 Task: Add an event with the title Team Building Workshop: Enhancing Collaboration and Trust within Teams, date '2023/10/21', time 8:30 AM to 10:30 AMand add a description: Welcome to our Team Collaboration Training Session, an interactive and engaging workshop designed to enhance teamwork, foster effective communication, and optimize collaboration within your organization. This training session aims to equip participants with the knowledge, skills, and strategies necessary to create a collaborative work environment that drives innovation, productivity, and overall team success.Select event color  Sage . Add location for the event as: 789 Pena Palace, Sintra, Portugal, logged in from the account softage.5@softage.netand send the event invitation to softage.8@softage.net and softage.9@softage.net. Set a reminder for the event Weekly on Sunday
Action: Mouse moved to (62, 153)
Screenshot: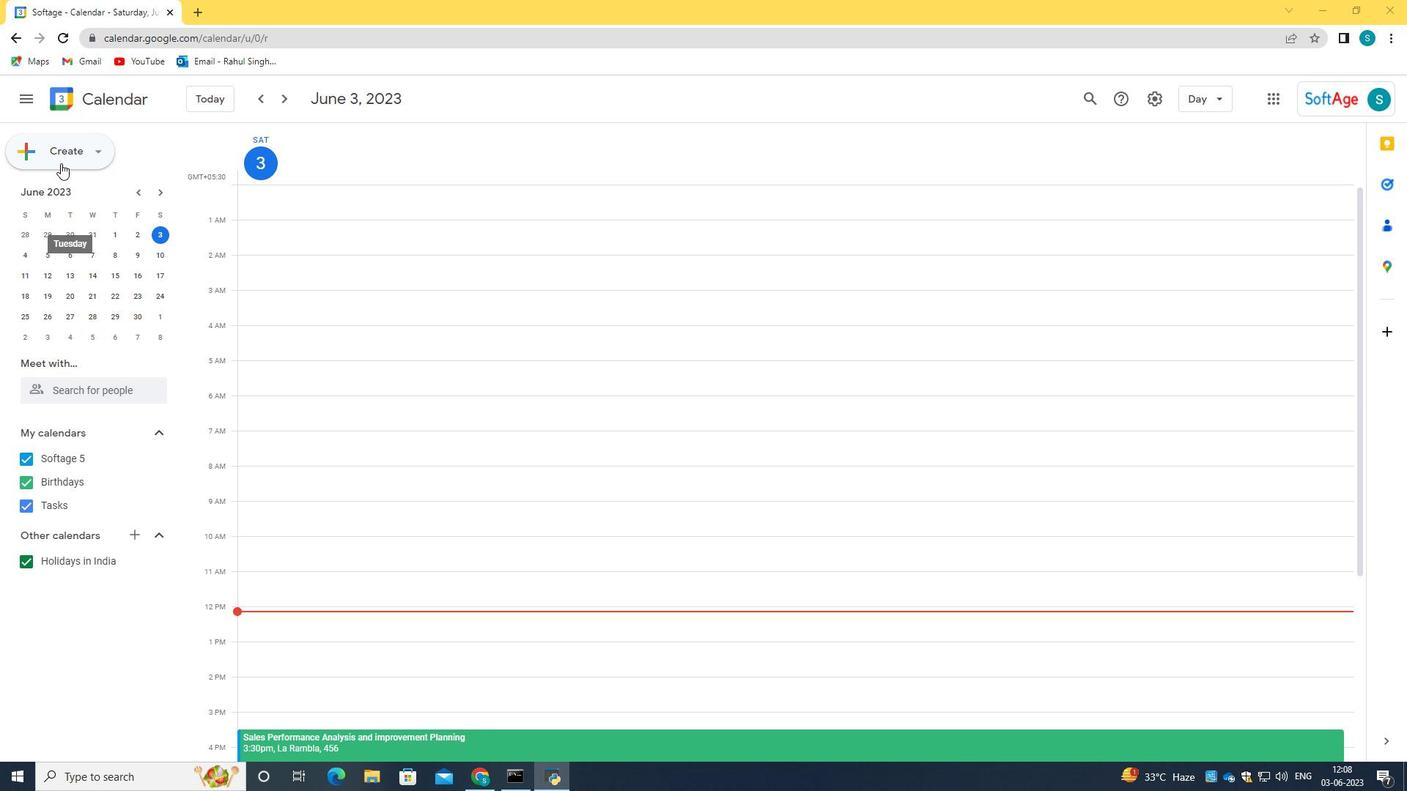 
Action: Mouse pressed left at (62, 153)
Screenshot: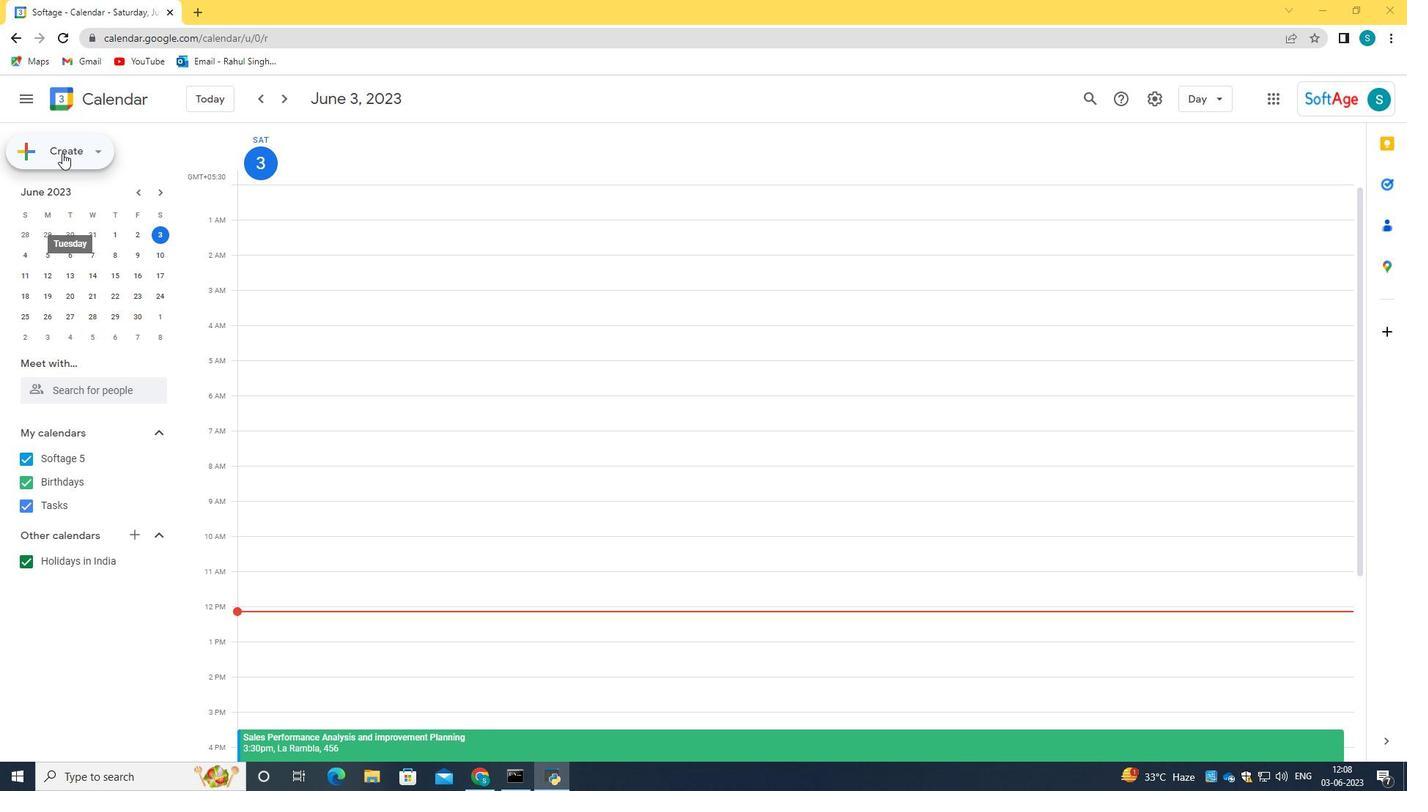 
Action: Mouse moved to (71, 192)
Screenshot: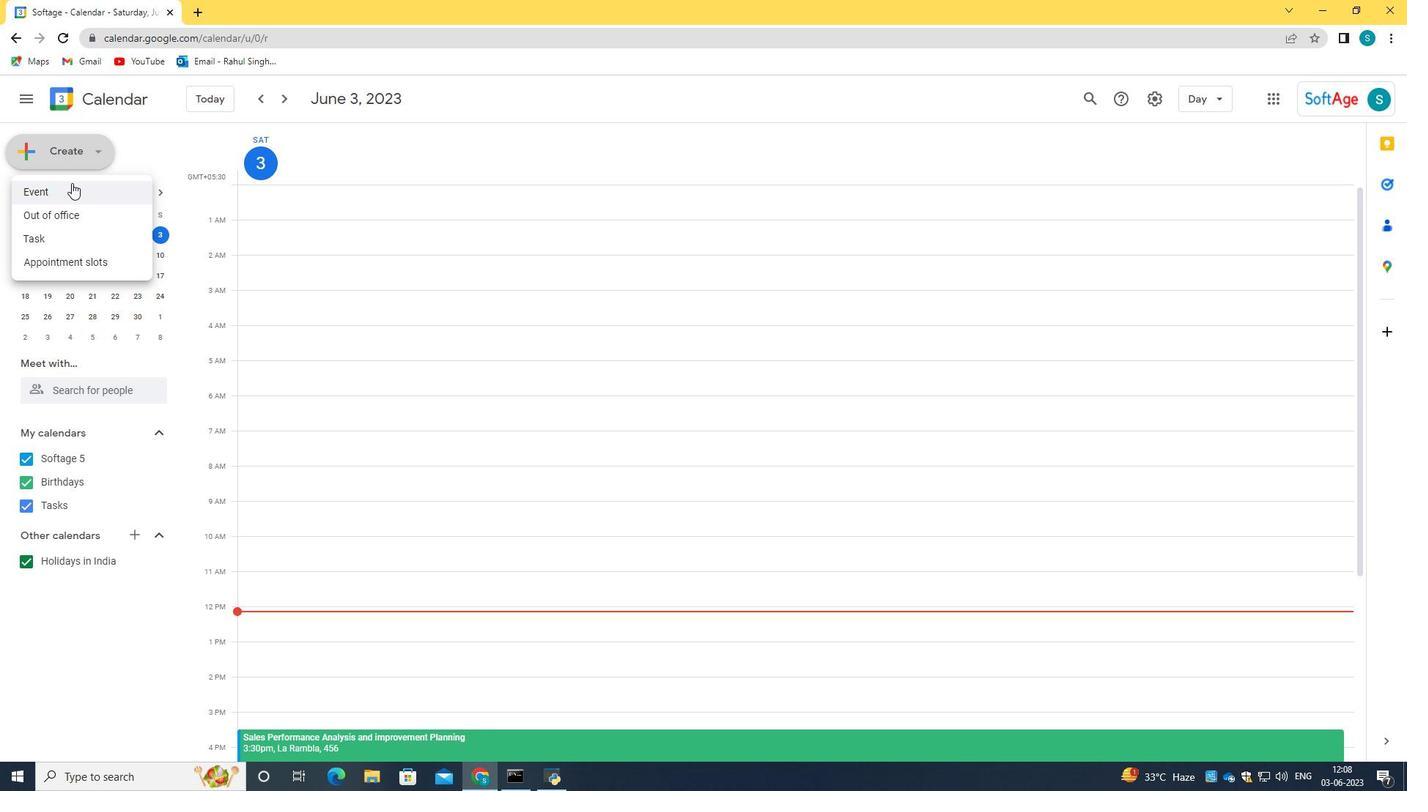 
Action: Mouse pressed left at (71, 192)
Screenshot: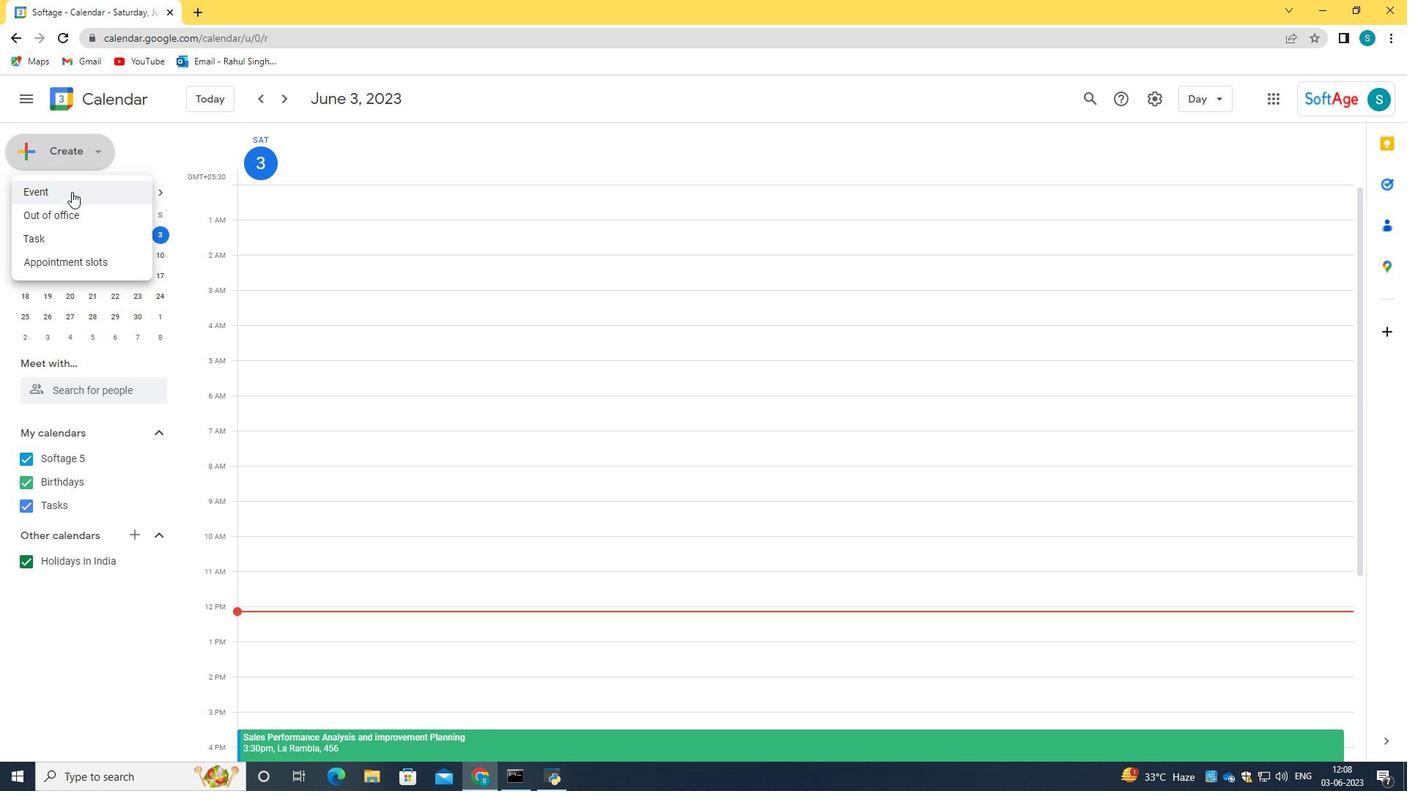
Action: Mouse moved to (844, 606)
Screenshot: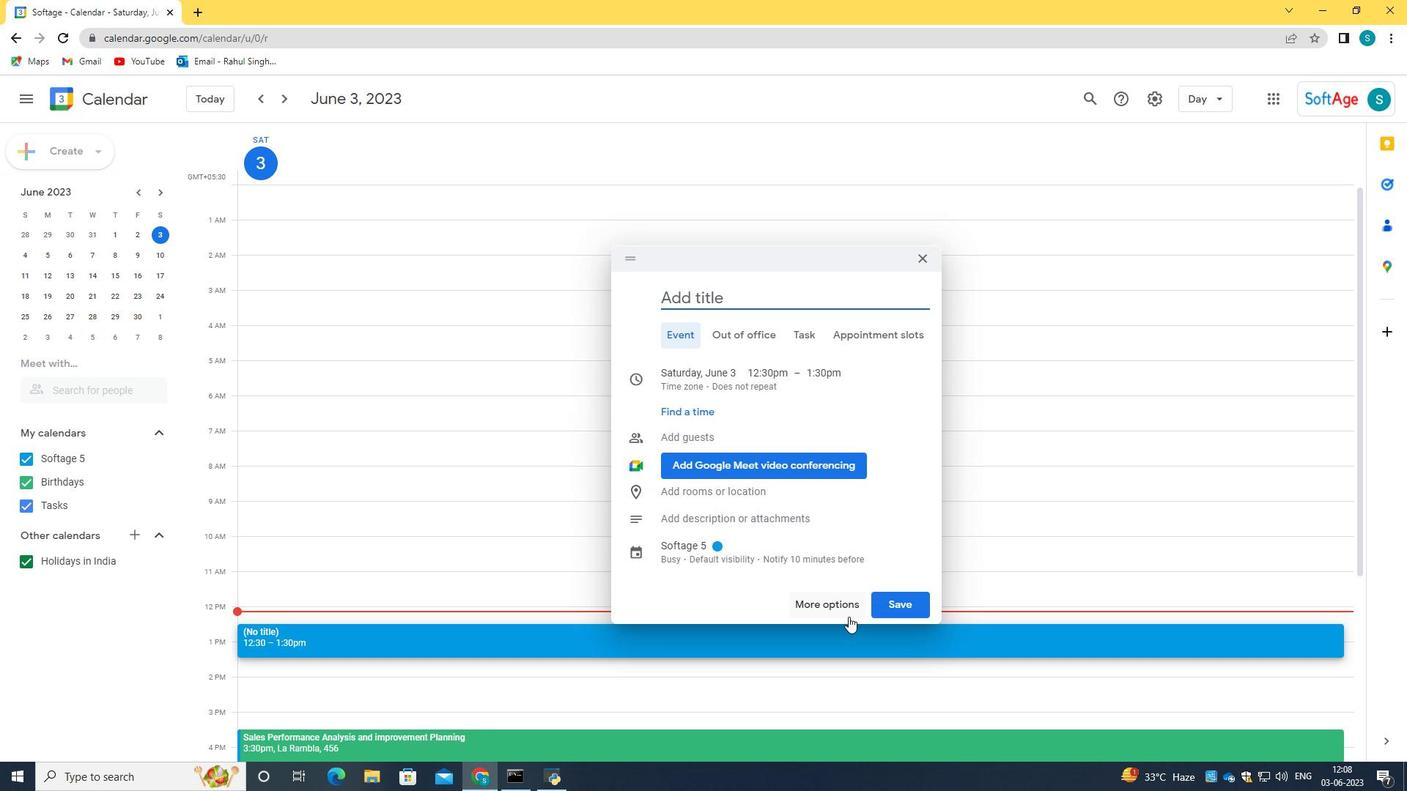 
Action: Mouse pressed left at (844, 606)
Screenshot: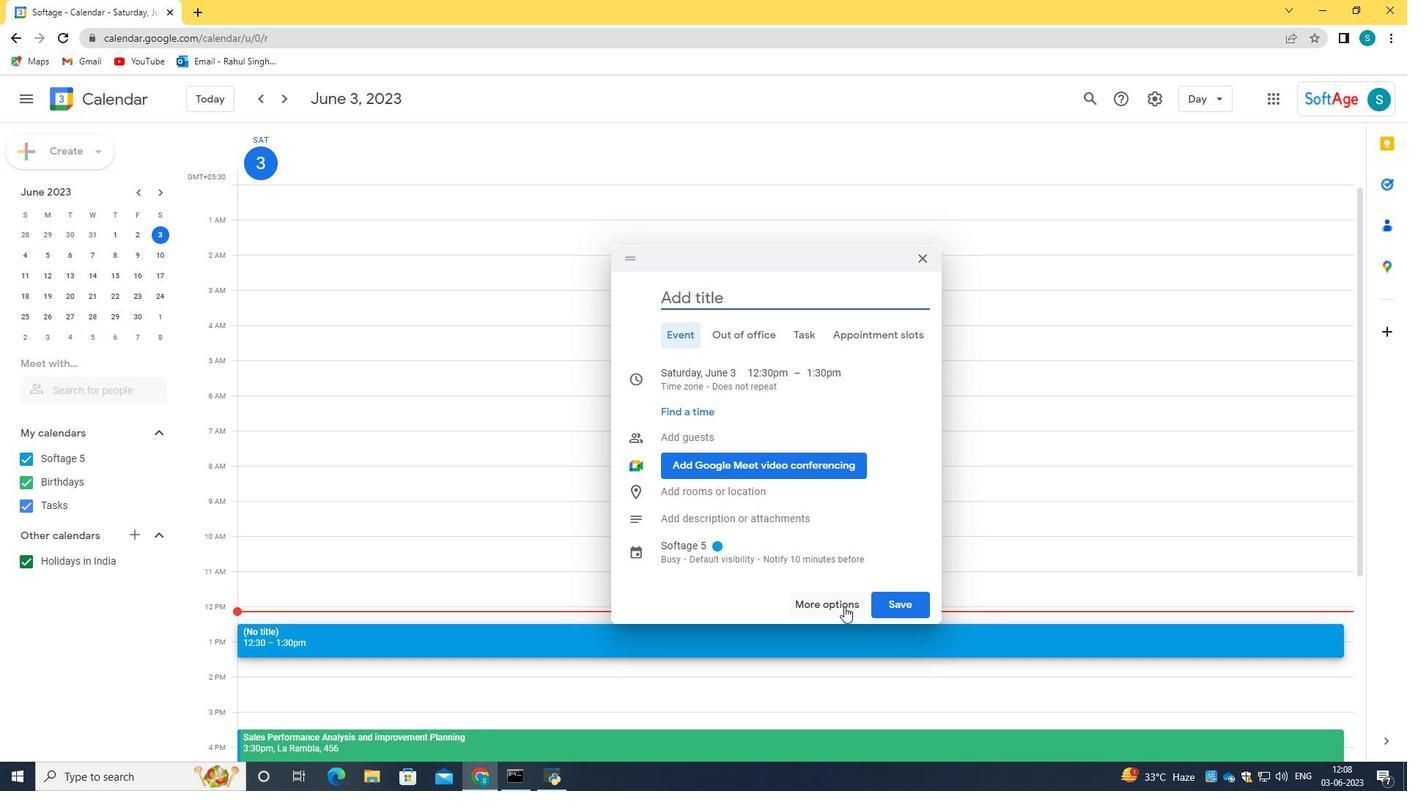 
Action: Mouse moved to (177, 110)
Screenshot: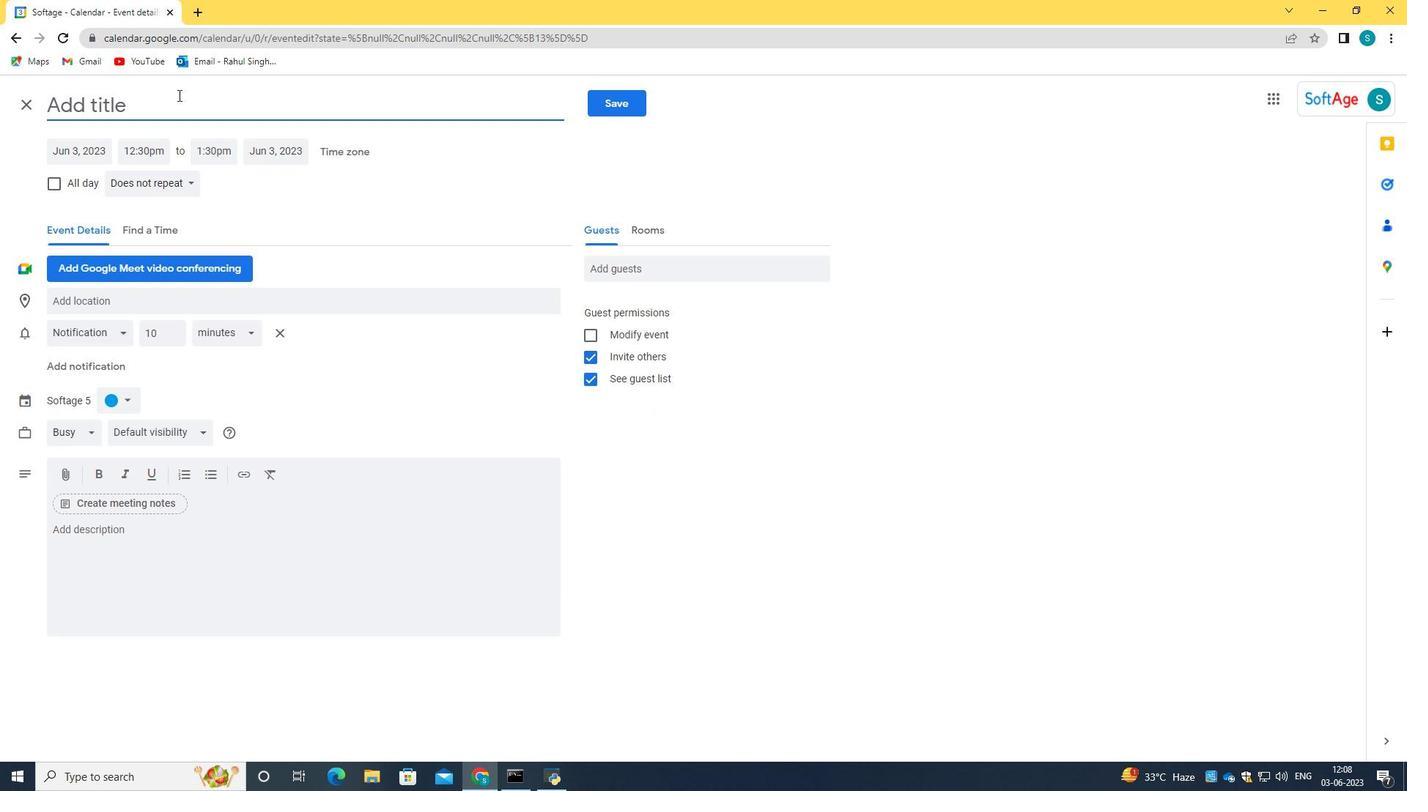 
Action: Mouse pressed left at (177, 110)
Screenshot: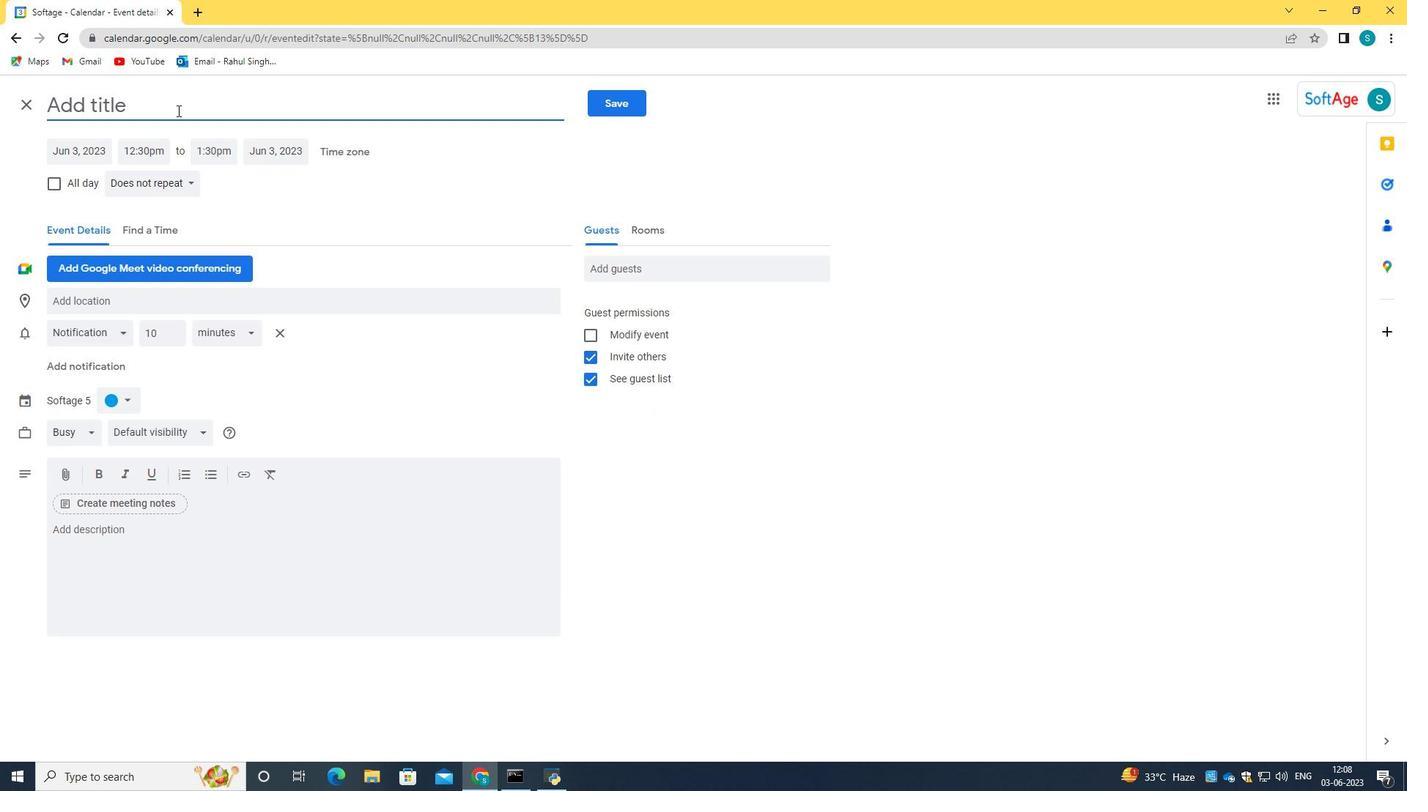 
Action: Key pressed <Key.caps_lock>T<Key.caps_lock>eam<Key.space><Key.caps_lock>B<Key.caps_lock>uilding<Key.space><Key.caps_lock>W<Key.caps_lock>orkshop<Key.shift_r><Key.shift_r>:<Key.space><Key.caps_lock>E<Key.caps_lock>nhancing<Key.space><Key.caps_lock>C<Key.caps_lock>ollaboration<Key.space><Key.caps_lock><Key.caps_lock>and<Key.space><Key.caps_lock>T<Key.caps_lock>rust<Key.space>within<Key.space><Key.caps_lock>T<Key.caps_lock>eams
Screenshot: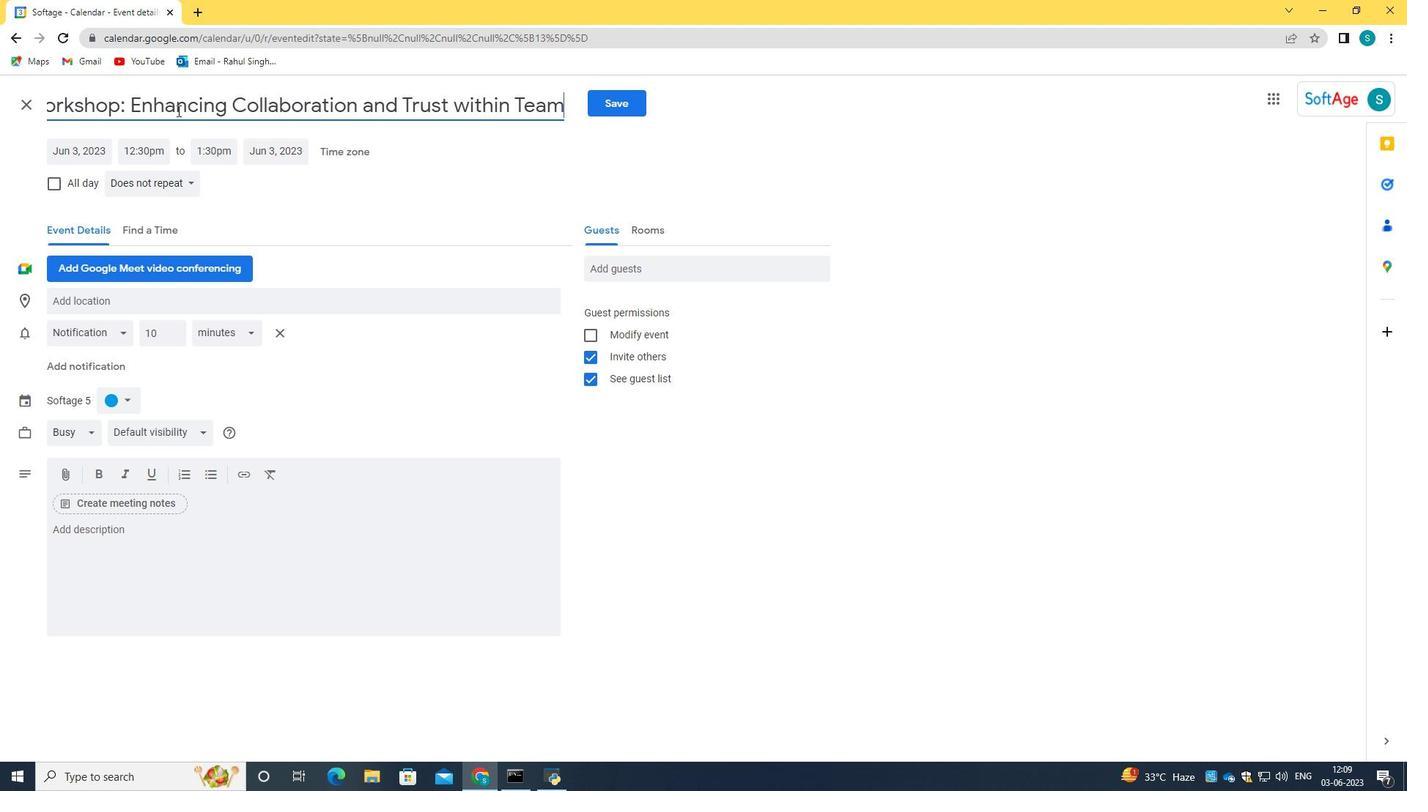 
Action: Mouse moved to (298, 211)
Screenshot: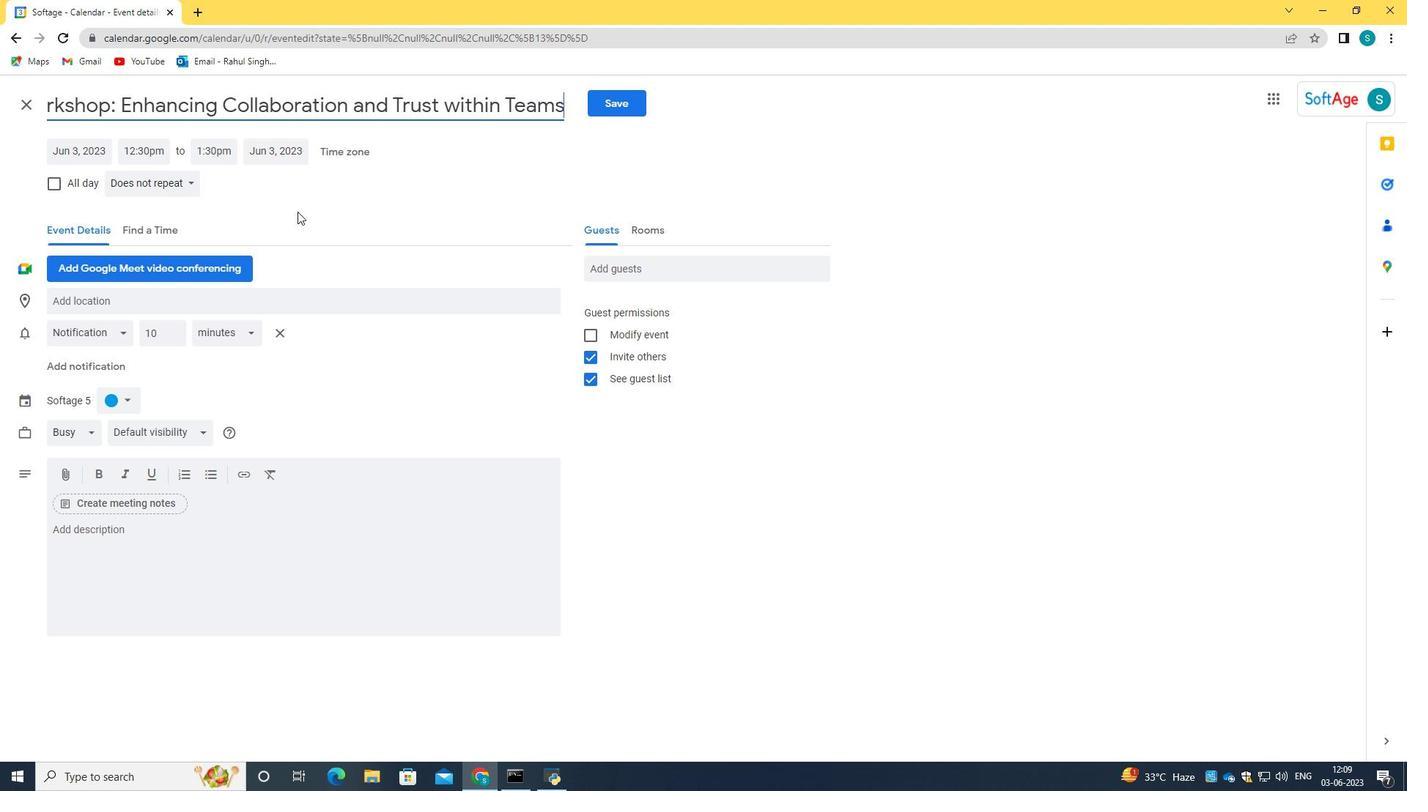 
Action: Mouse scrolled (298, 211) with delta (0, 0)
Screenshot: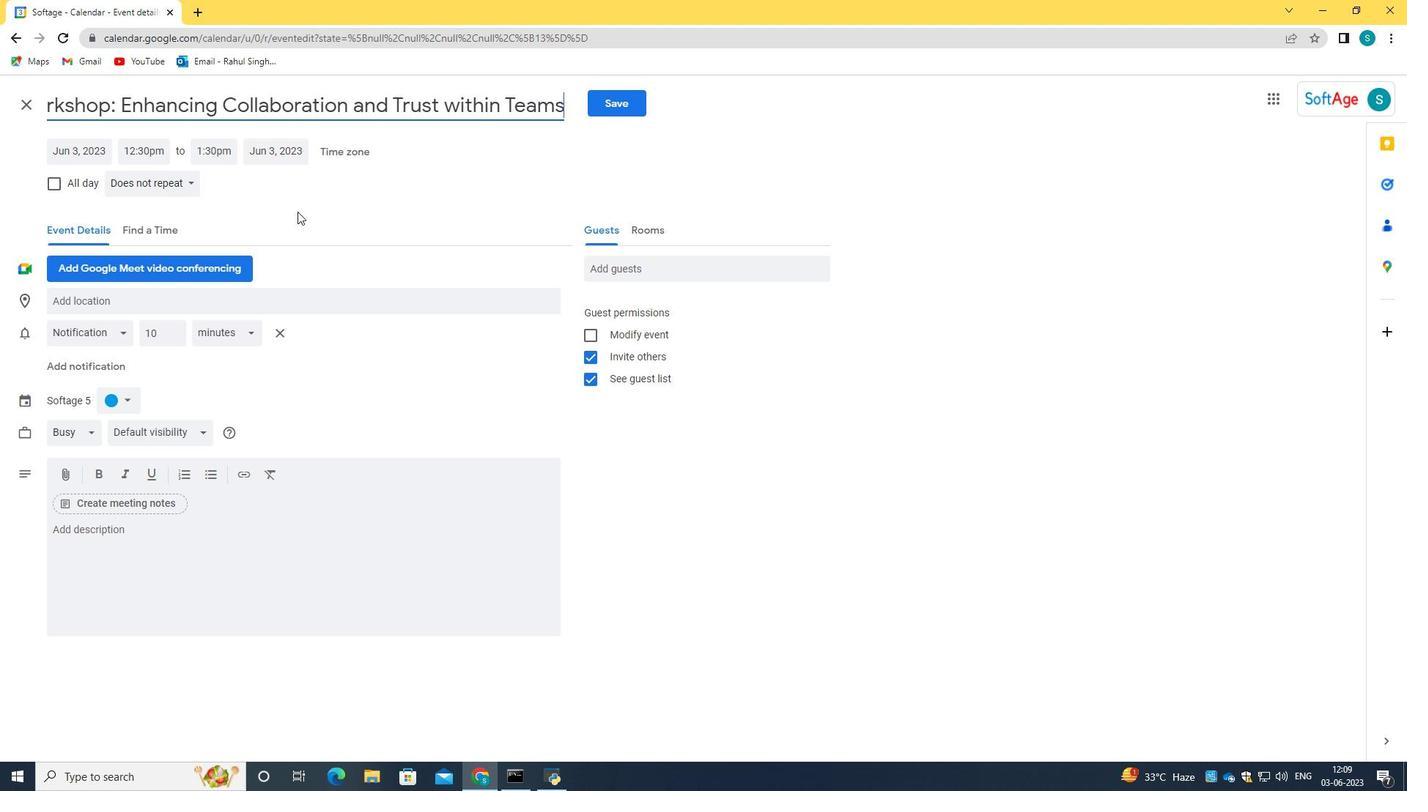 
Action: Mouse moved to (162, 548)
Screenshot: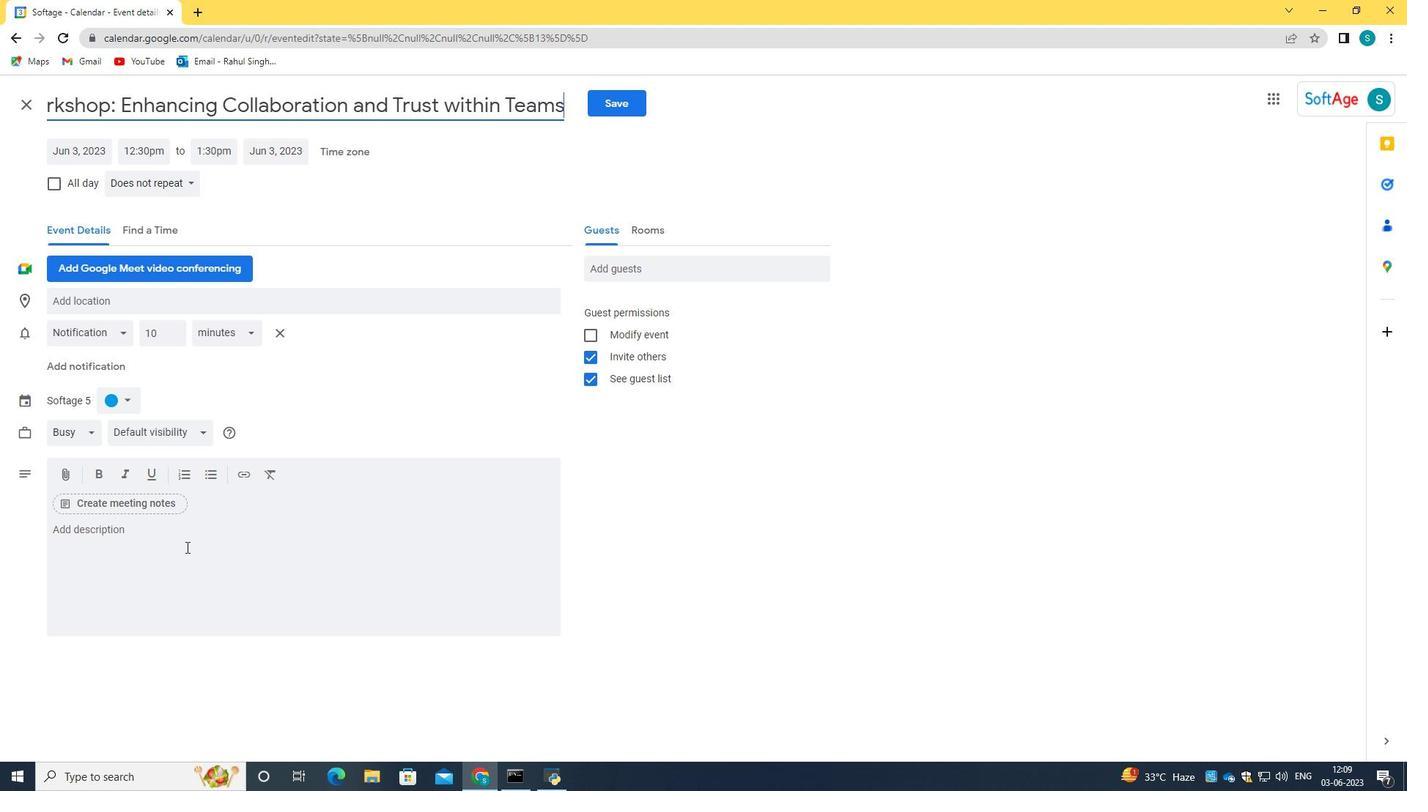 
Action: Mouse pressed left at (162, 548)
Screenshot: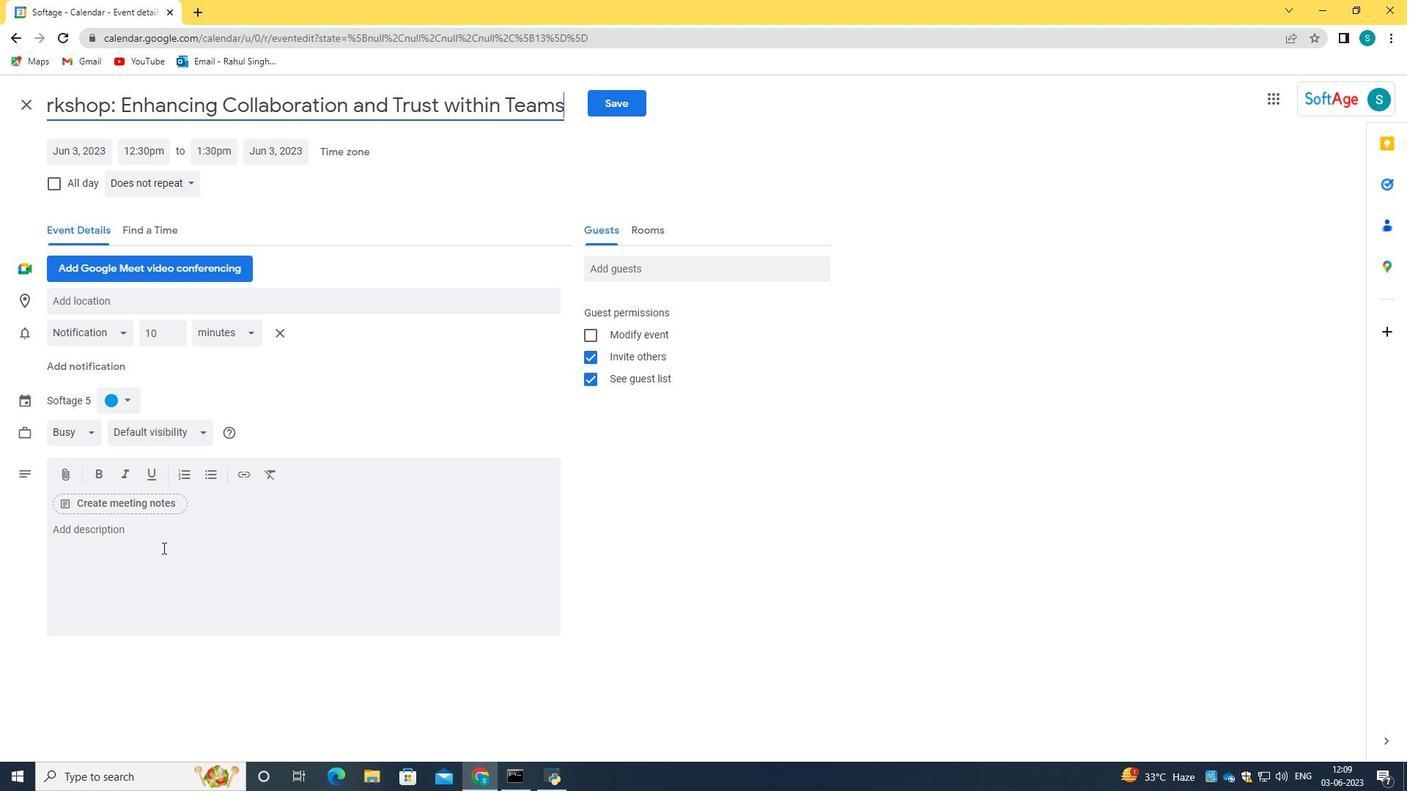 
Action: Mouse moved to (76, 141)
Screenshot: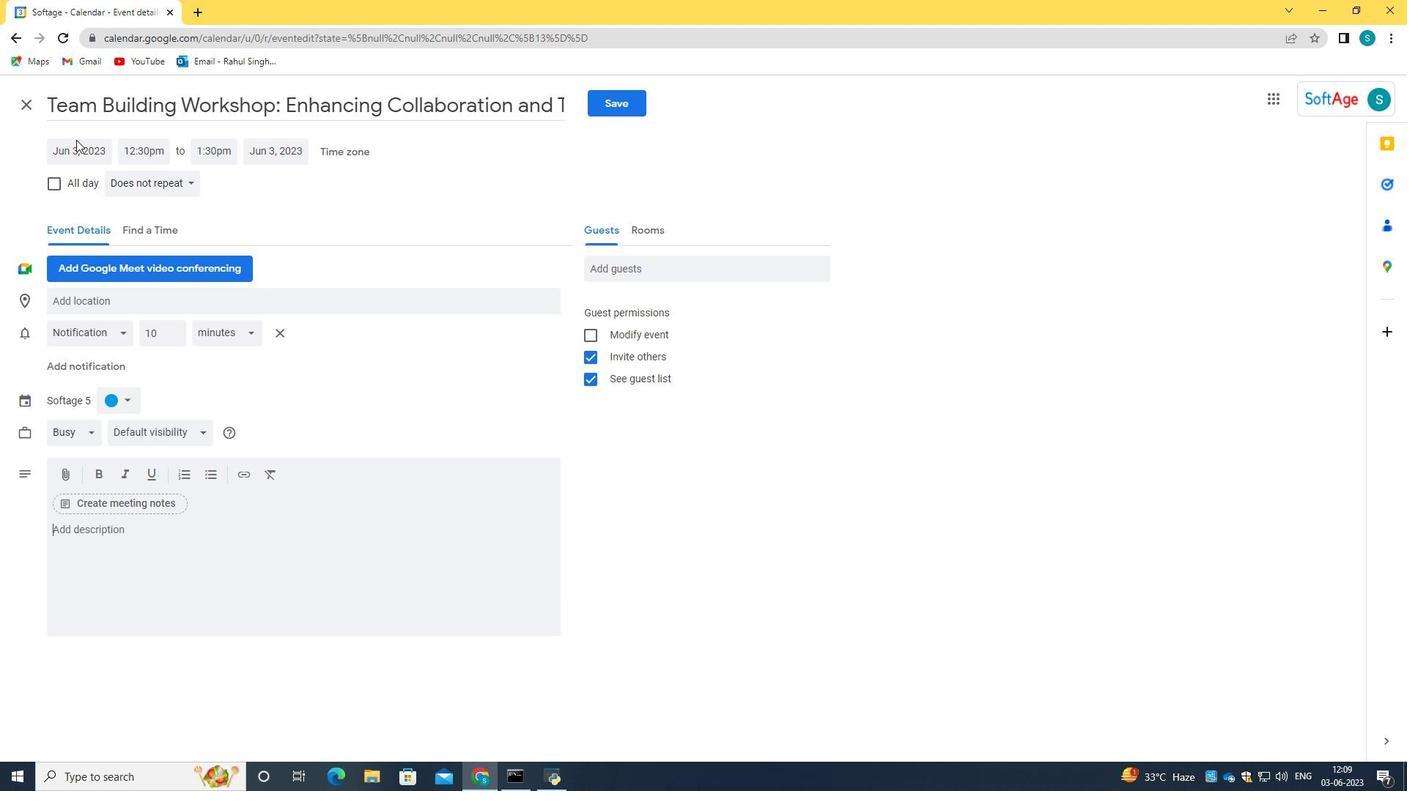 
Action: Mouse pressed left at (76, 141)
Screenshot: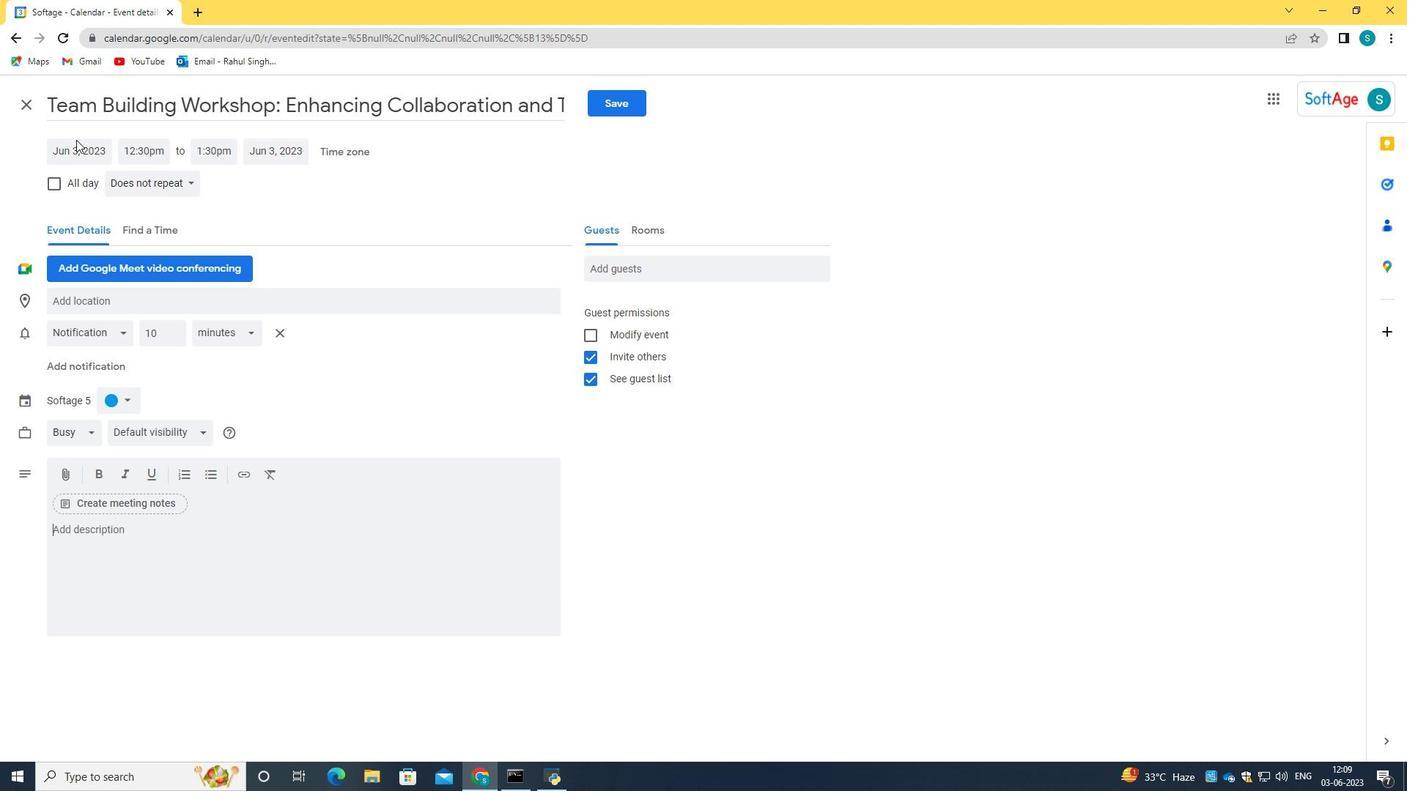 
Action: Mouse moved to (81, 142)
Screenshot: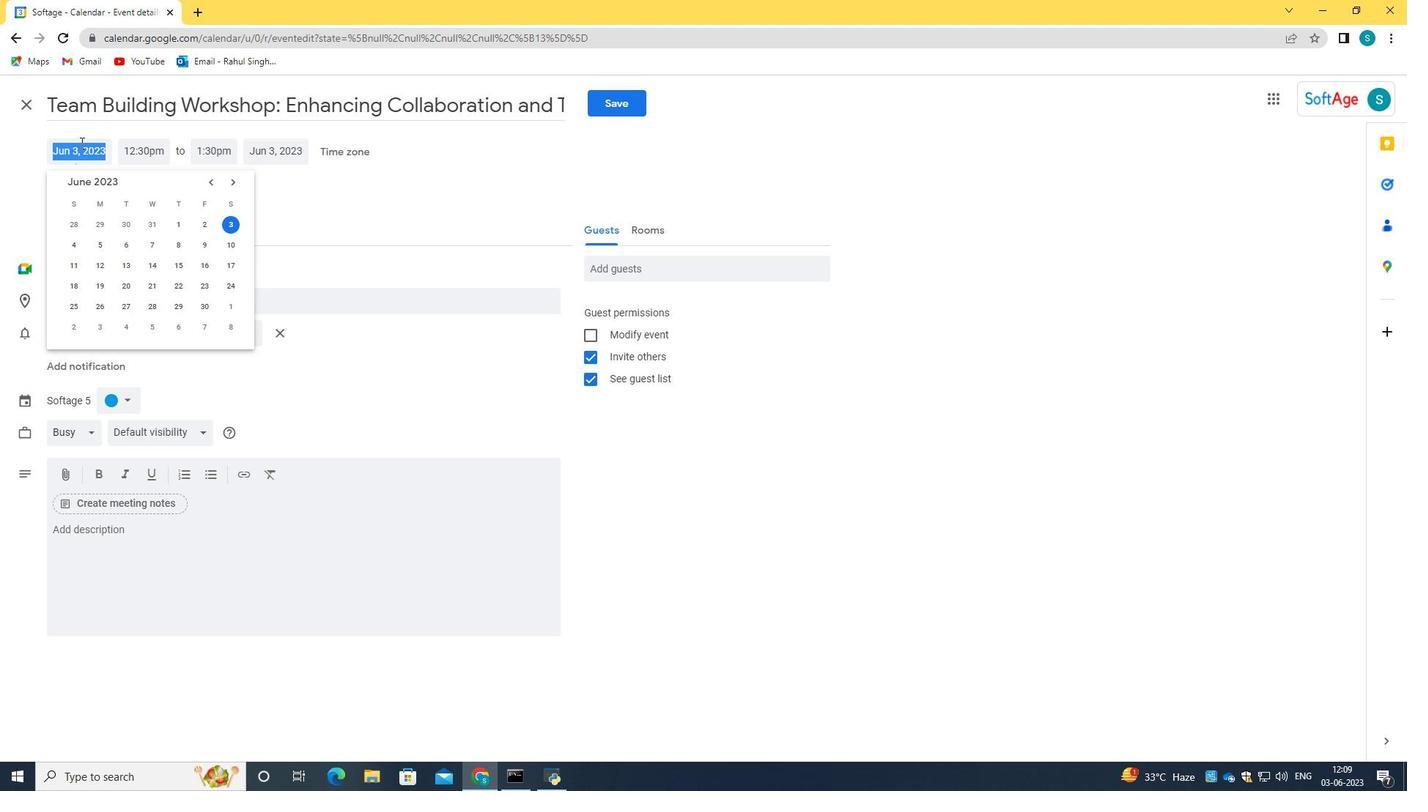 
Action: Mouse pressed left at (81, 142)
Screenshot: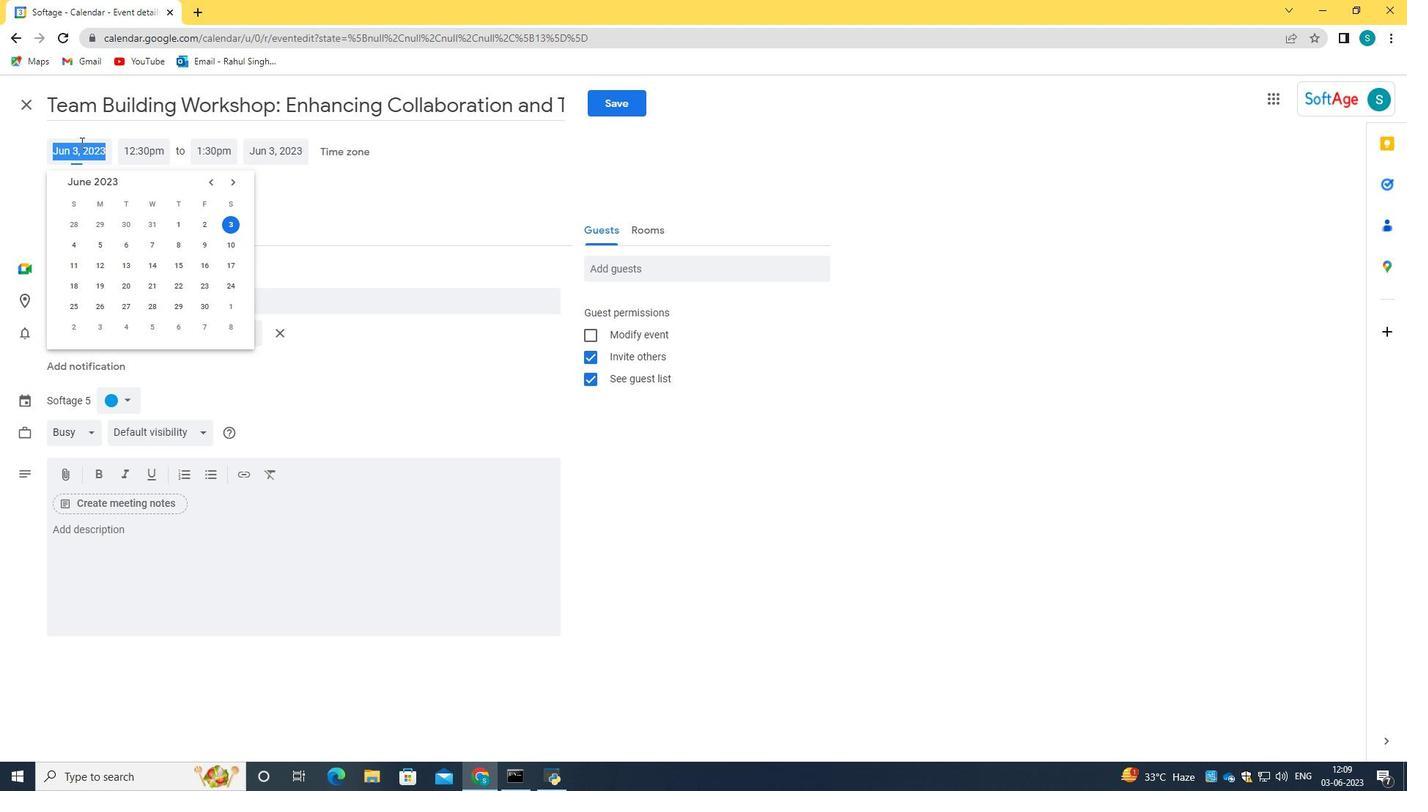 
Action: Mouse moved to (102, 143)
Screenshot: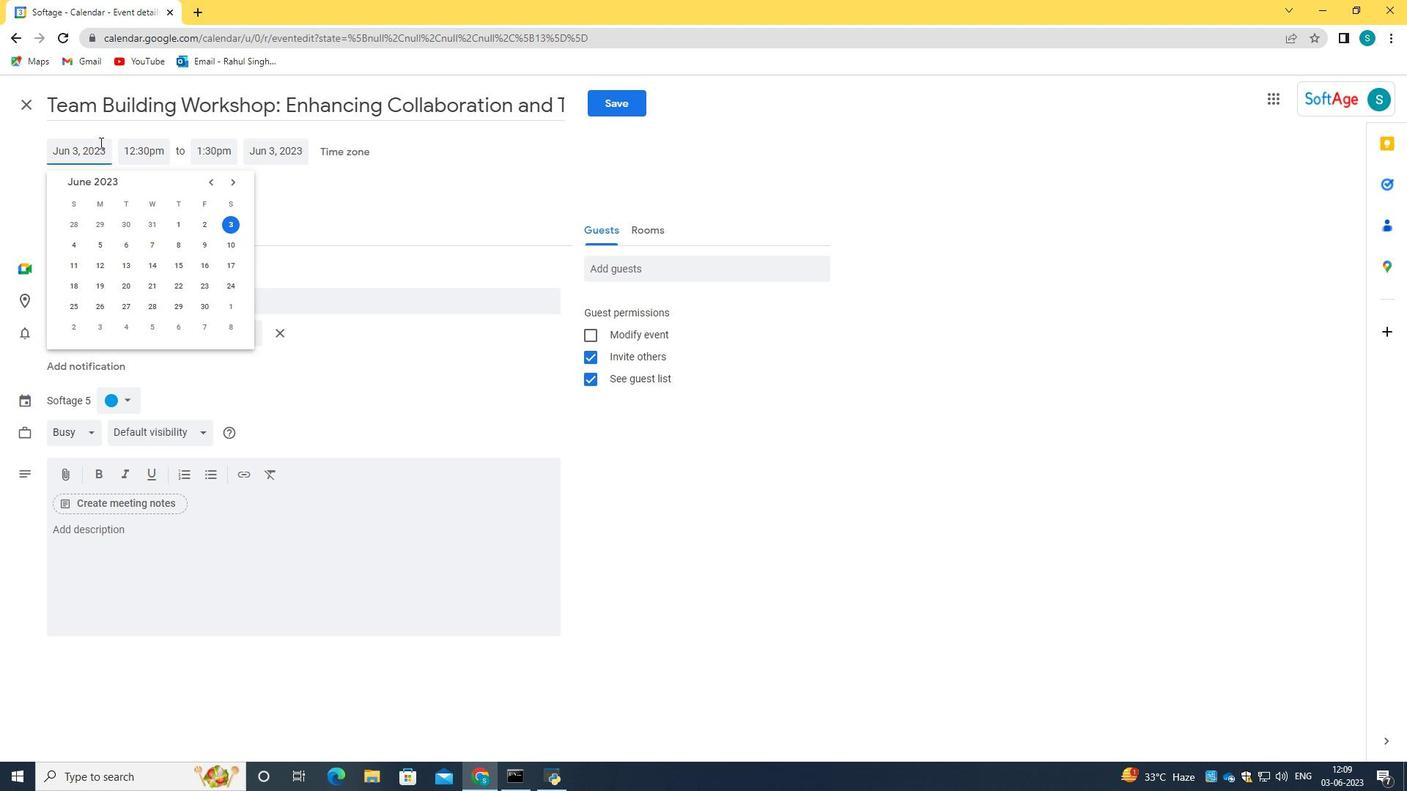 
Action: Mouse pressed left at (102, 143)
Screenshot: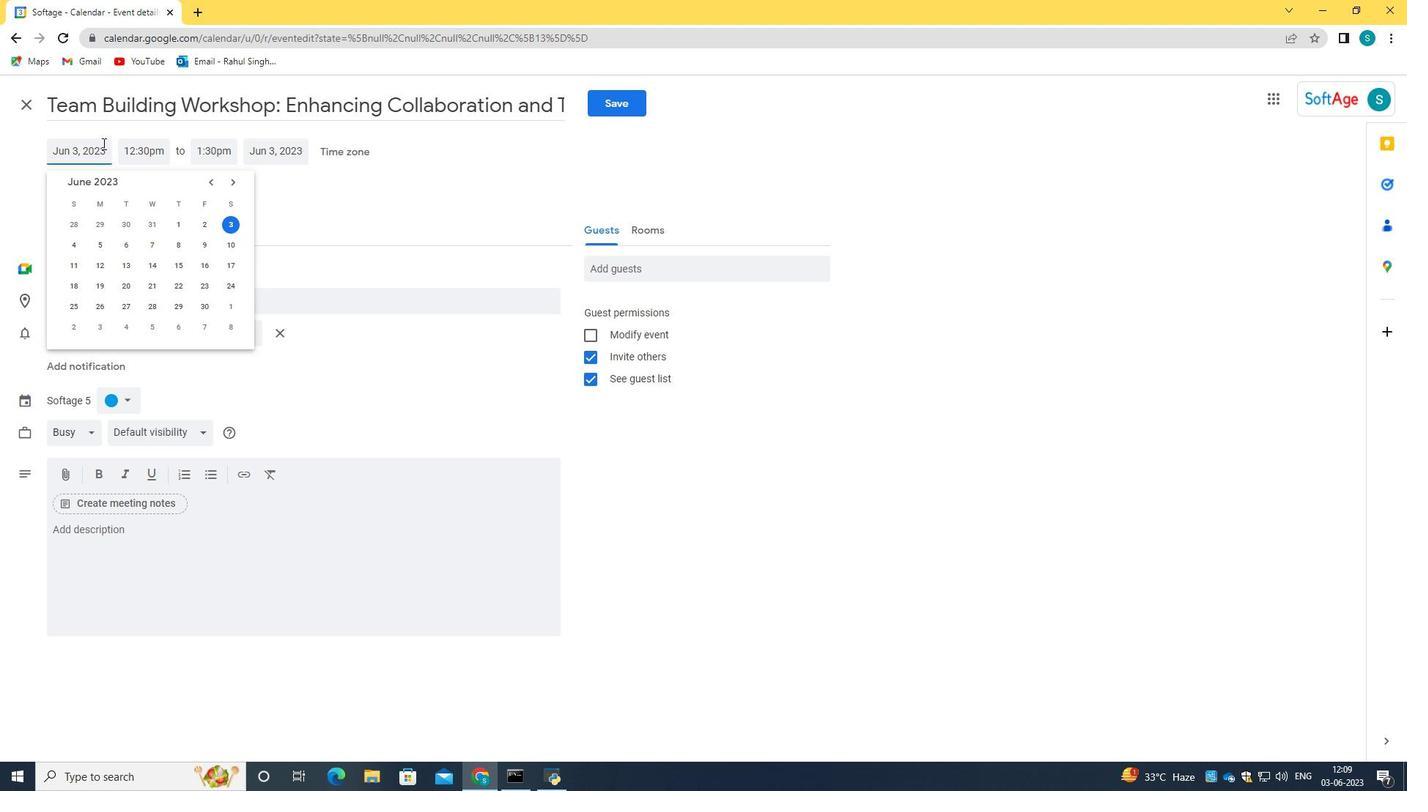
Action: Mouse moved to (102, 145)
Screenshot: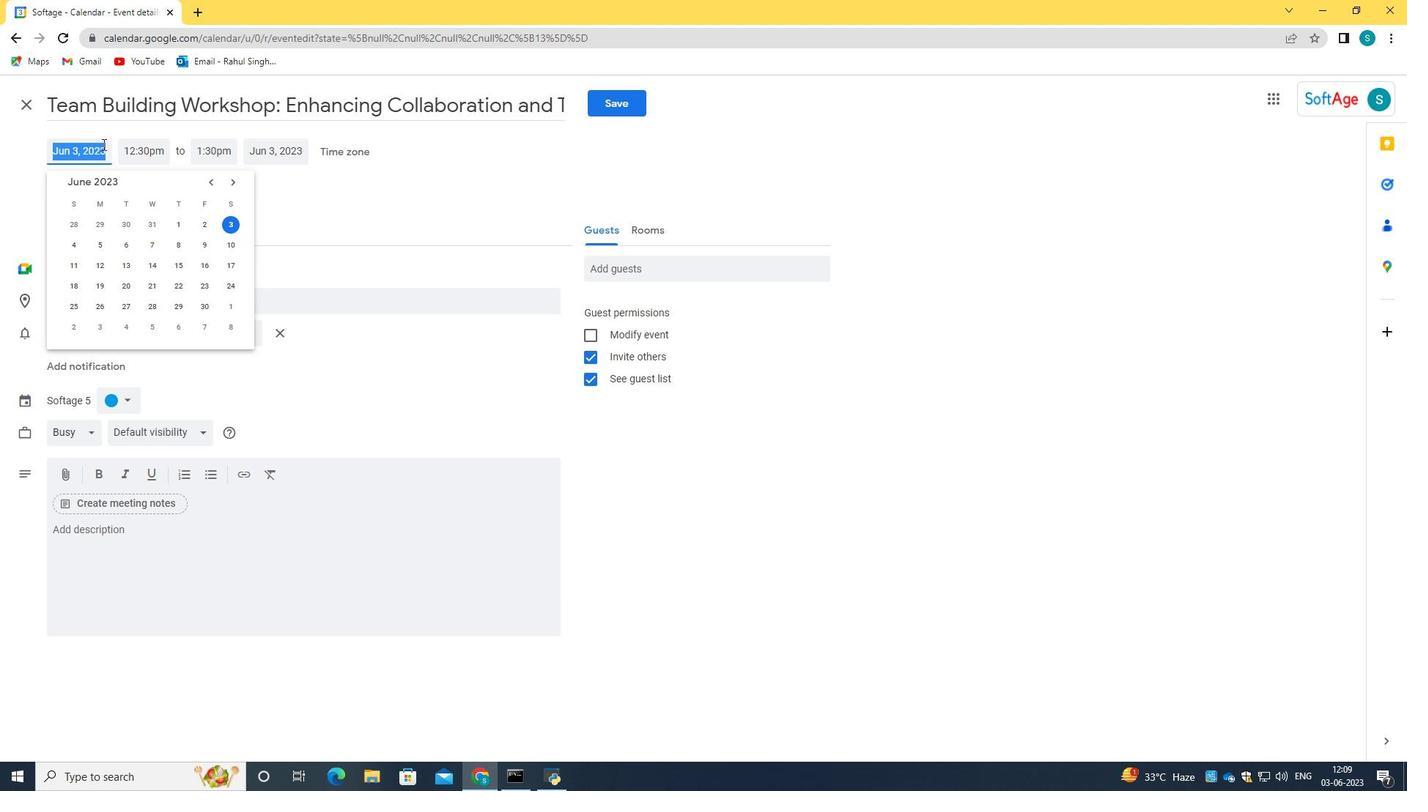 
Action: Key pressed <Key.backspace>2023/1021<Key.backspace><Key.backspace>/21<Key.tab>8<Key.shift_r>:30am<Key.tab>10<Key.shift_r>:30am
Screenshot: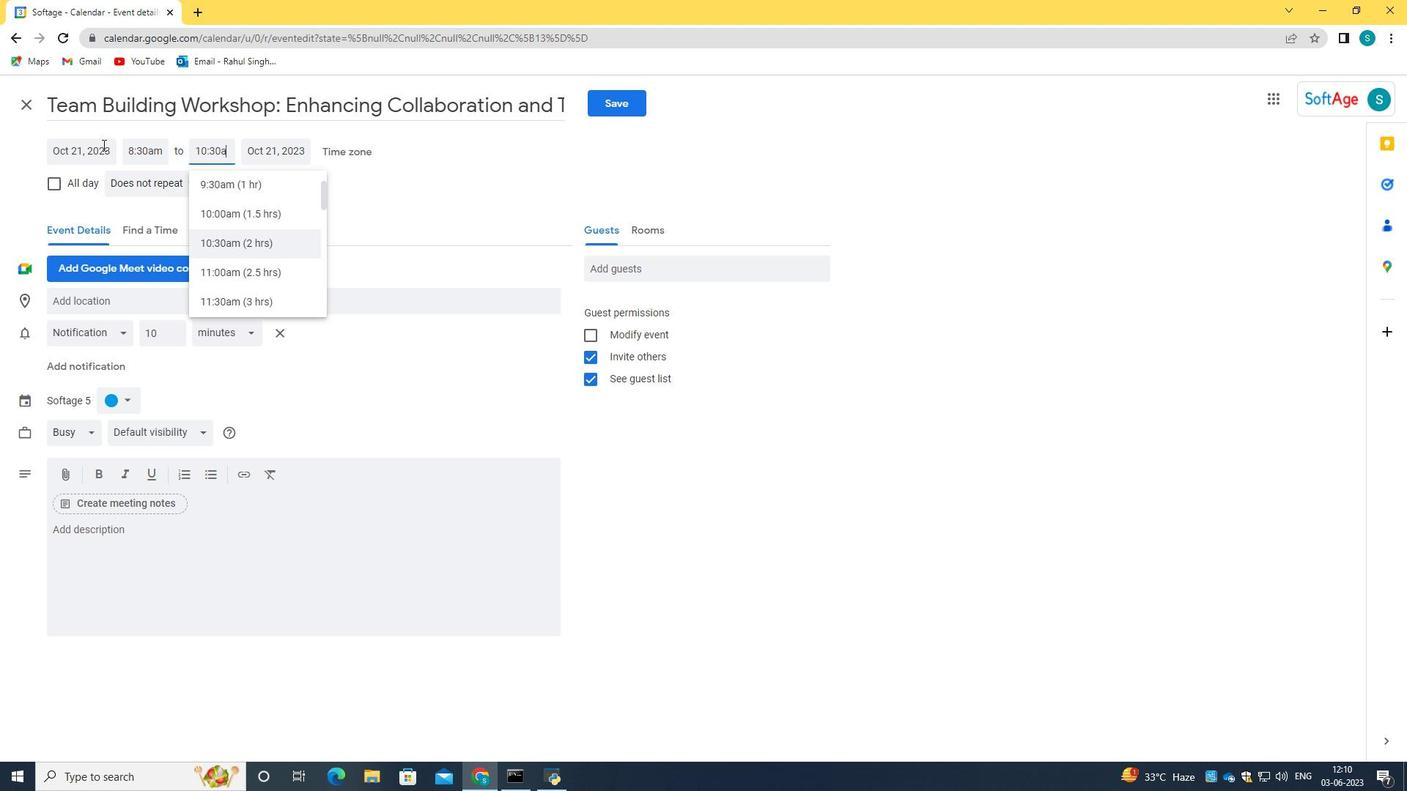 
Action: Mouse moved to (219, 238)
Screenshot: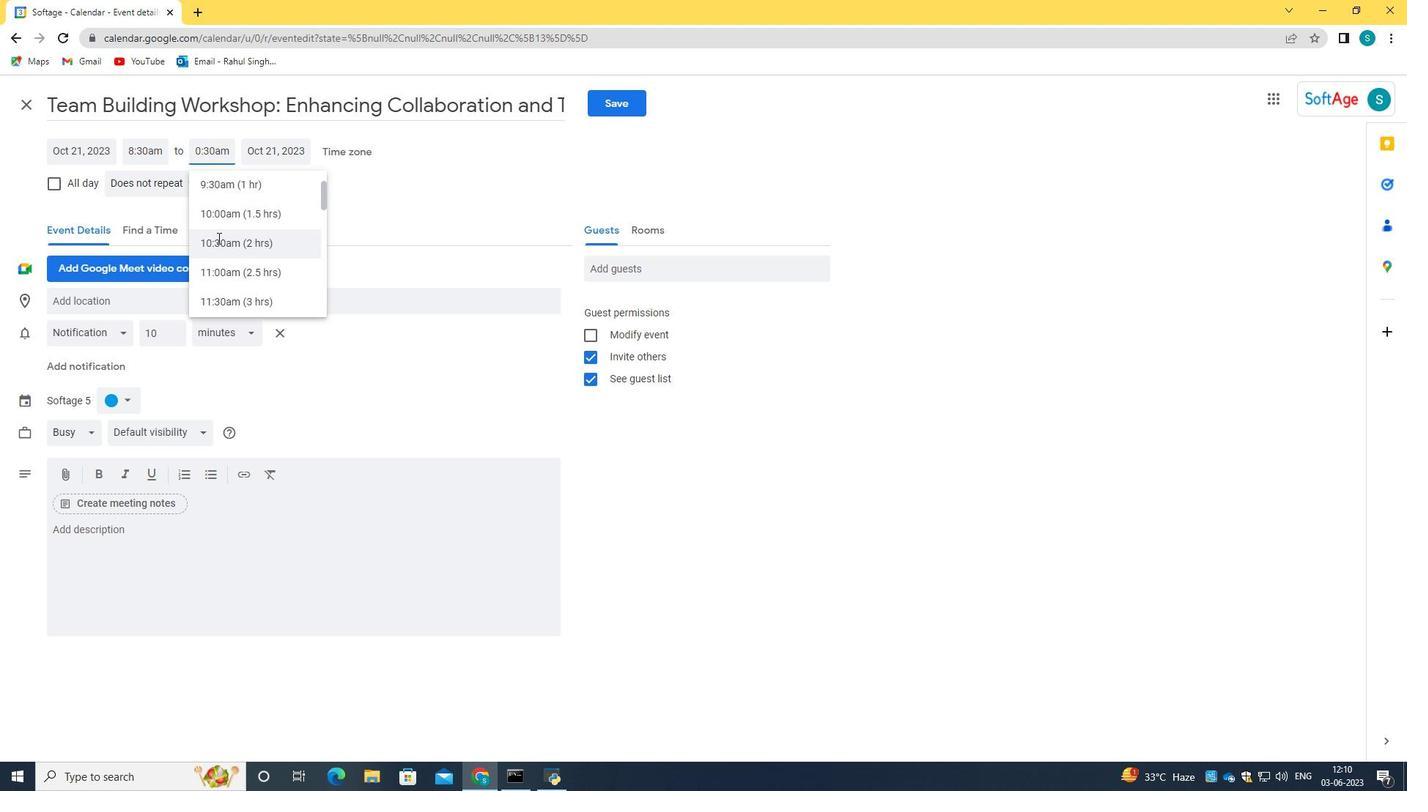 
Action: Mouse pressed left at (219, 238)
Screenshot: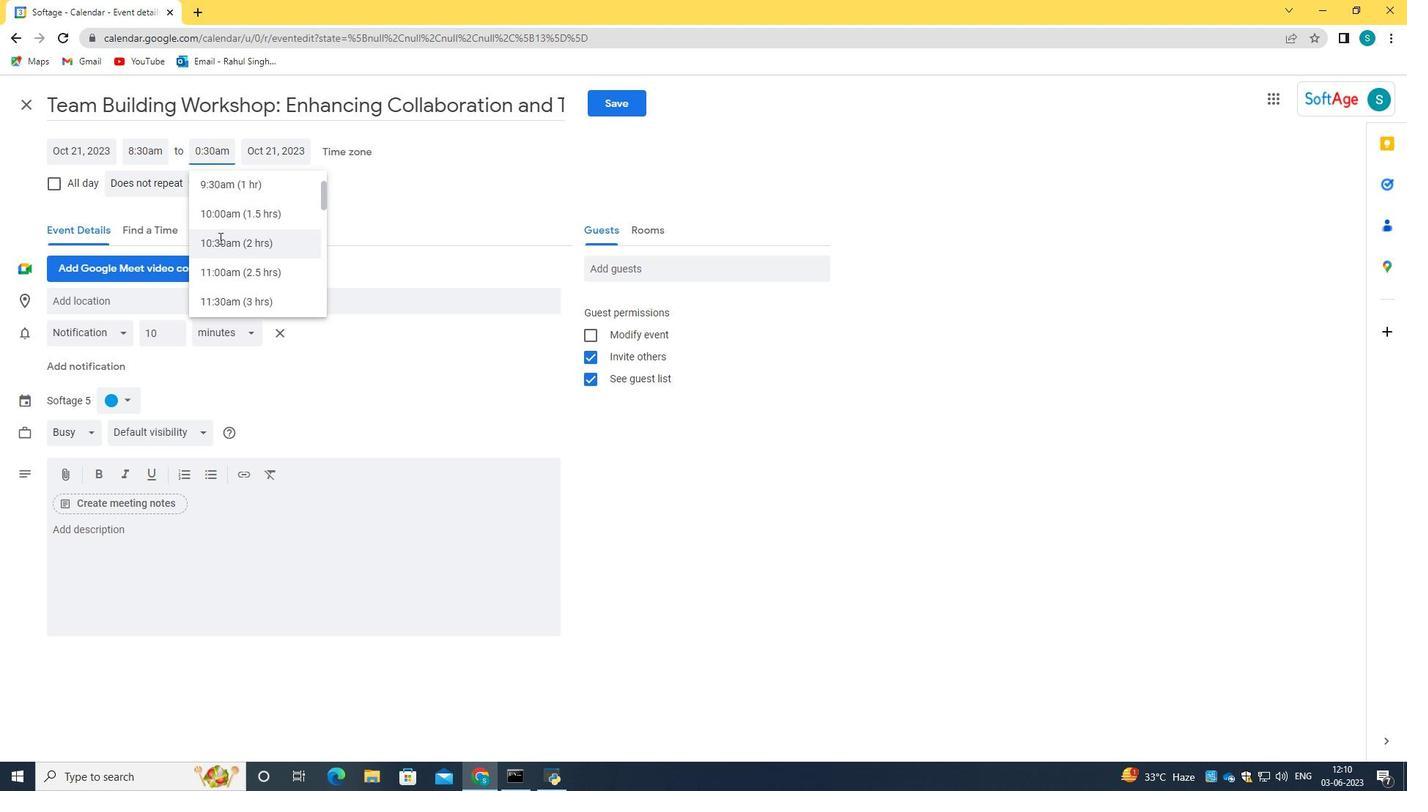 
Action: Mouse moved to (355, 193)
Screenshot: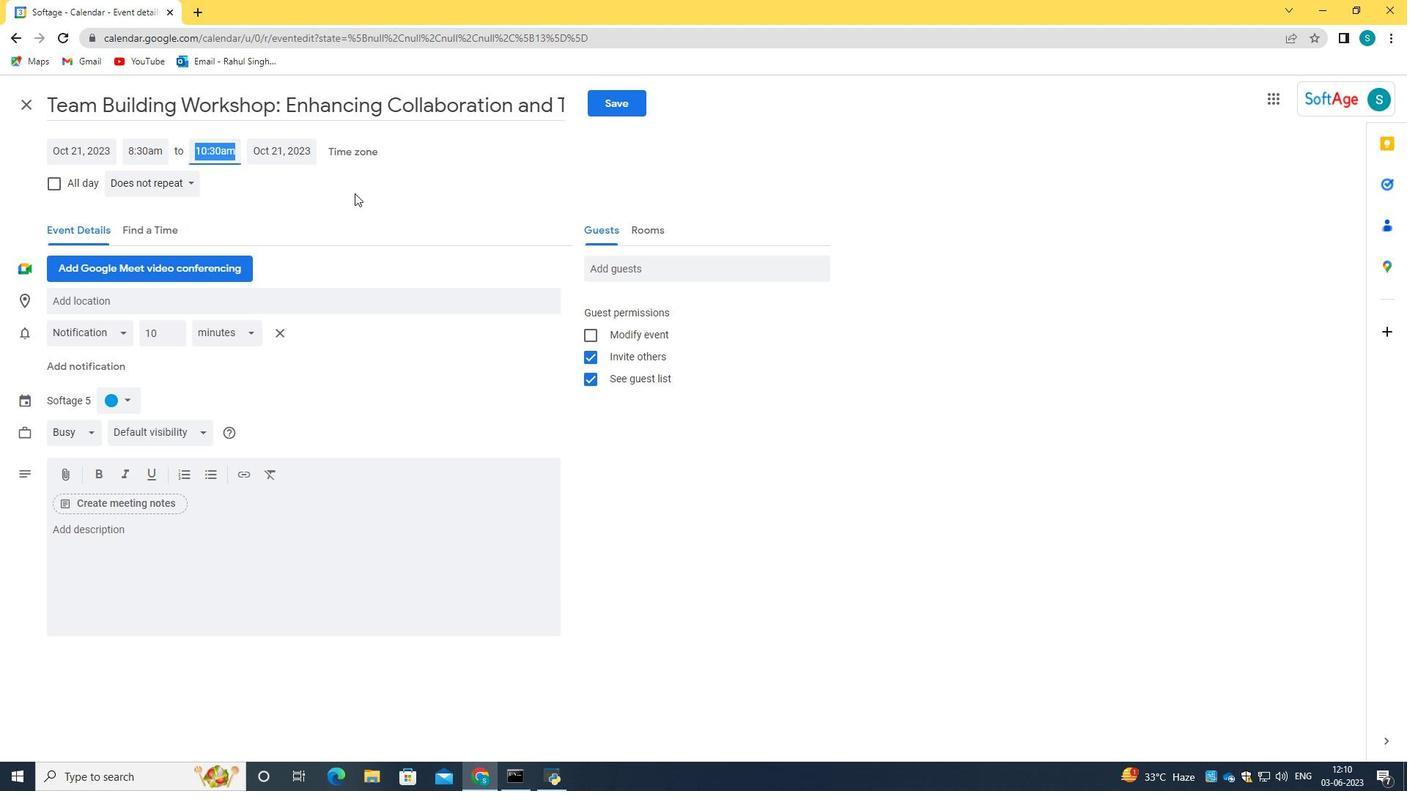 
Action: Mouse pressed left at (355, 193)
Screenshot: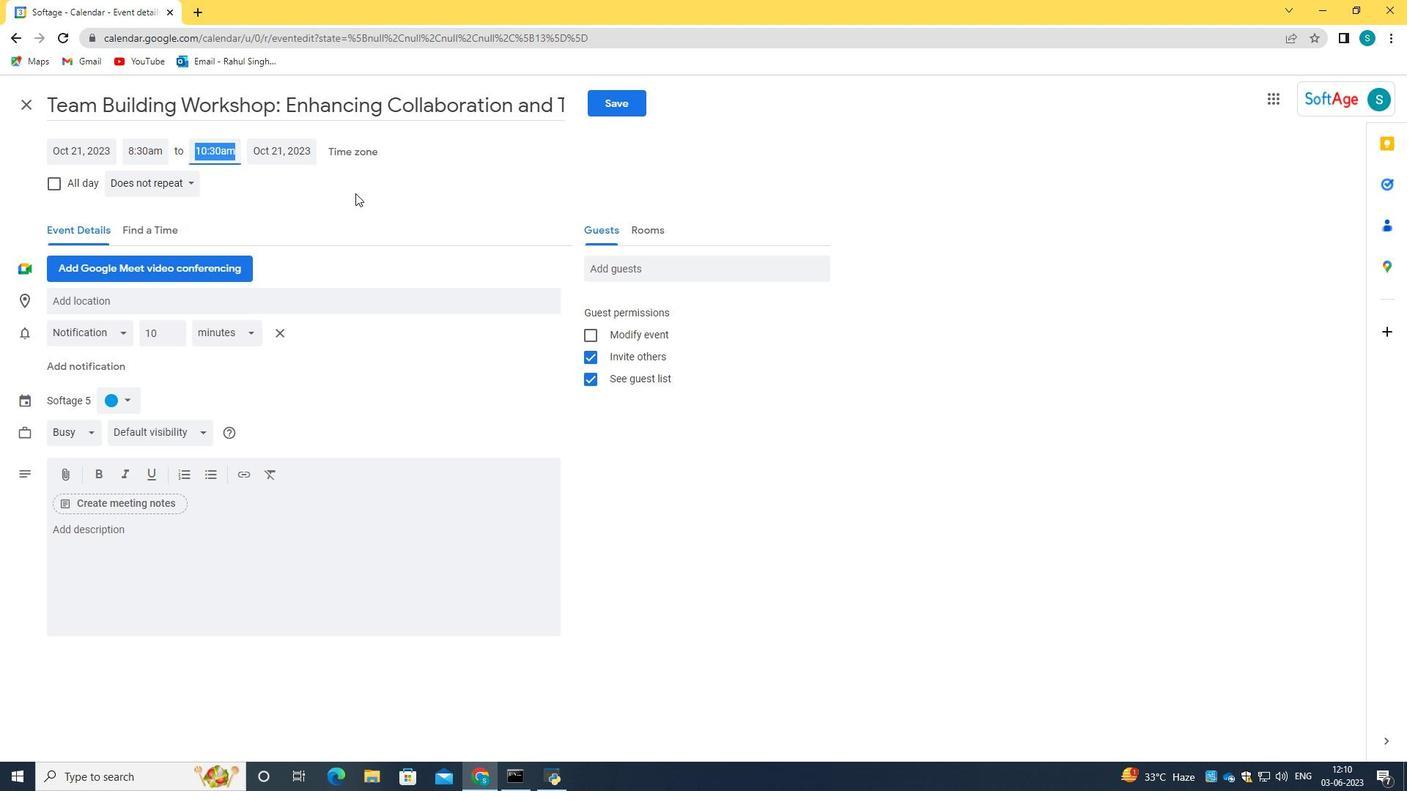 
Action: Mouse moved to (145, 545)
Screenshot: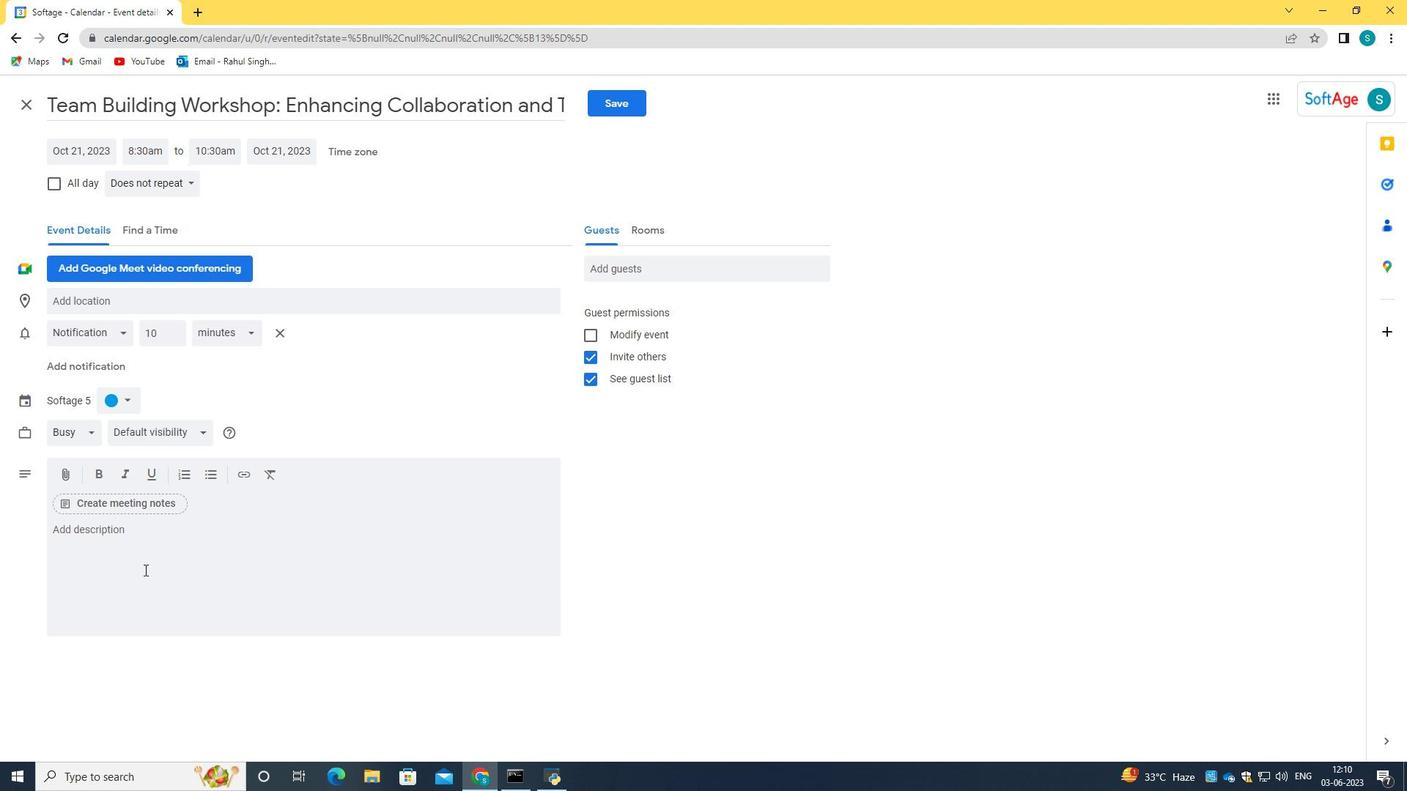 
Action: Mouse pressed left at (145, 545)
Screenshot: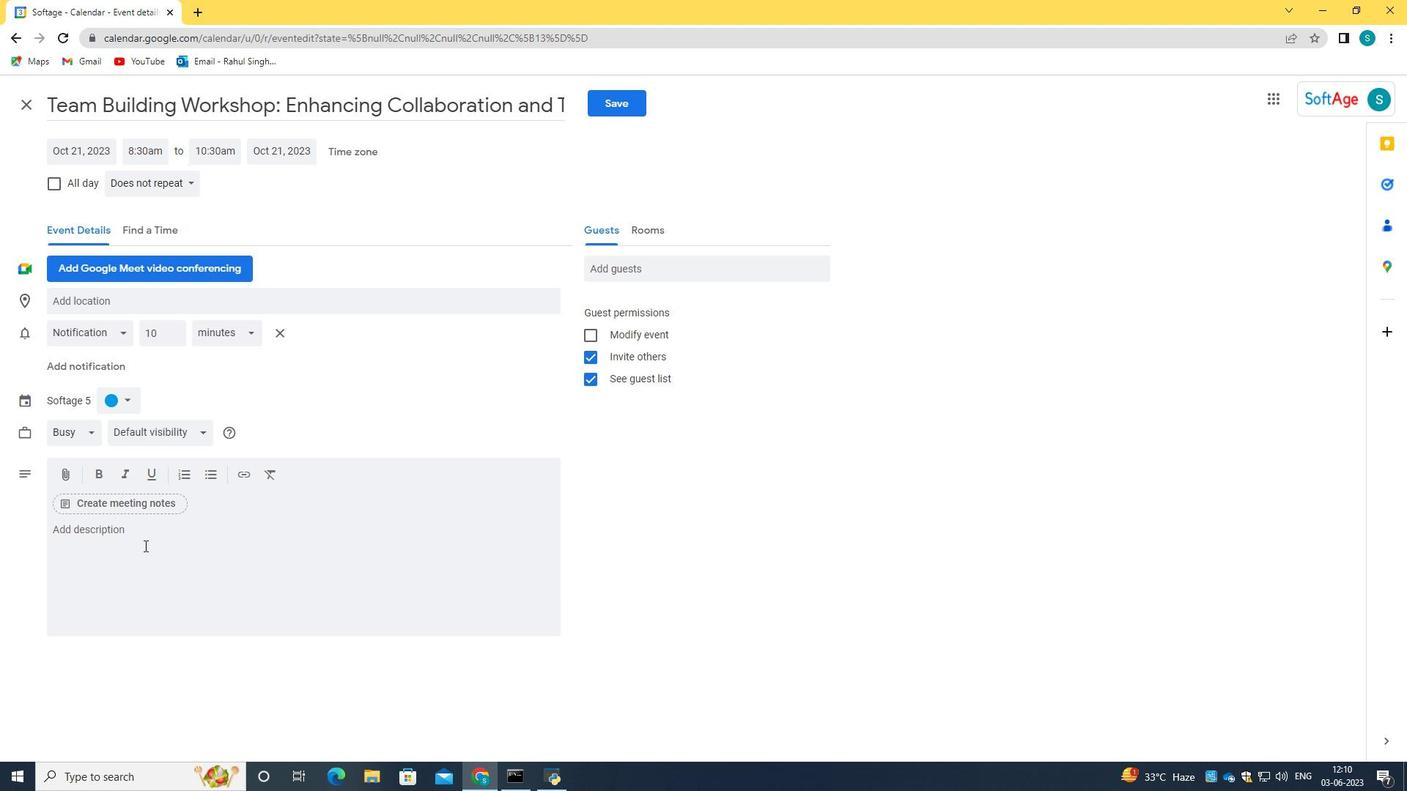 
Action: Key pressed <Key.caps_lock><Key.caps_lock><Key.backspace><Key.caps_lock>W<Key.caps_lock>elcome<Key.space>to<Key.space>our<Key.space><Key.caps_lock>T<Key.caps_lock>eam<Key.space><Key.caps_lock>C<Key.caps_lock><Key.caps_lock>O<Key.backspace><Key.caps_lock>ollaboration<Key.space><Key.caps_lock>T<Key.caps_lock>raining<Key.space><Key.caps_lock>S<Key.caps_lock>ession,<Key.space><Key.caps_lock>A<Key.backspace><Key.caps_lock>an<Key.space>interactive<Key.space>and<Key.space>engaging<Key.space>woe<Key.backspace>rkshop<Key.space>designed<Key.space>to<Key.space>enhance<Key.space>team<Key.space>work,<Key.space>foster<Key.space>effective<Key.space>communication<Key.space><Key.backspace>,<Key.space>and<Key.space>p<Key.backspace>optimize<Key.space>collaboration<Key.space>withing<Key.backspace><Key.space>your<Key.space>organization.<Key.space><Key.caps_lock>T<Key.caps_lock>his<Key.space>training<Key.space>session<Key.space>aime<Key.backspace>s<Key.space>to<Key.space>equip<Key.space>participants<Key.space>with<Key.space>the<Key.space>knowledge,<Key.space>skills,<Key.space>and<Key.space>strategies<Key.space>necessary<Key.space>to<Key.space>create<Key.space>collaborative<Key.space>work<Key.space>env<Key.backspace><Key.backspace>nvironment<Key.space>that<Key.space>drives<Key.space>innv<Key.backspace>ovation,<Key.space>productivity<Key.space>and<Key.space>overall<Key.space>team<Key.space>success.
Screenshot: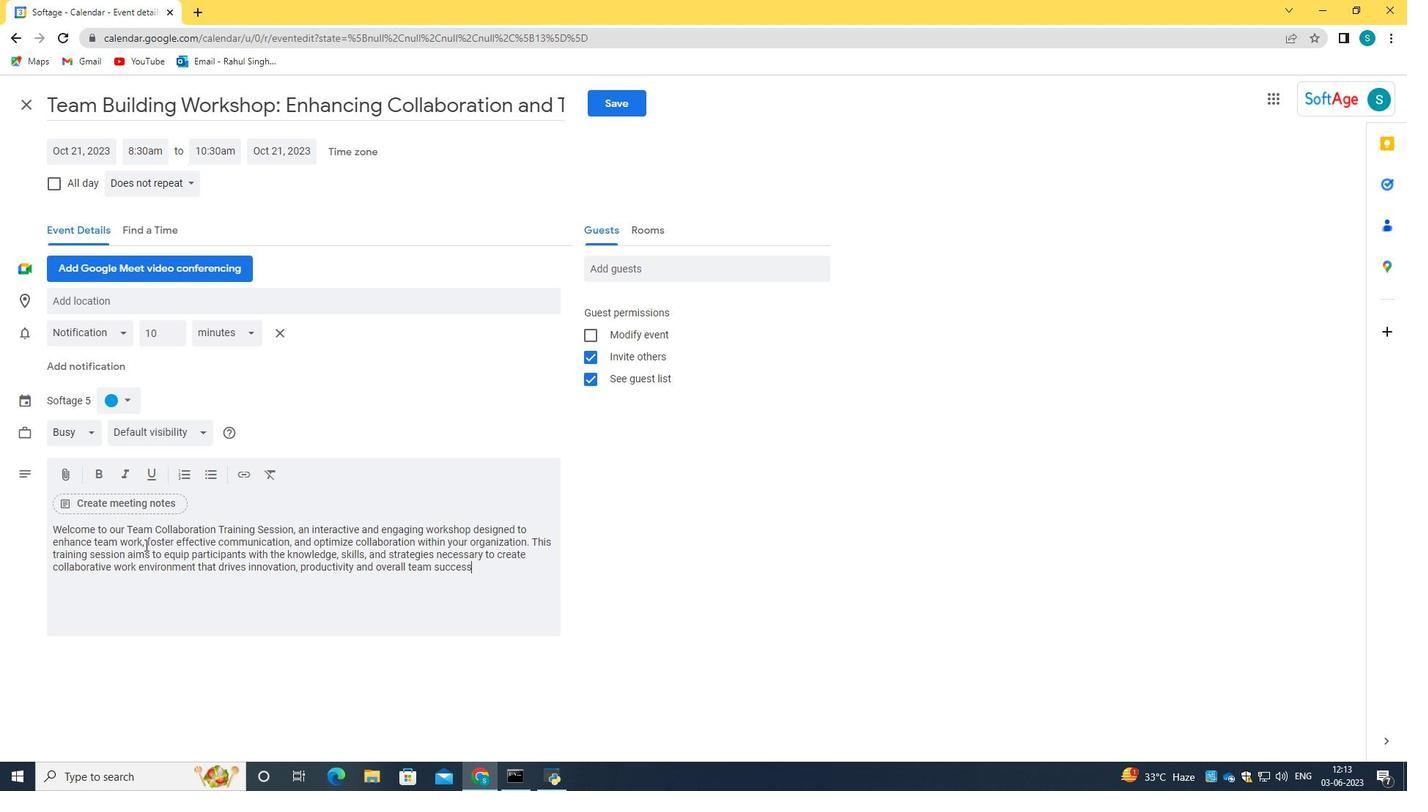 
Action: Mouse moved to (131, 403)
Screenshot: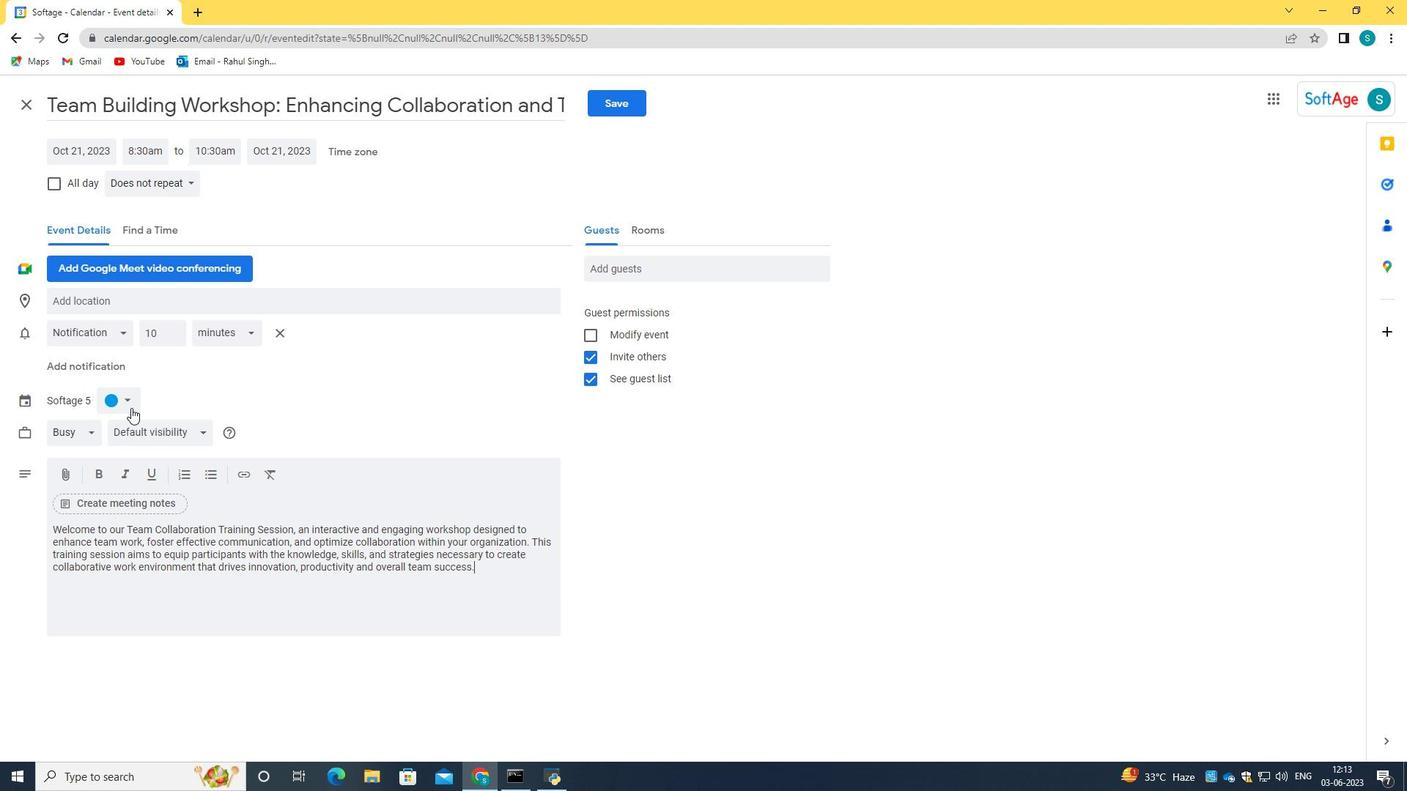 
Action: Mouse pressed left at (131, 403)
Screenshot: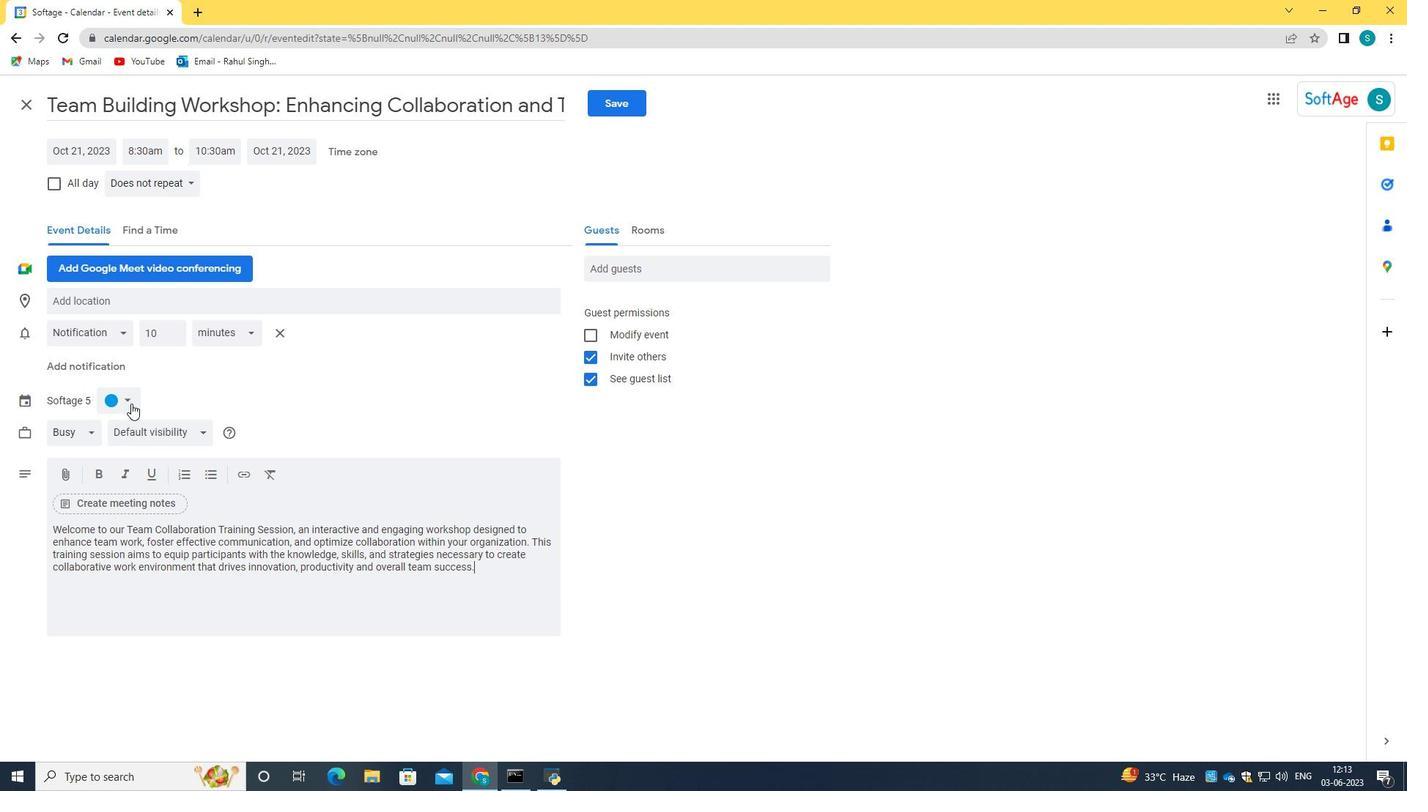 
Action: Mouse moved to (107, 437)
Screenshot: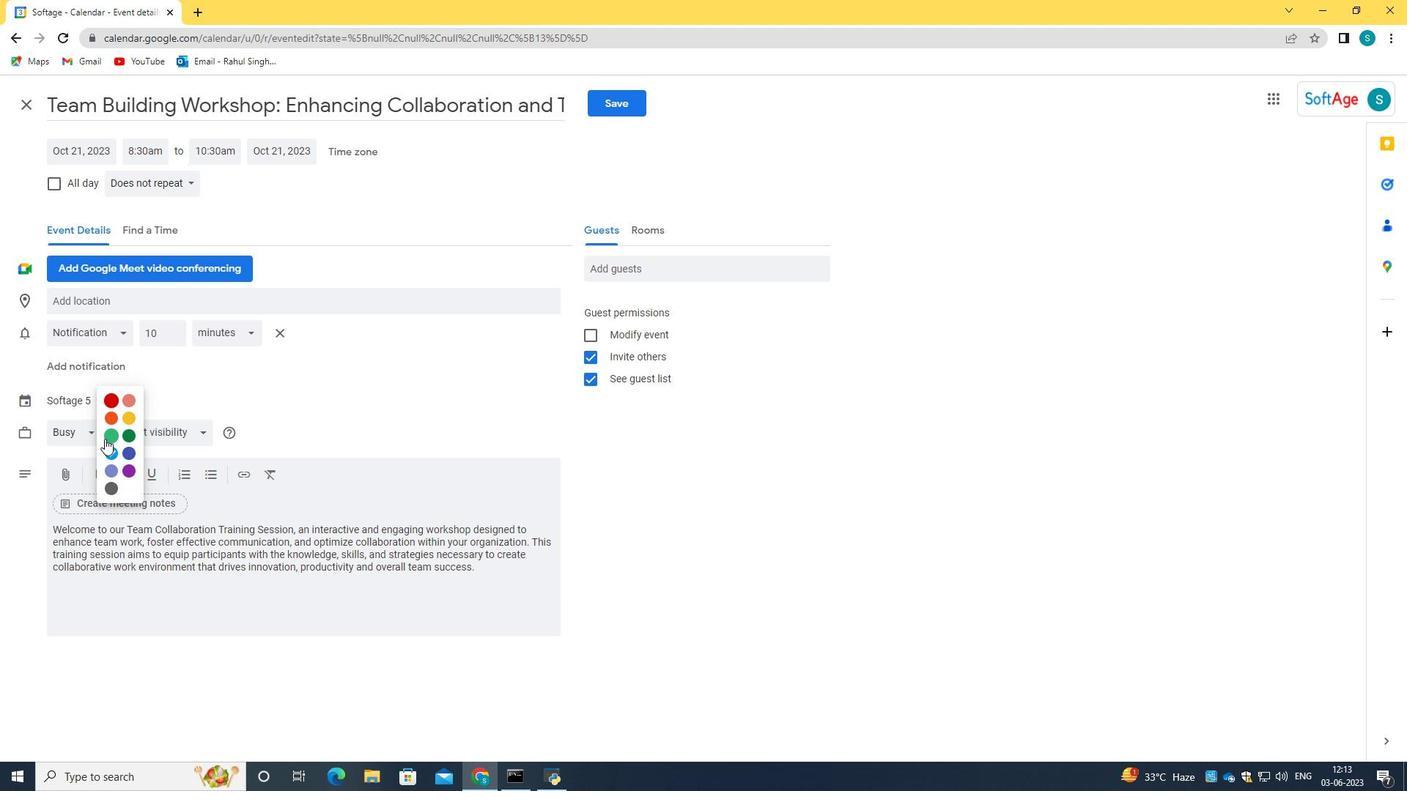 
Action: Mouse pressed left at (107, 437)
Screenshot: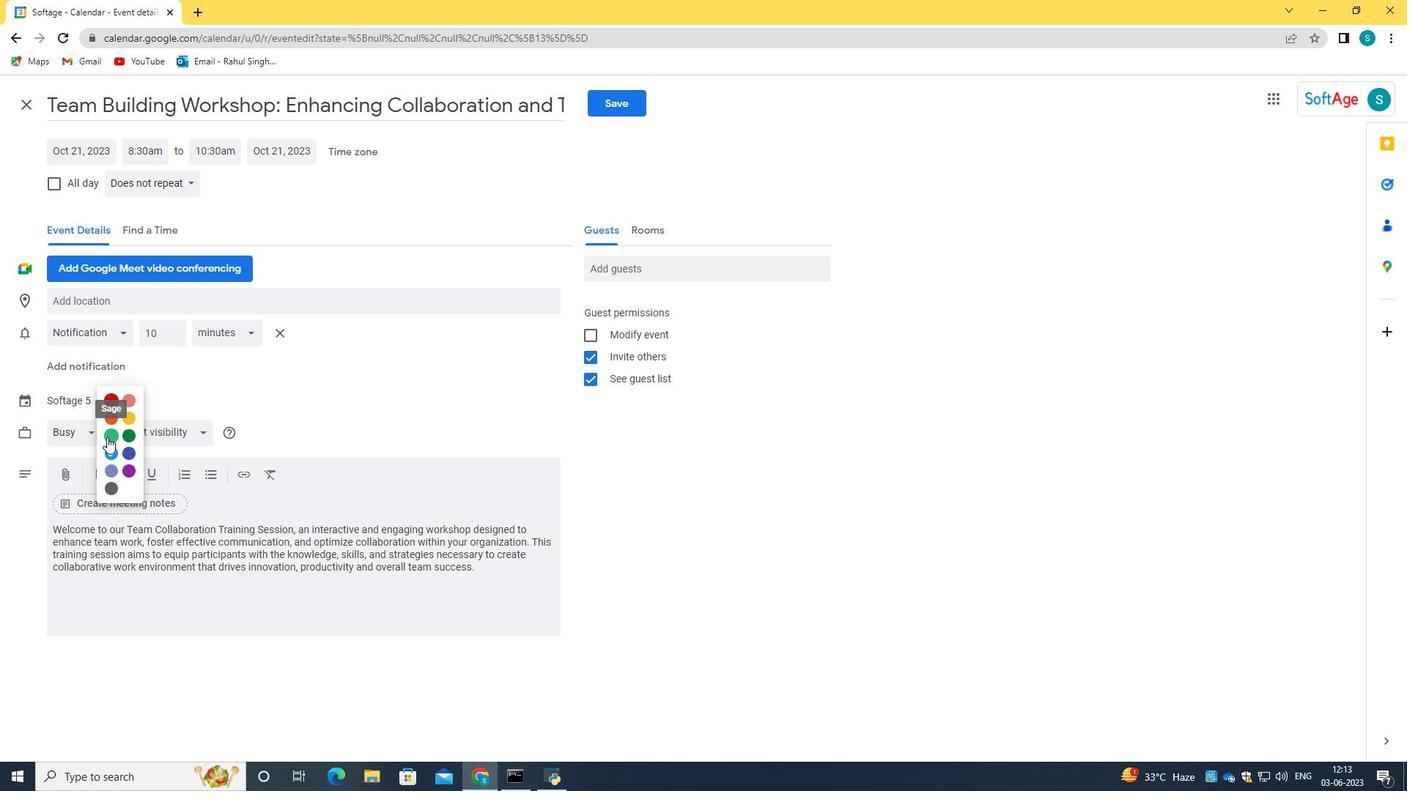 
Action: Mouse moved to (177, 304)
Screenshot: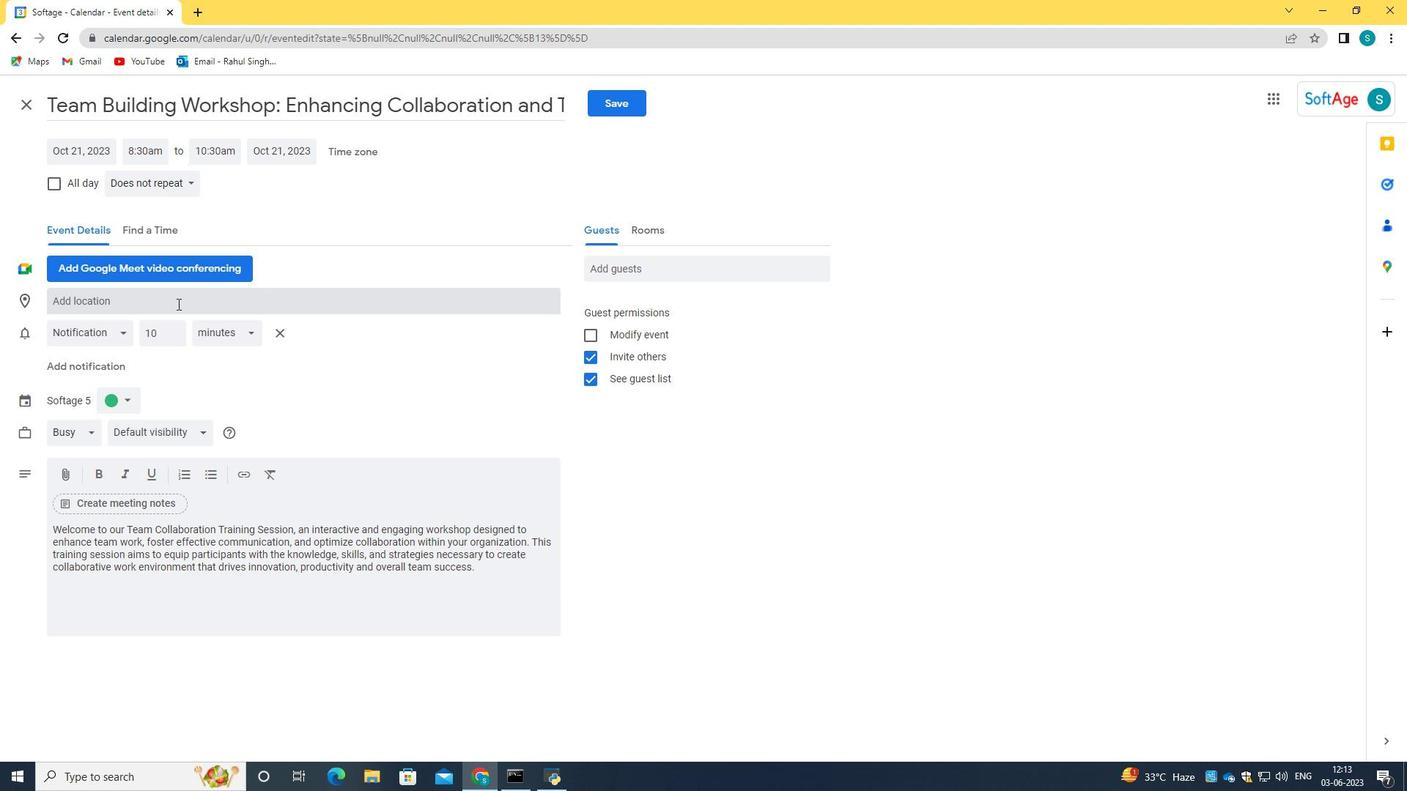 
Action: Mouse pressed left at (177, 304)
Screenshot: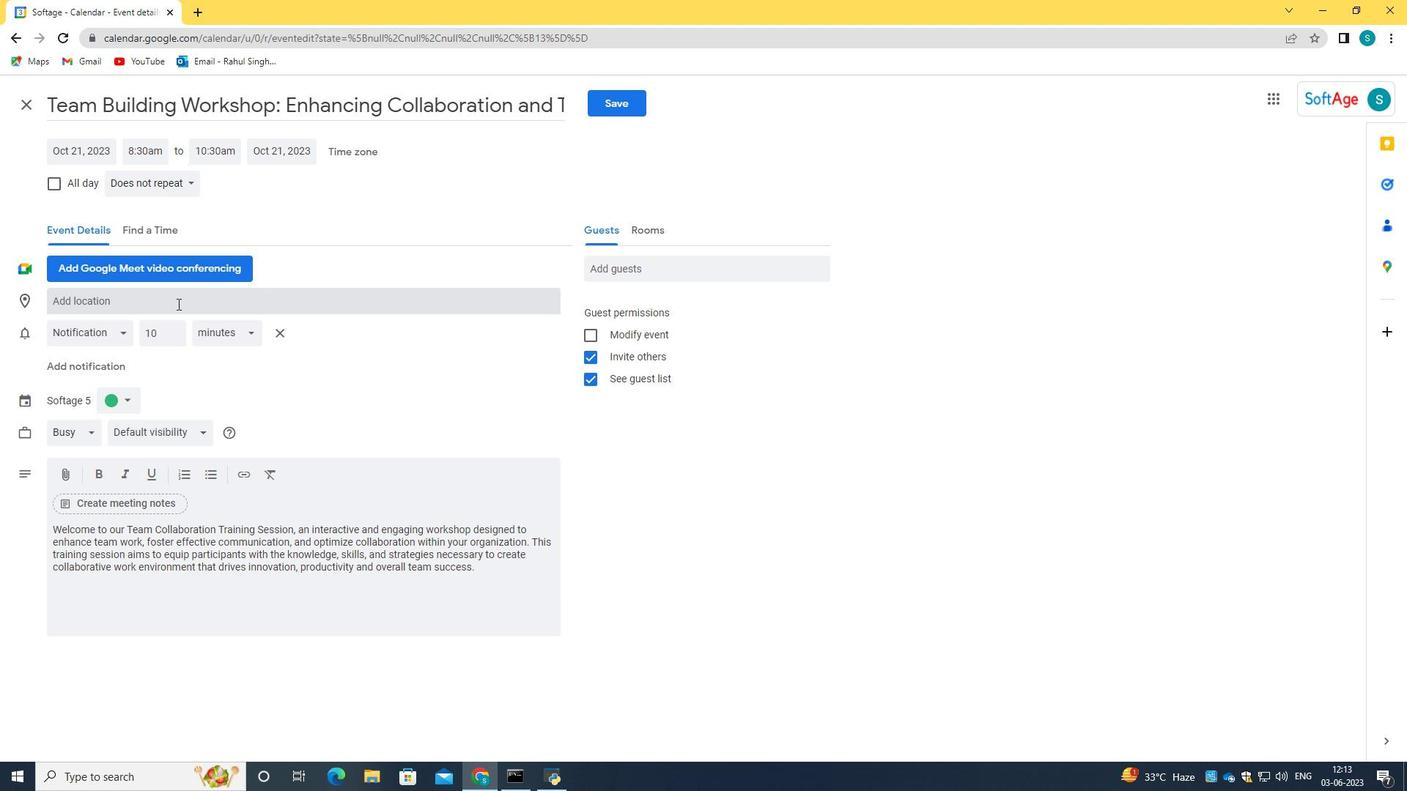 
Action: Key pressed 789<Key.space><Key.caps_lock>P<Key.caps_lock>ena<Key.space>p<Key.backspace><Key.caps_lock>P<Key.caps_lock>alace,<Key.space><Key.caps_lock>S<Key.caps_lock>intra,<Key.space><Key.caps_lock>P<Key.caps_lock>ortugal<Key.space>
Screenshot: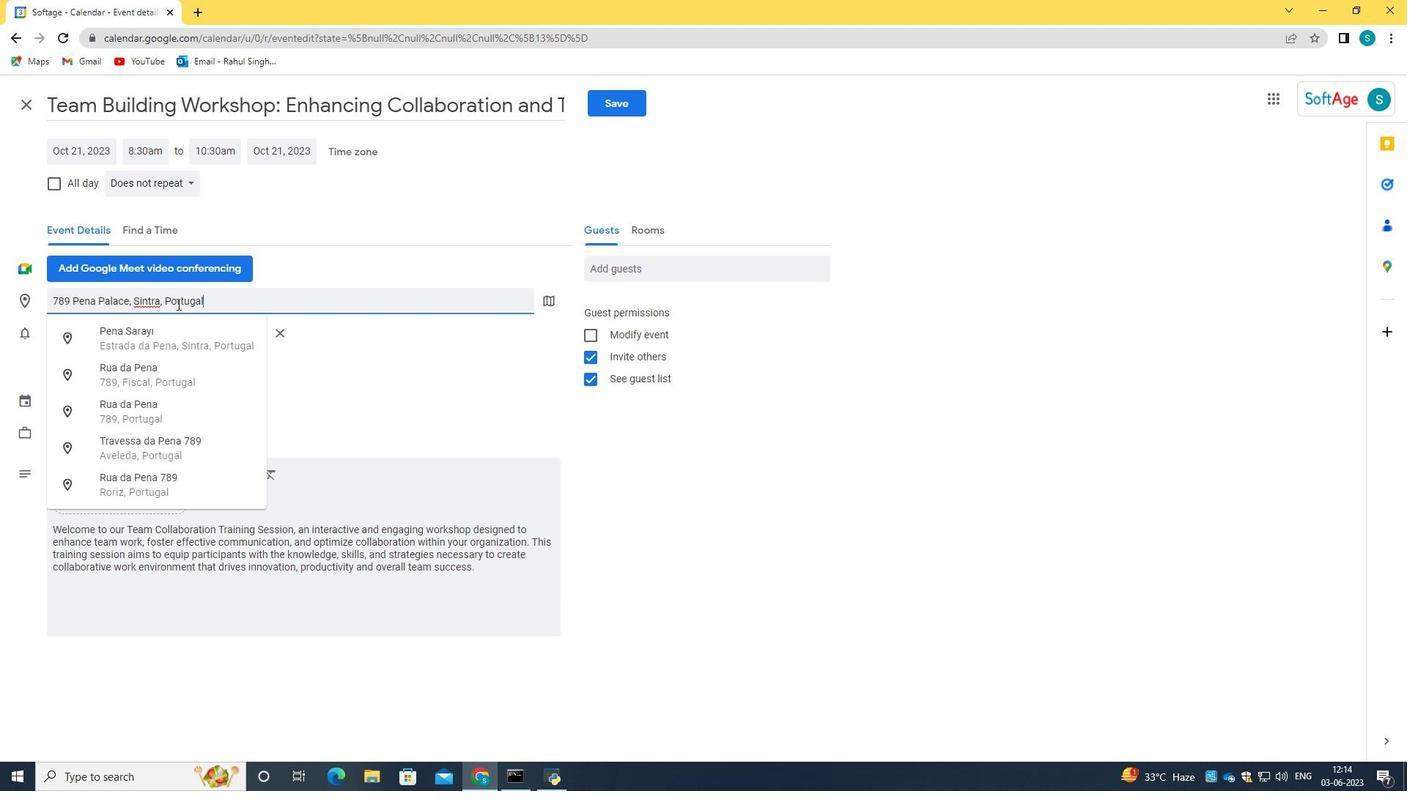 
Action: Mouse moved to (249, 302)
Screenshot: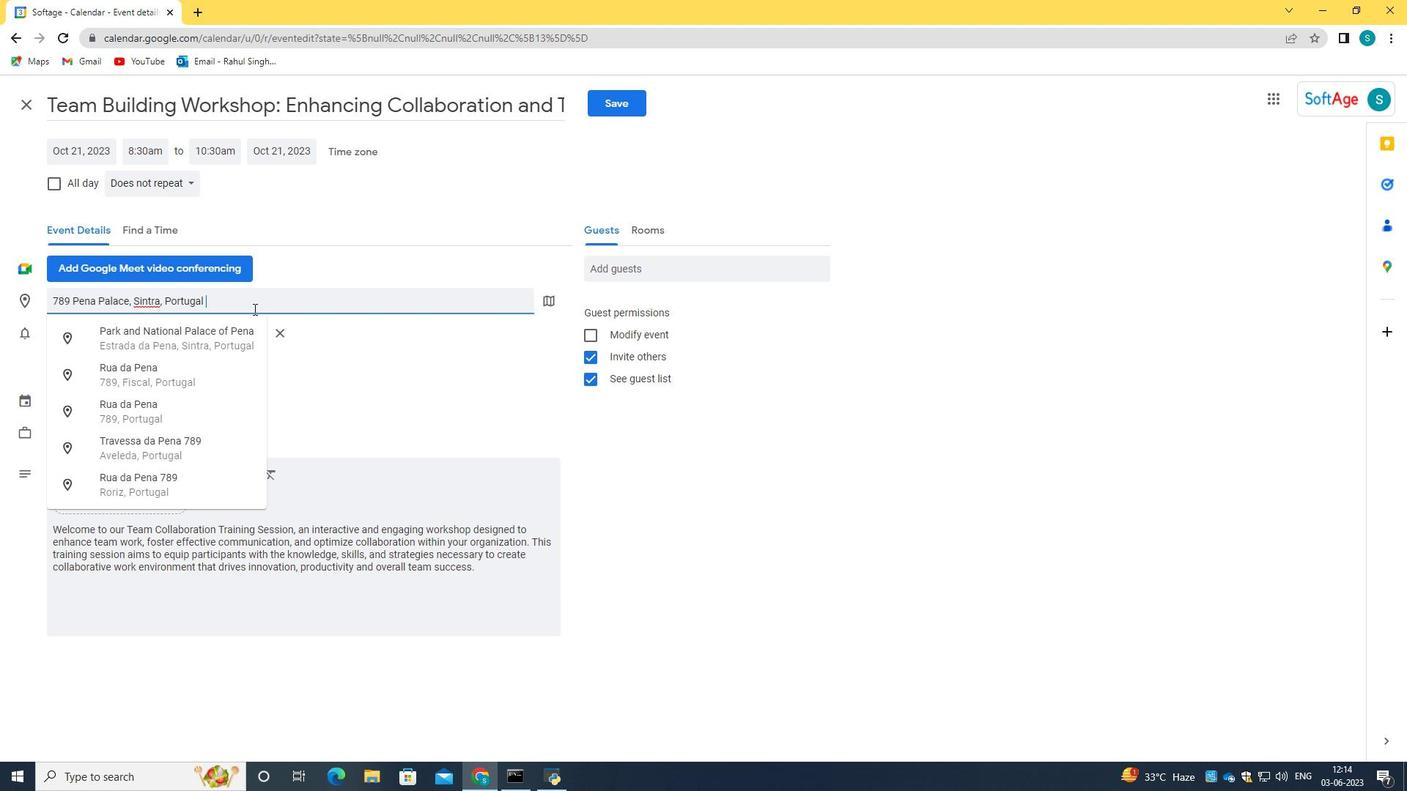 
Action: Key pressed <Key.enter>
Screenshot: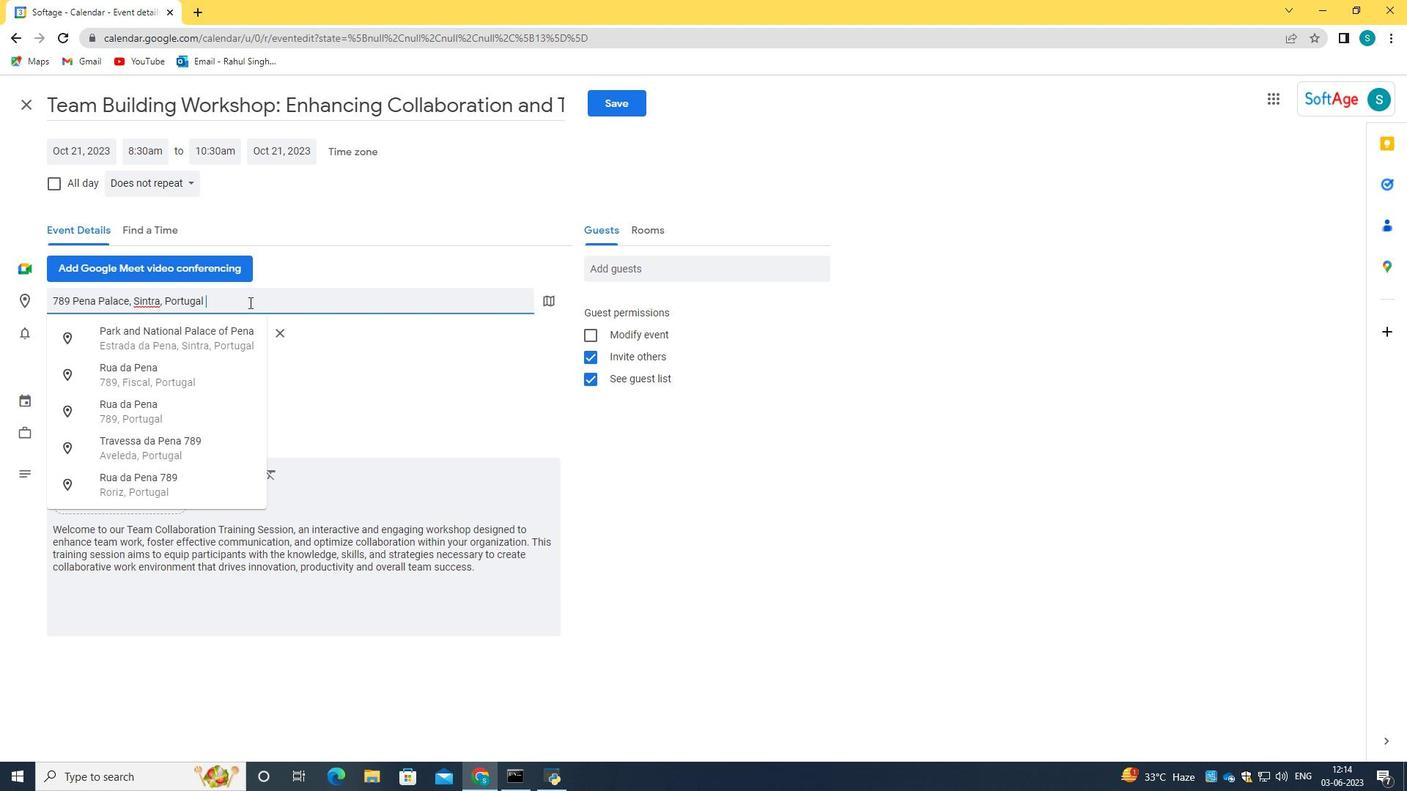 
Action: Mouse moved to (131, 301)
Screenshot: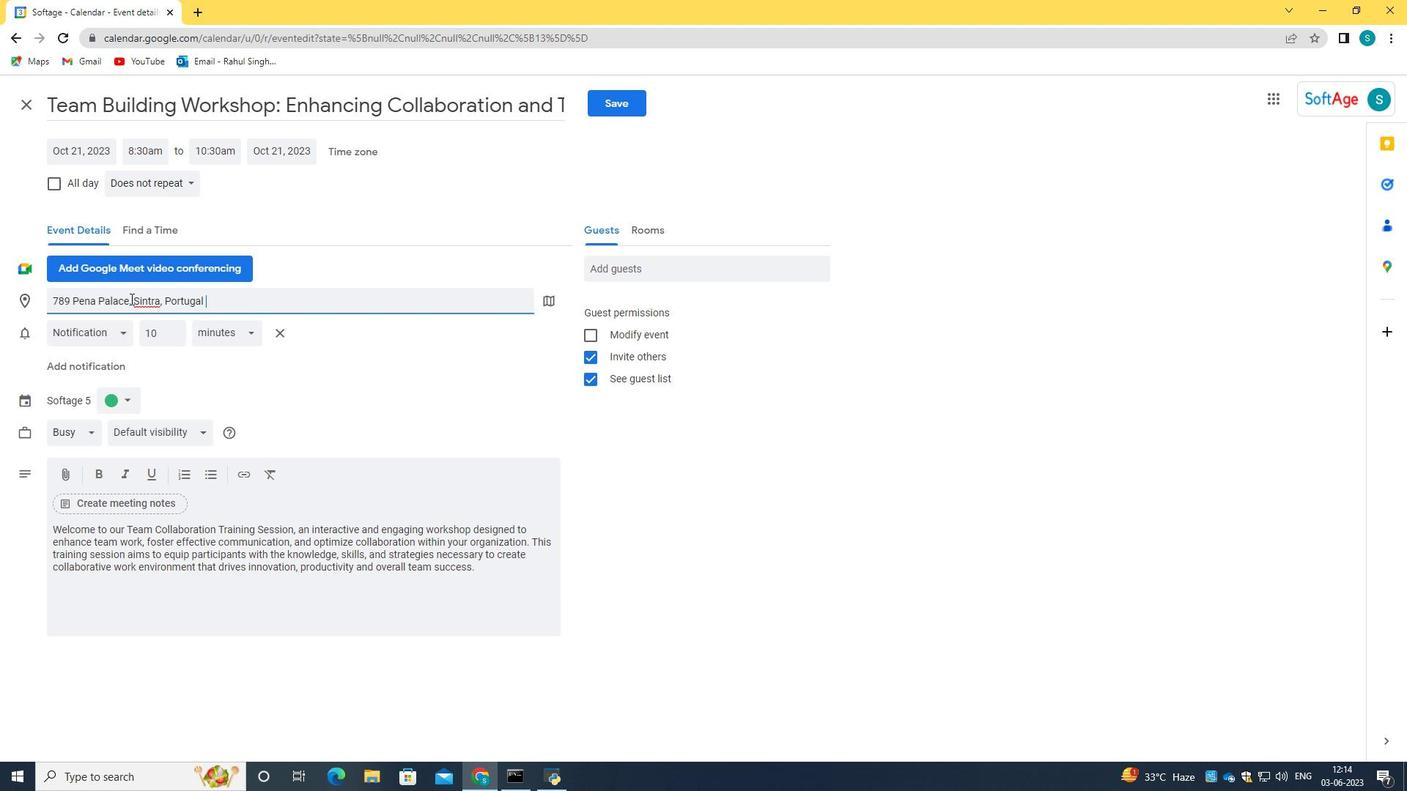 
Action: Mouse pressed left at (131, 301)
Screenshot: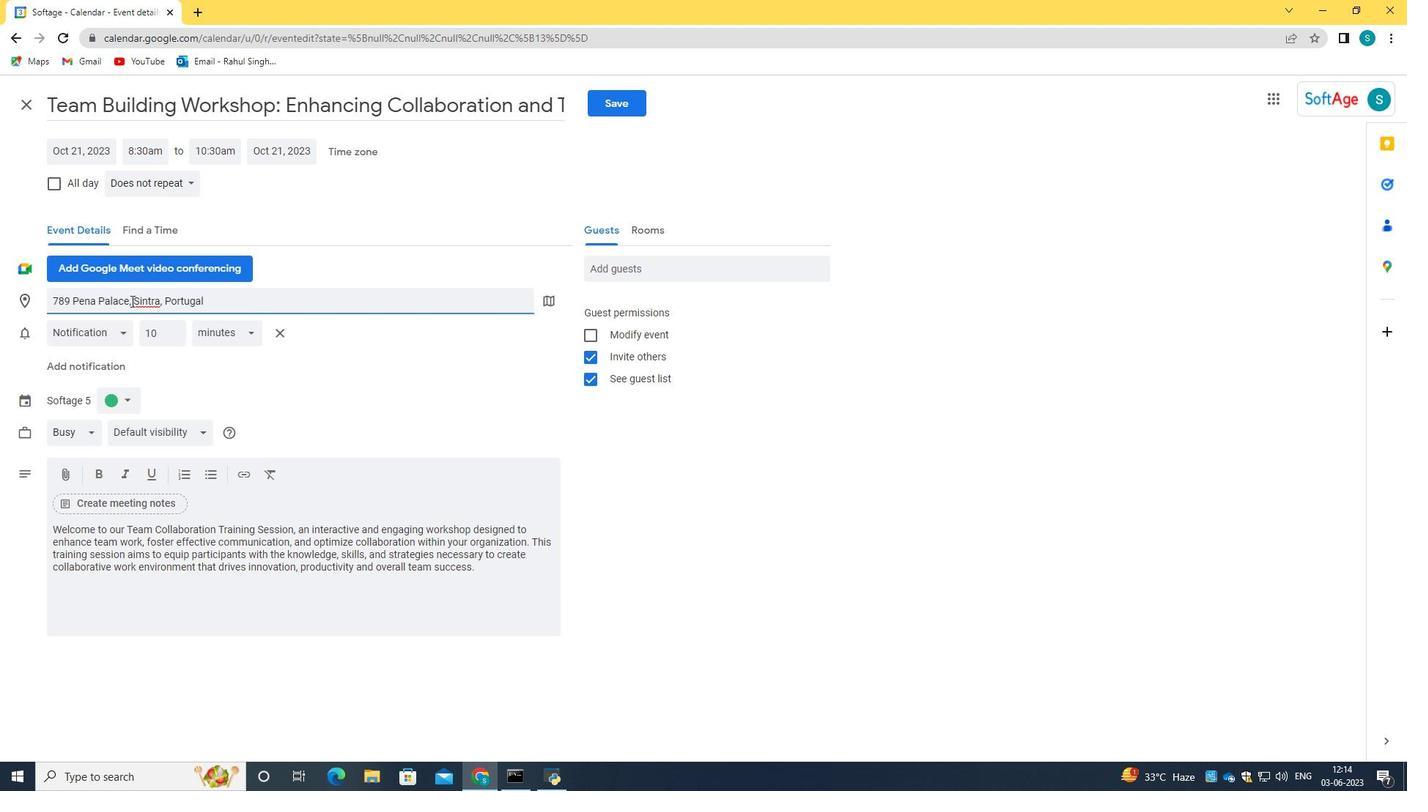 
Action: Key pressed <Key.space>
Screenshot: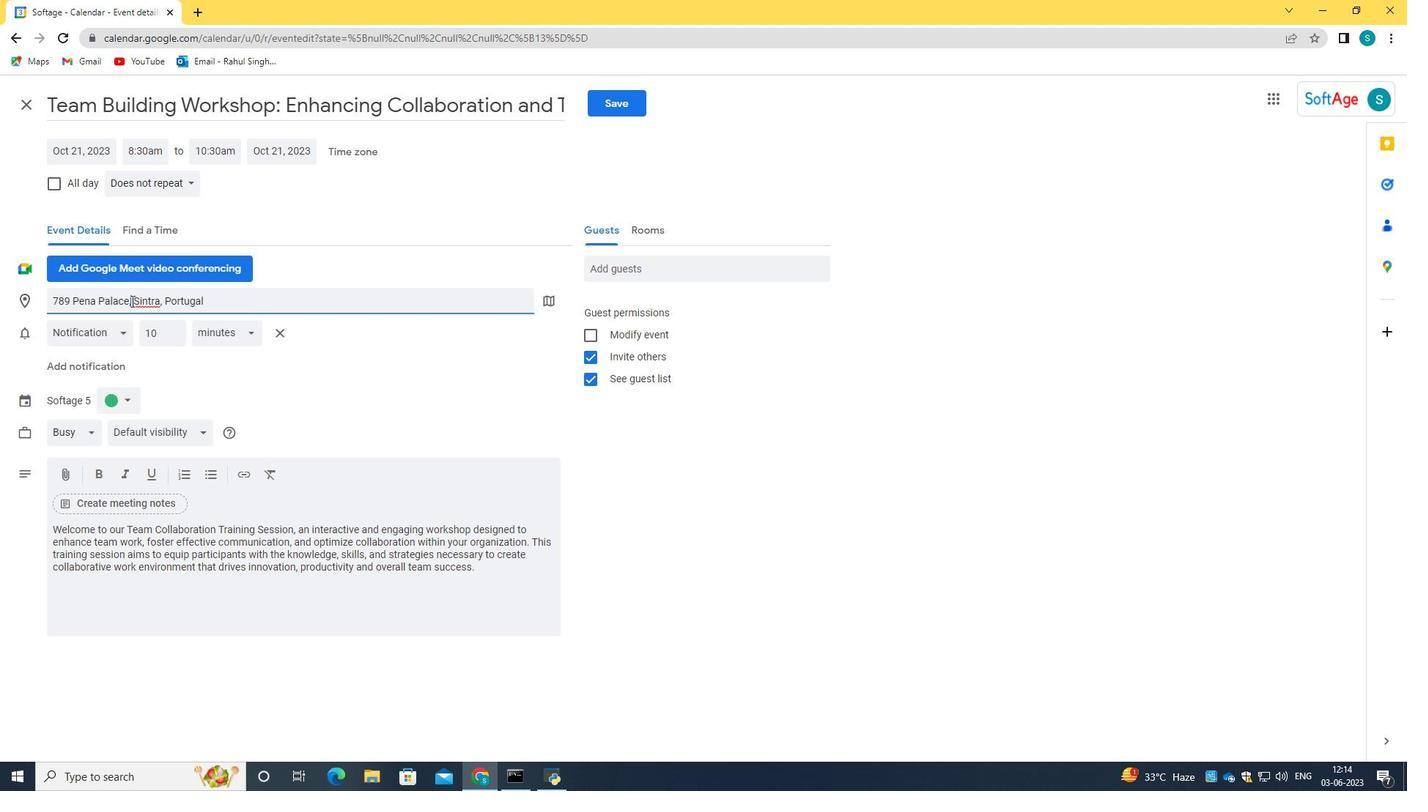 
Action: Mouse moved to (401, 398)
Screenshot: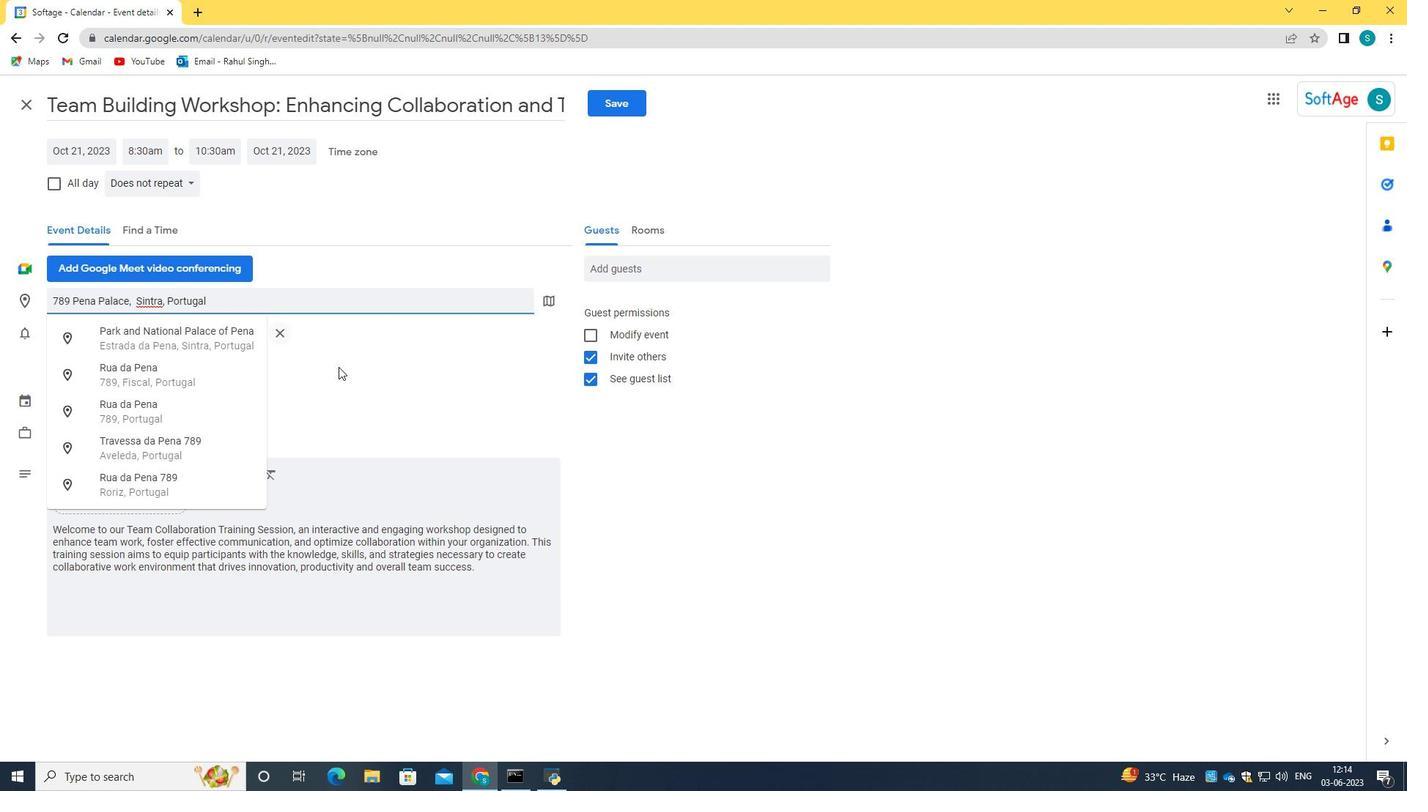 
Action: Mouse pressed left at (401, 398)
Screenshot: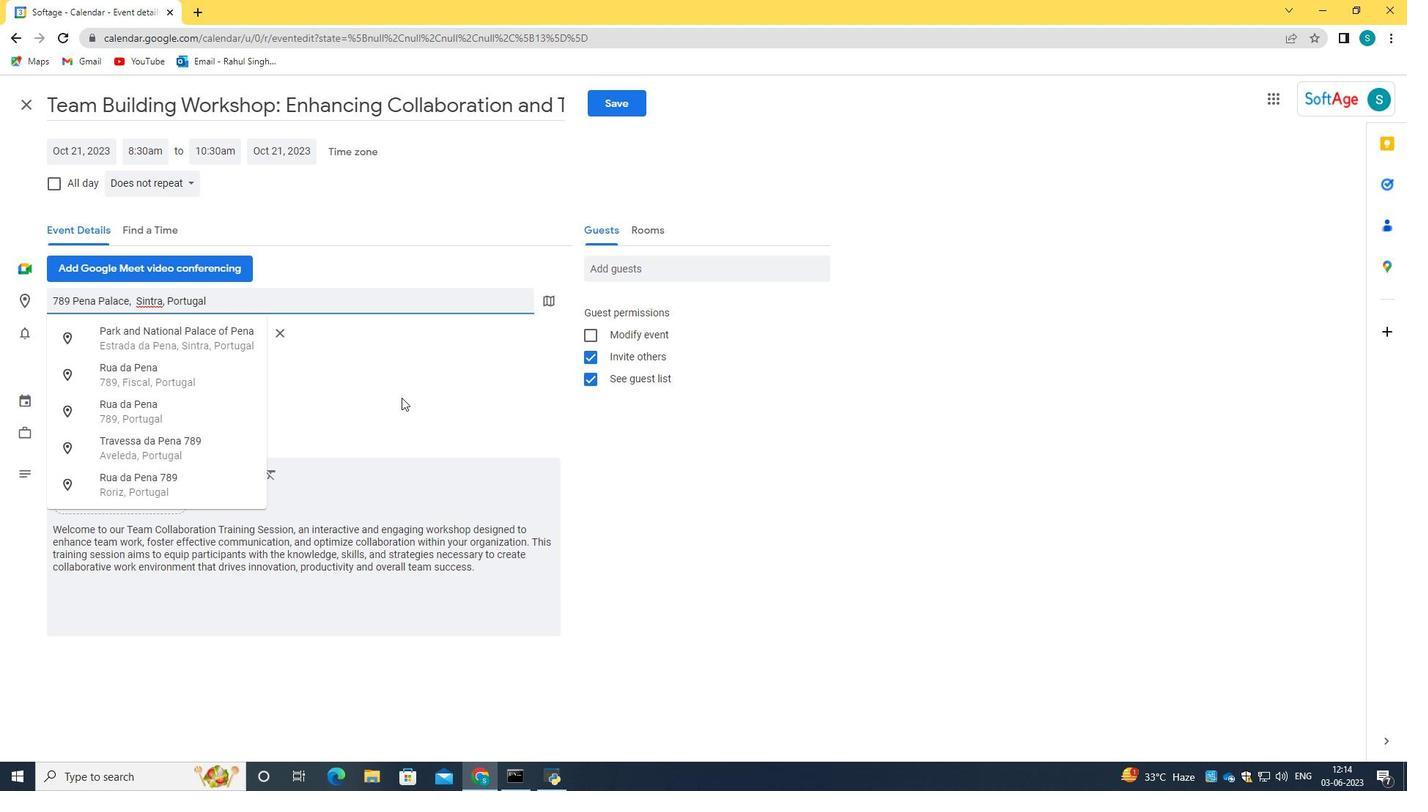 
Action: Mouse moved to (708, 264)
Screenshot: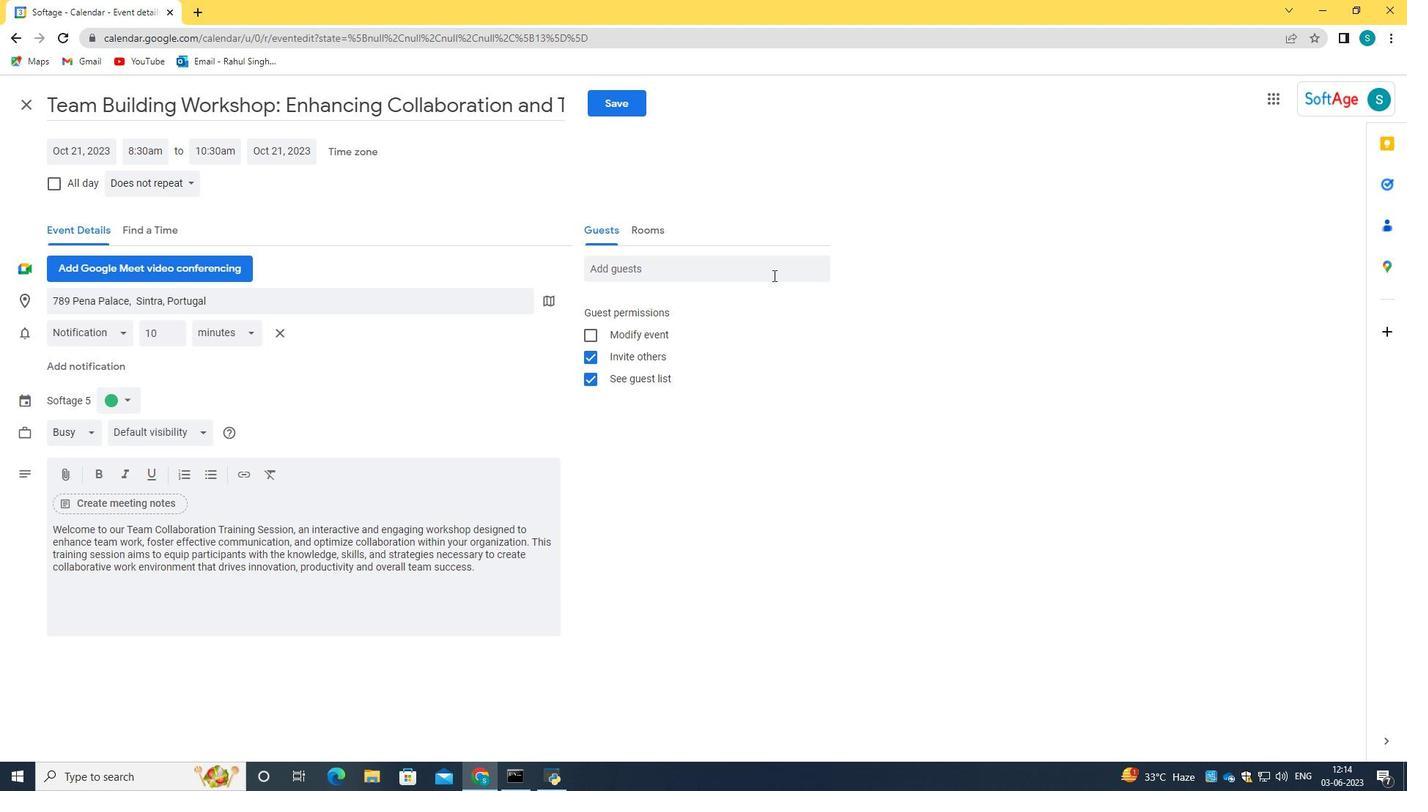 
Action: Mouse pressed left at (708, 264)
Screenshot: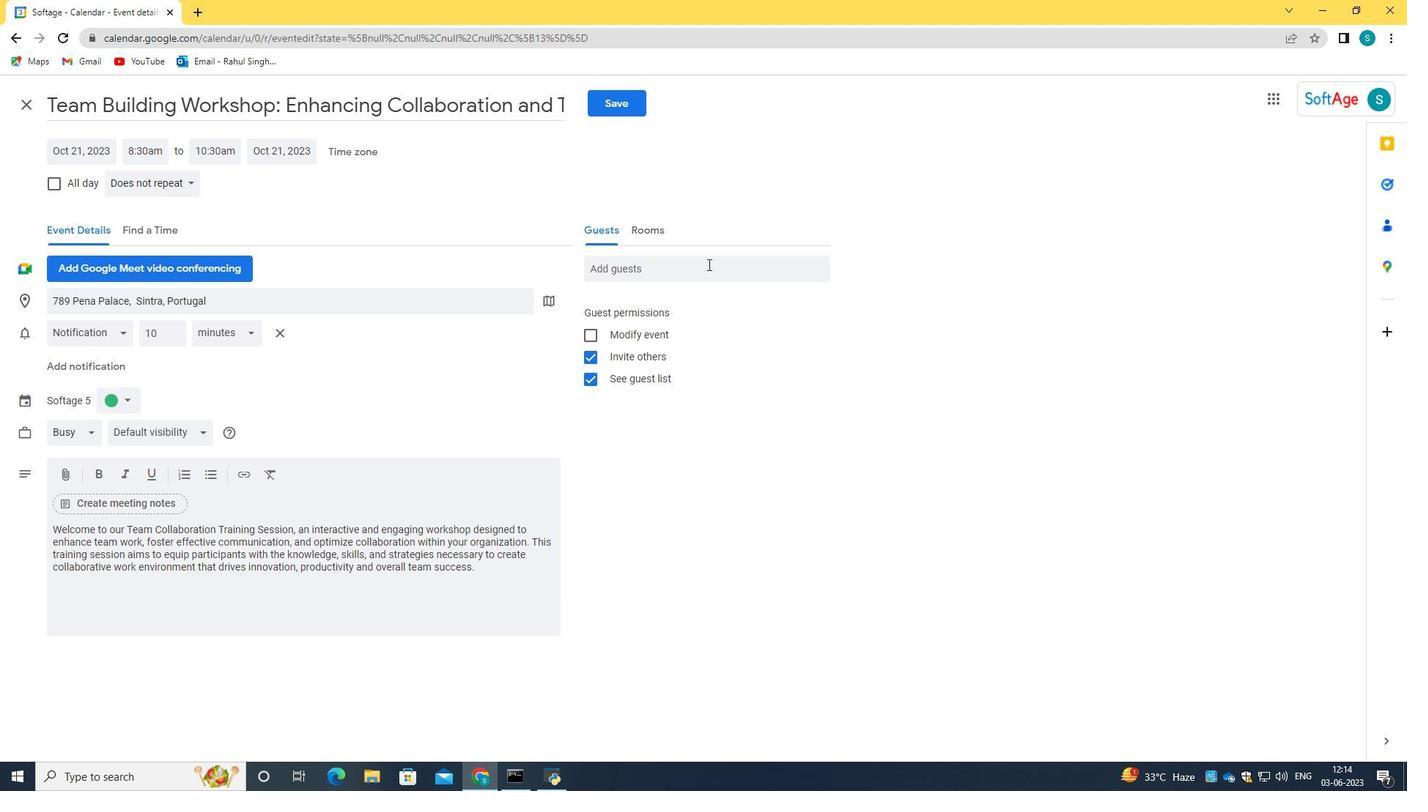 
Action: Key pressed softage.8<Key.shift>@softage.net<Key.tab>softage.9<Key.shift>@softage.net
Screenshot: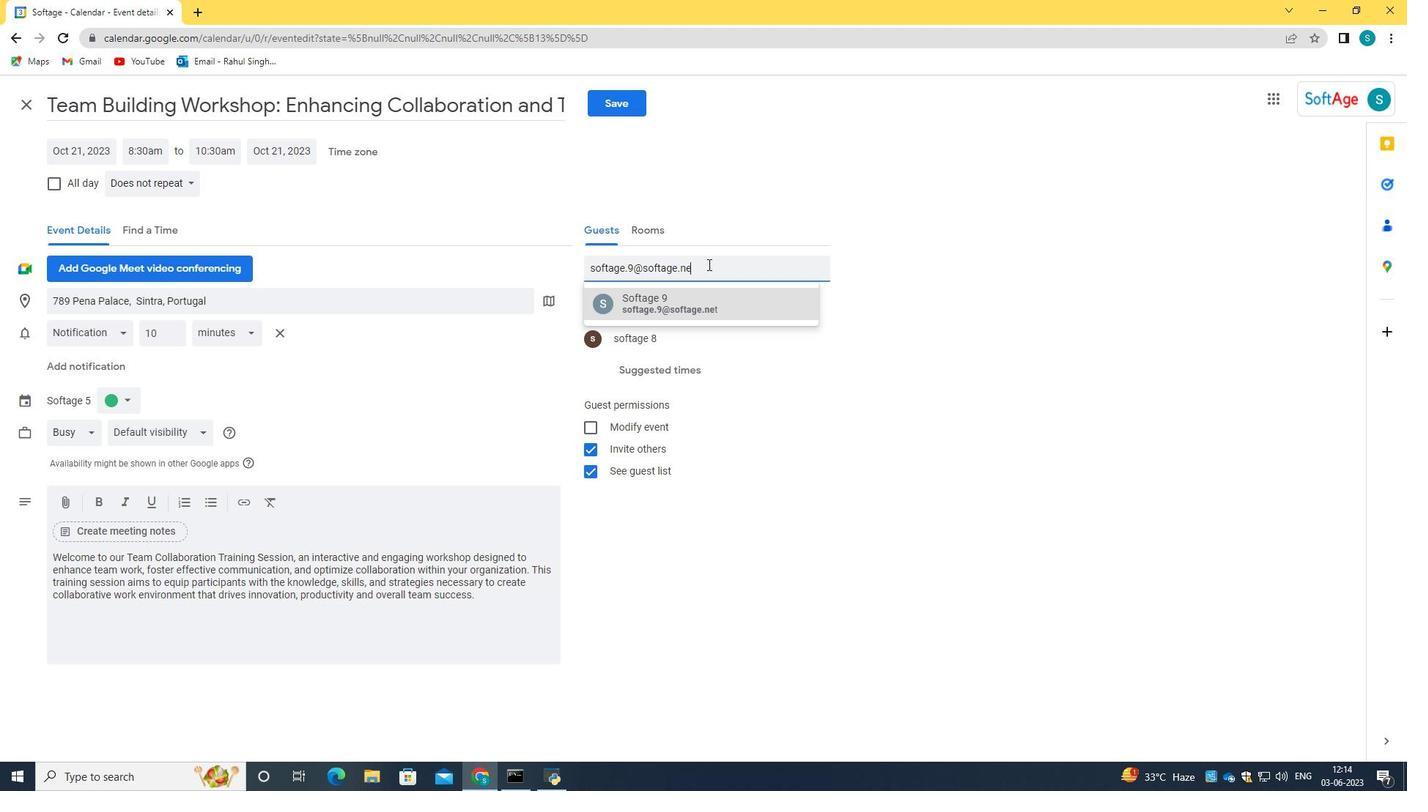 
Action: Mouse moved to (687, 311)
Screenshot: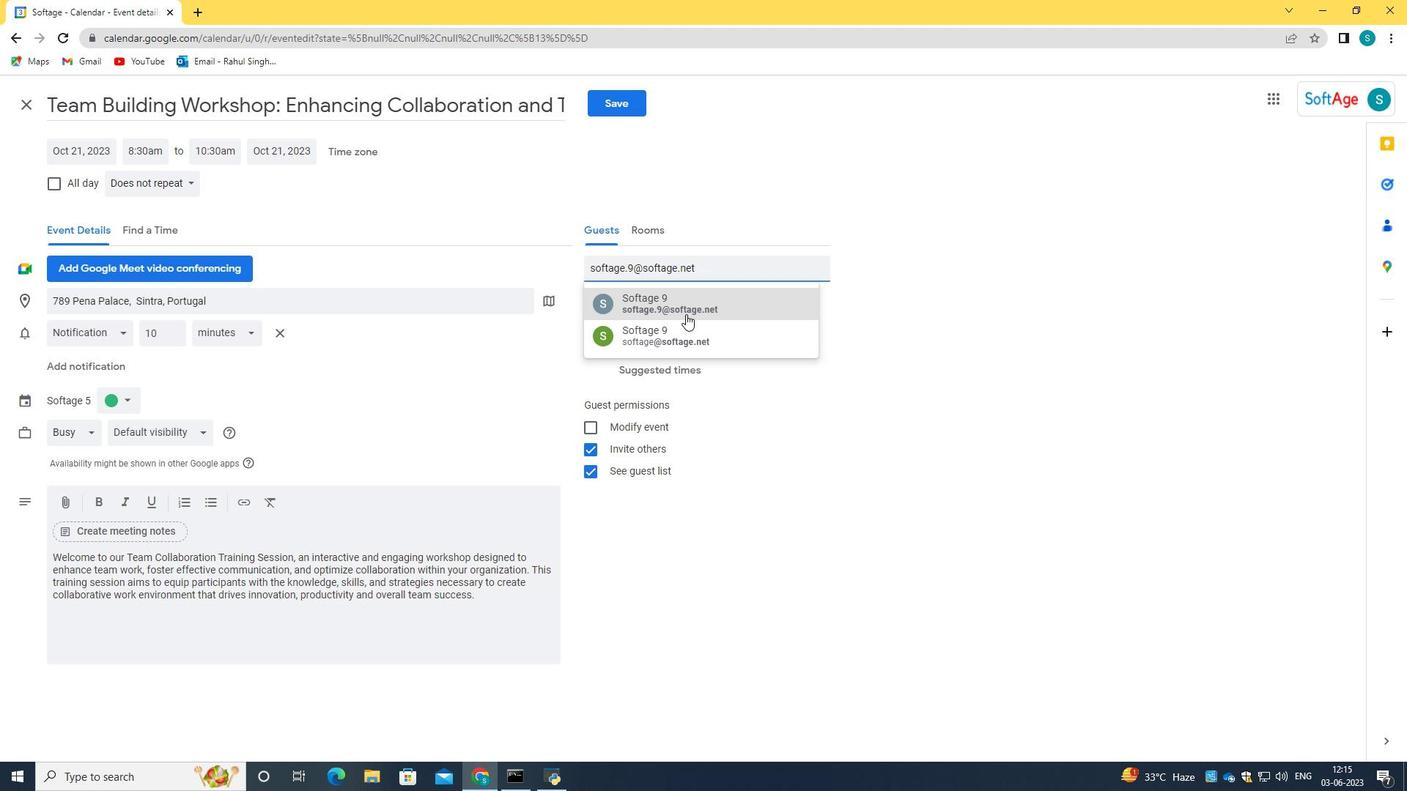 
Action: Mouse pressed left at (687, 311)
Screenshot: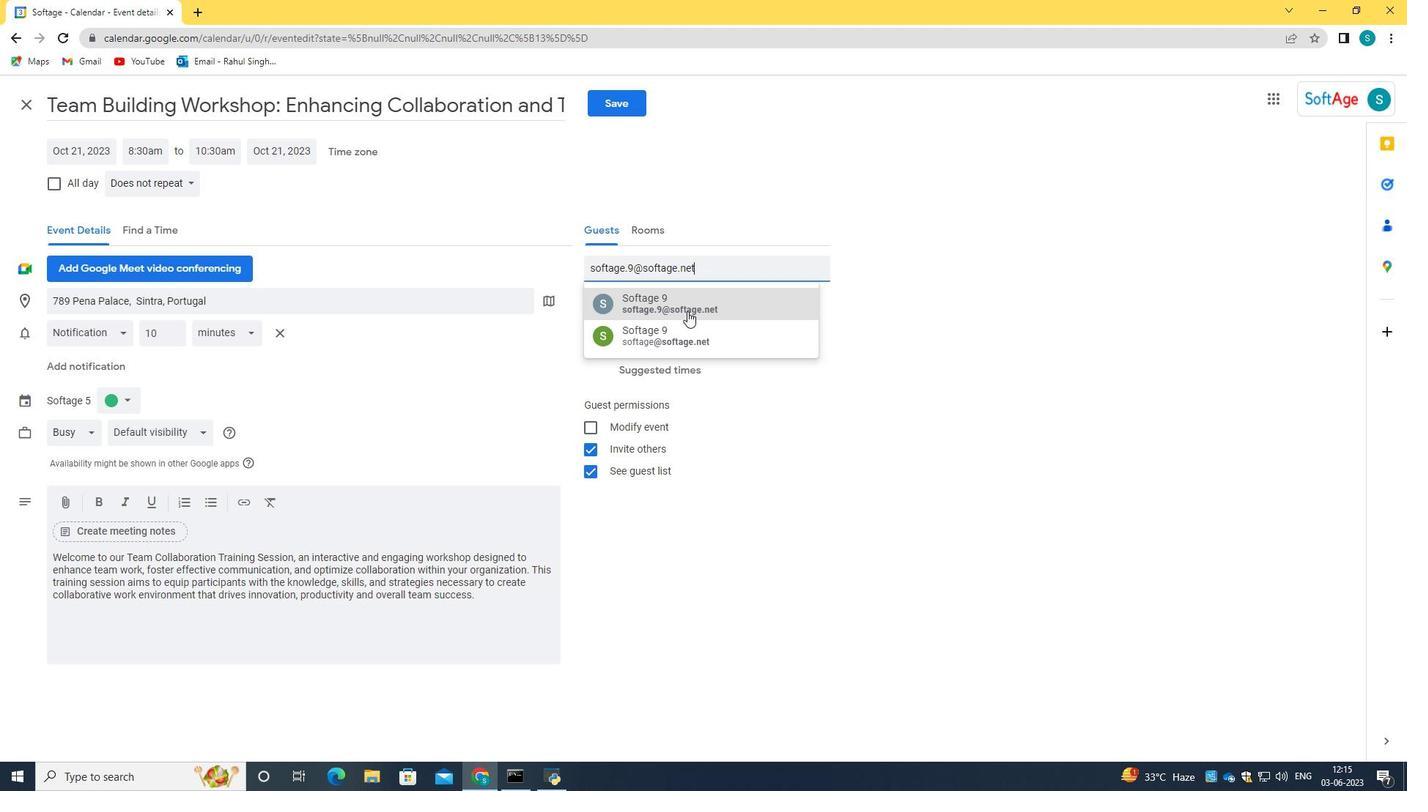
Action: Mouse moved to (171, 184)
Screenshot: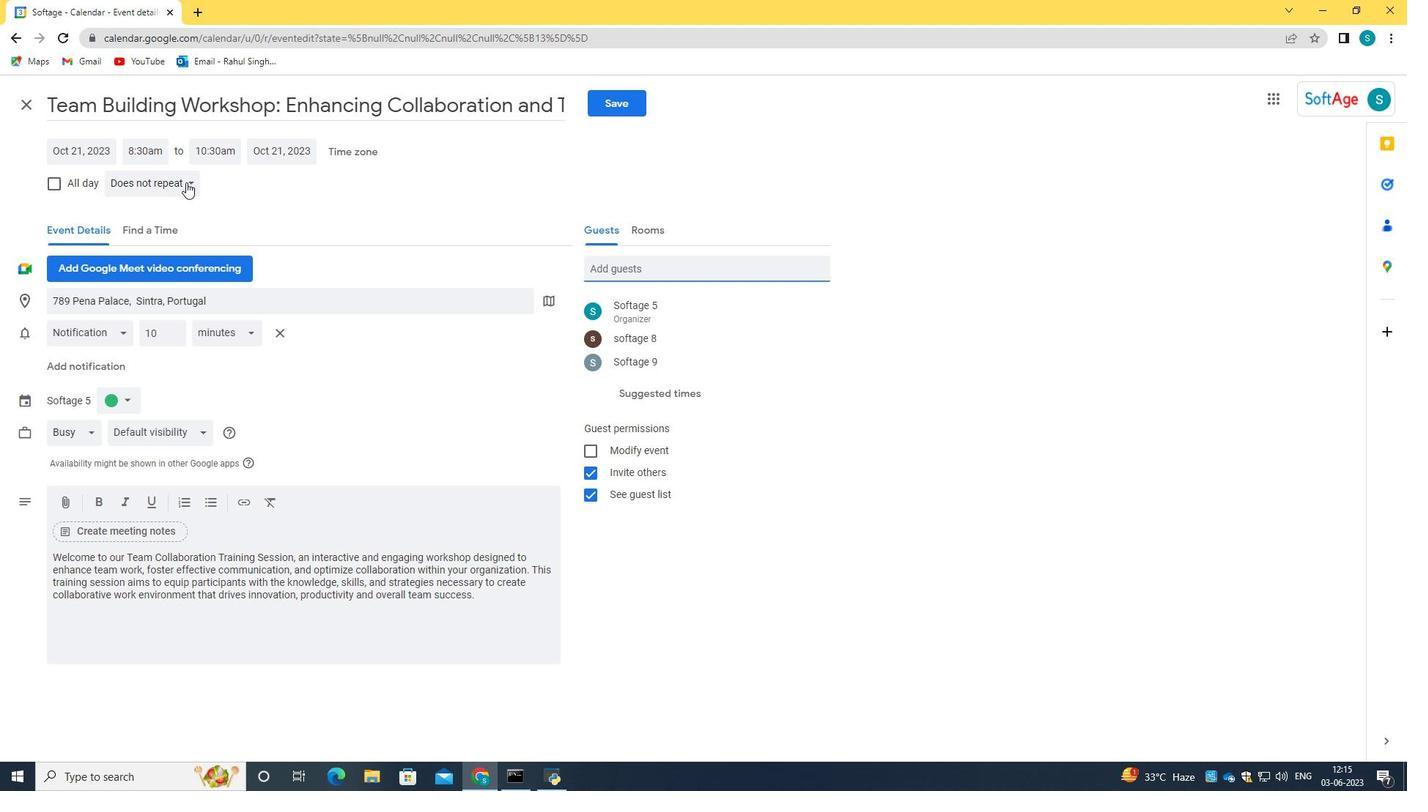 
Action: Mouse pressed left at (171, 184)
Screenshot: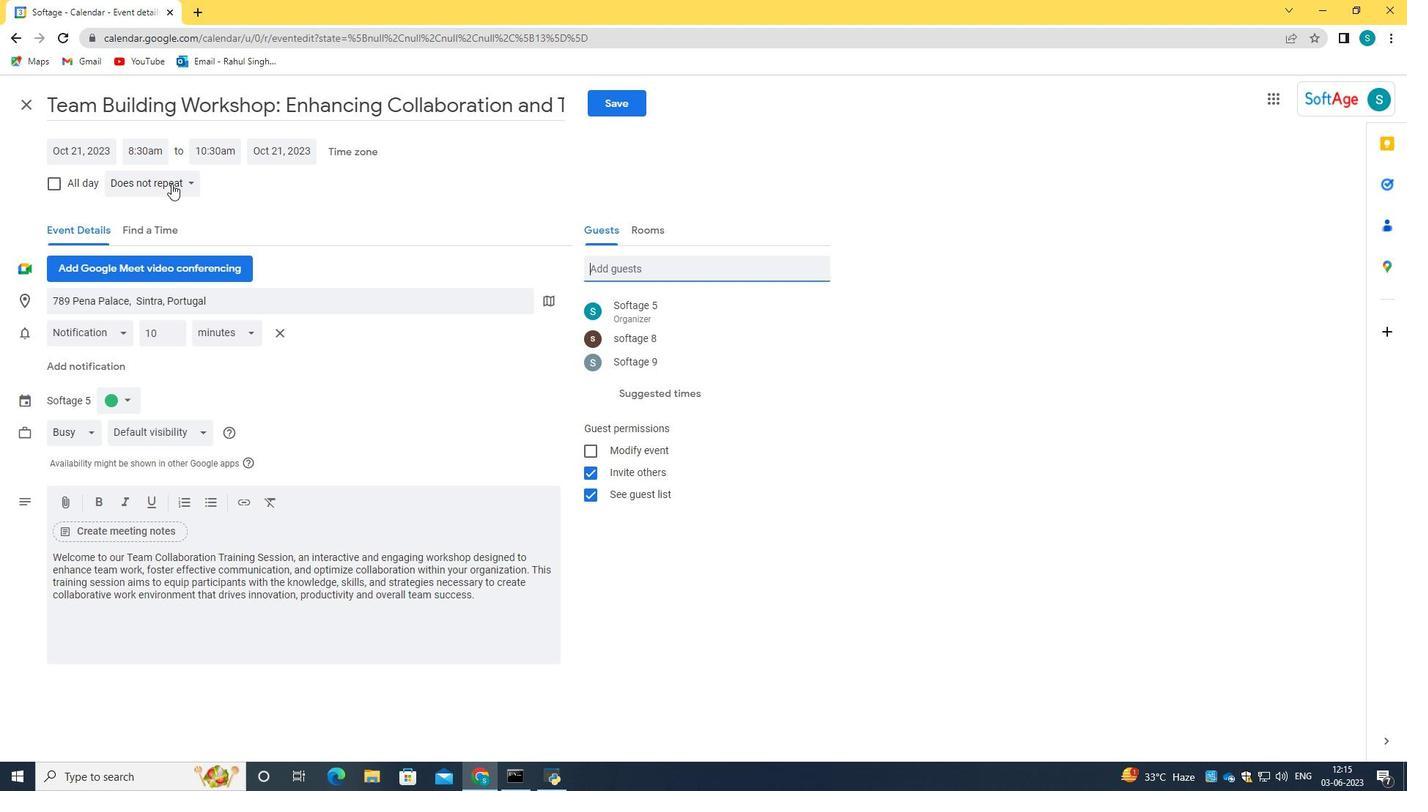 
Action: Mouse moved to (168, 340)
Screenshot: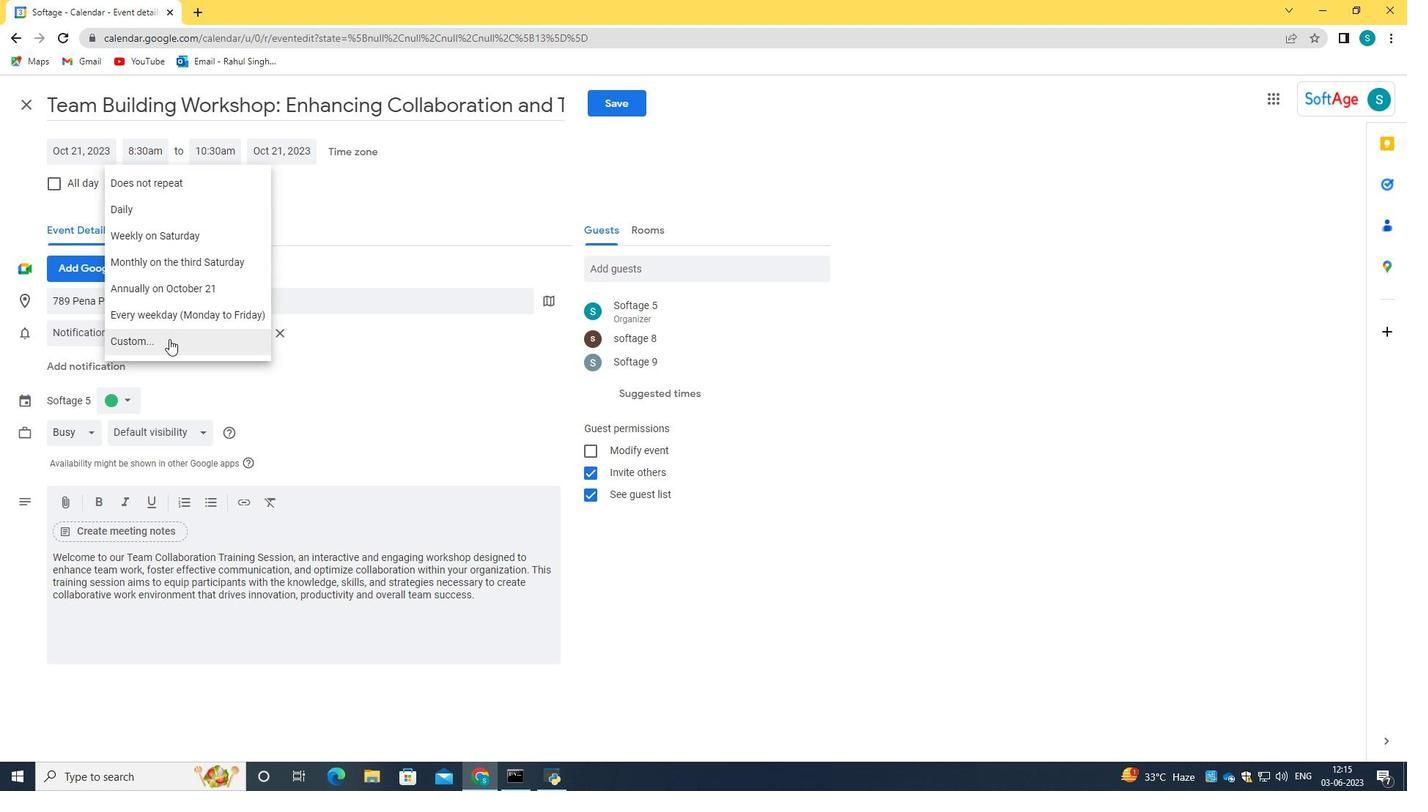 
Action: Mouse pressed left at (168, 340)
Screenshot: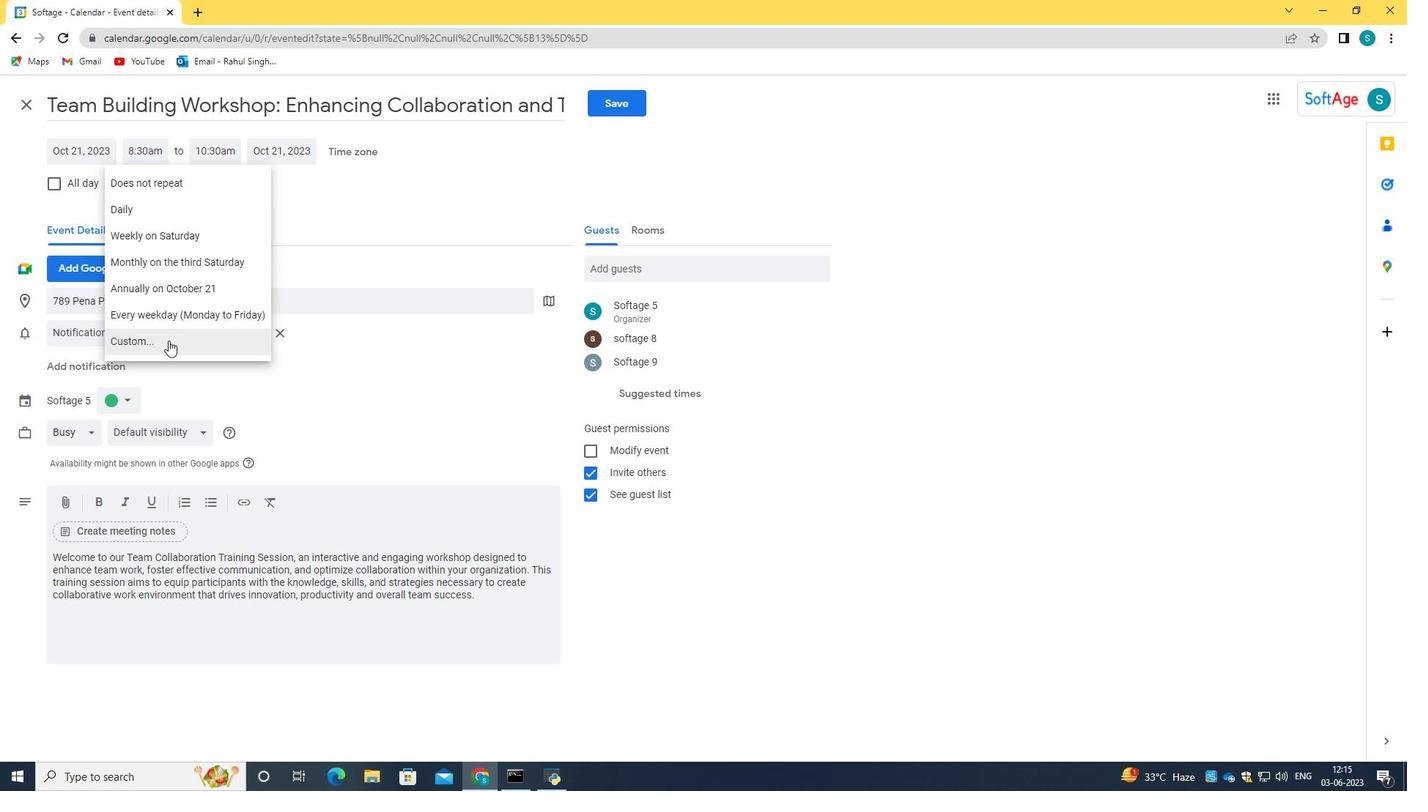 
Action: Mouse moved to (728, 396)
Screenshot: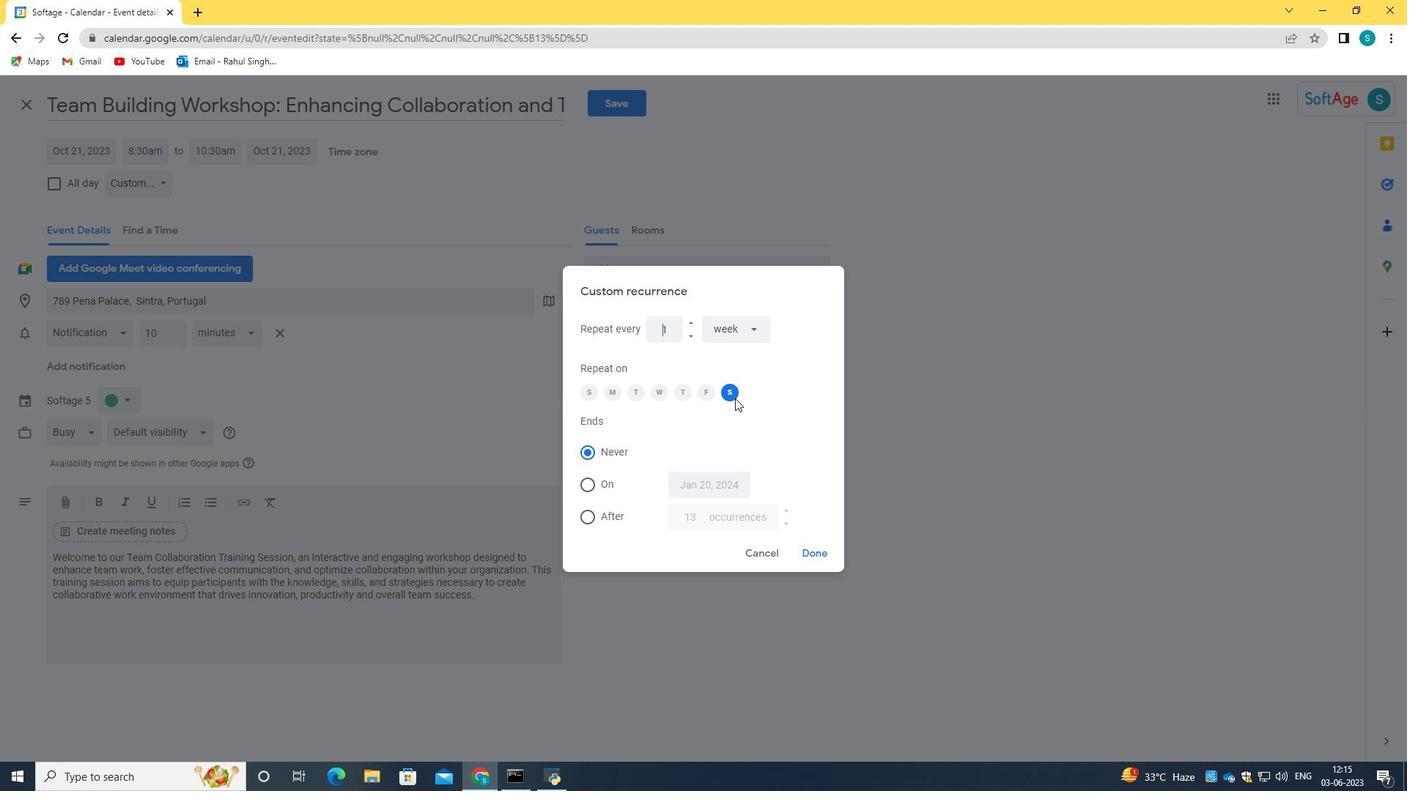 
Action: Mouse pressed left at (728, 396)
Screenshot: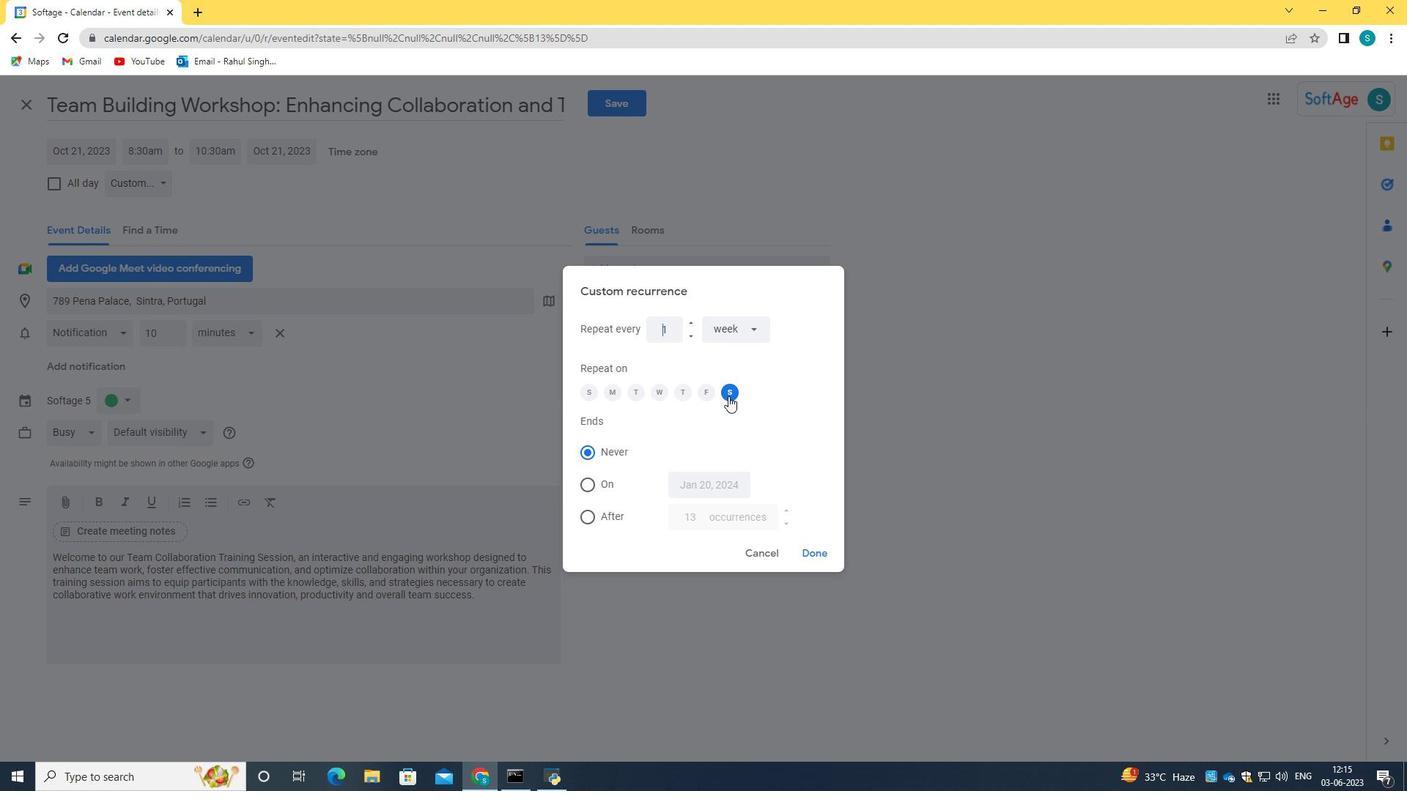 
Action: Mouse moved to (588, 389)
Screenshot: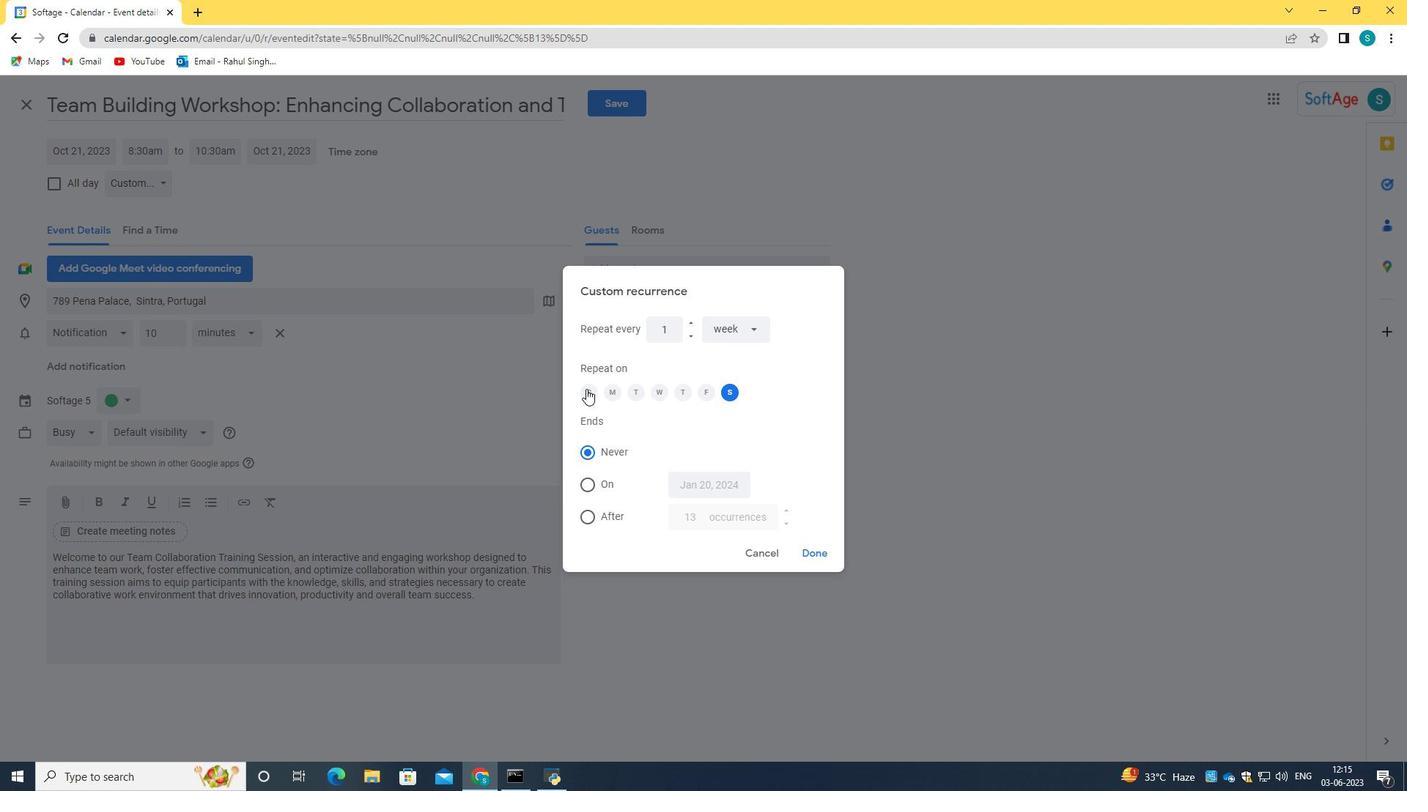 
Action: Mouse pressed left at (588, 389)
Screenshot: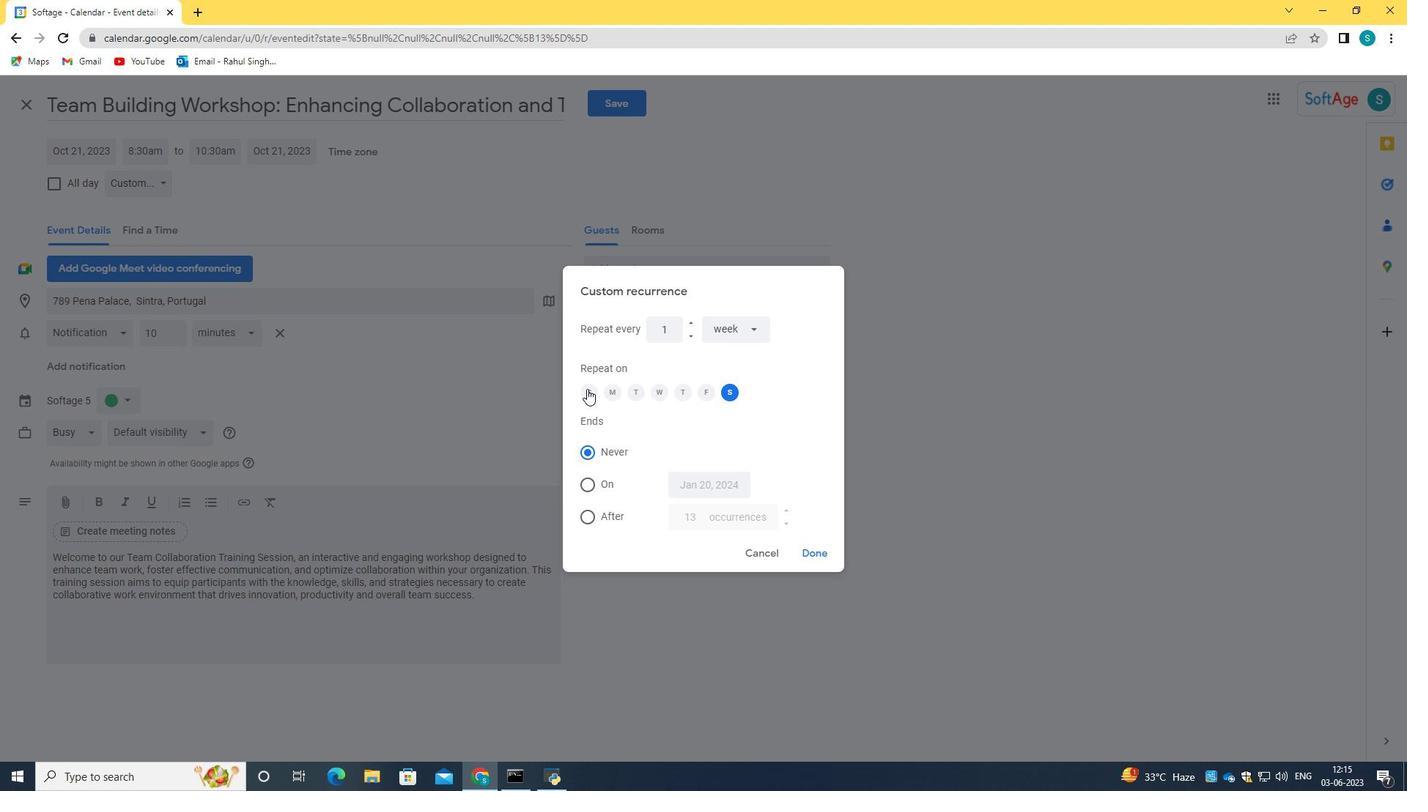 
Action: Mouse moved to (730, 392)
Screenshot: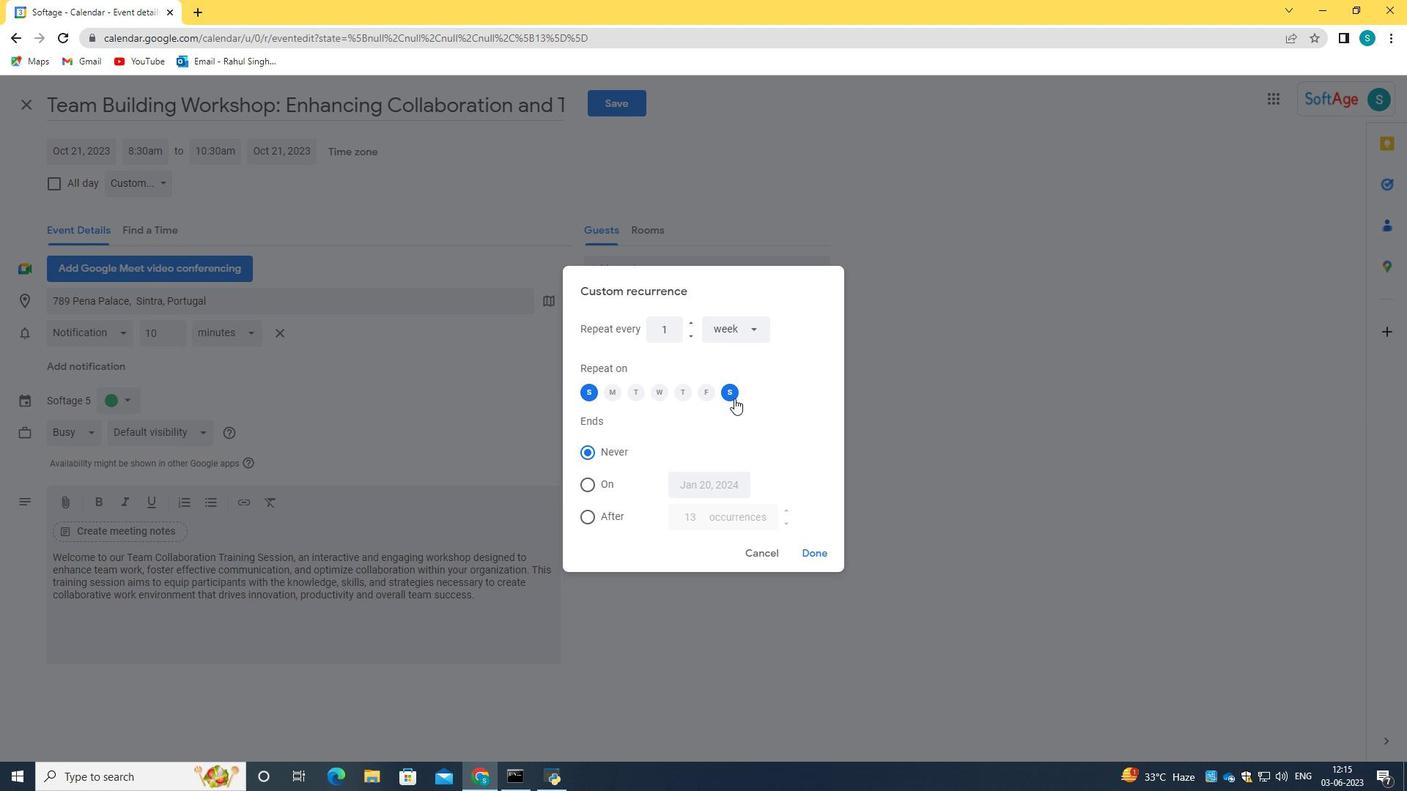 
Action: Mouse pressed left at (730, 392)
Screenshot: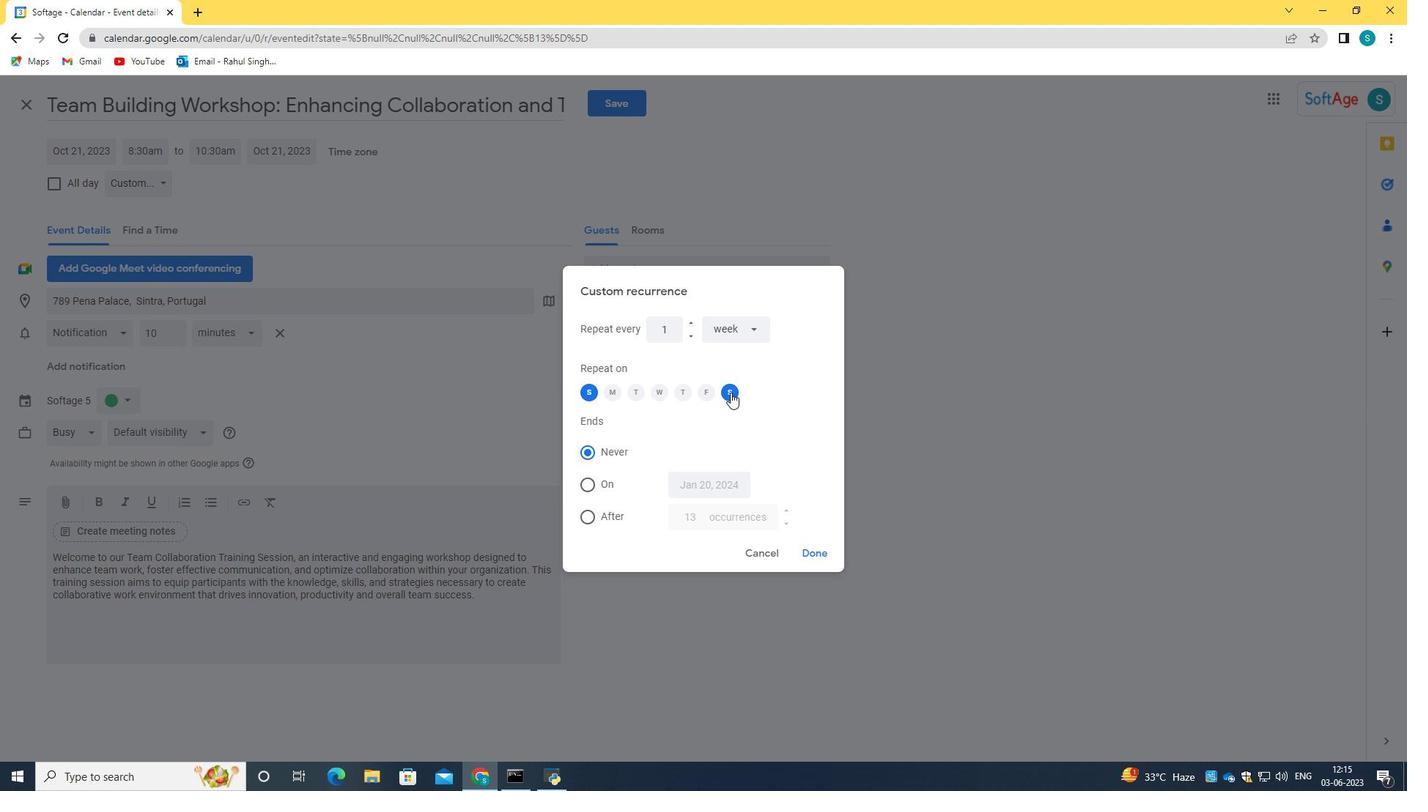 
Action: Mouse moved to (816, 558)
Screenshot: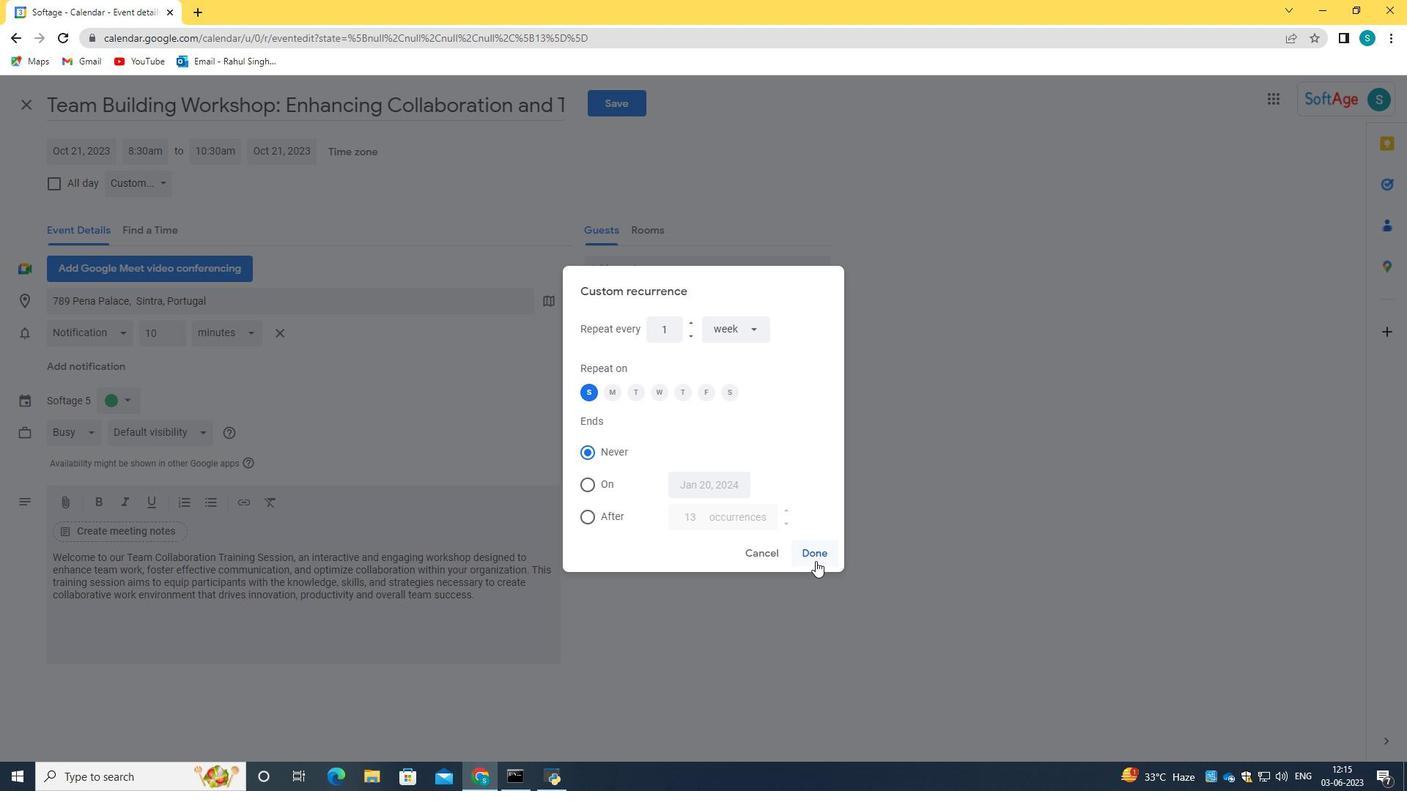 
Action: Mouse pressed left at (816, 558)
Screenshot: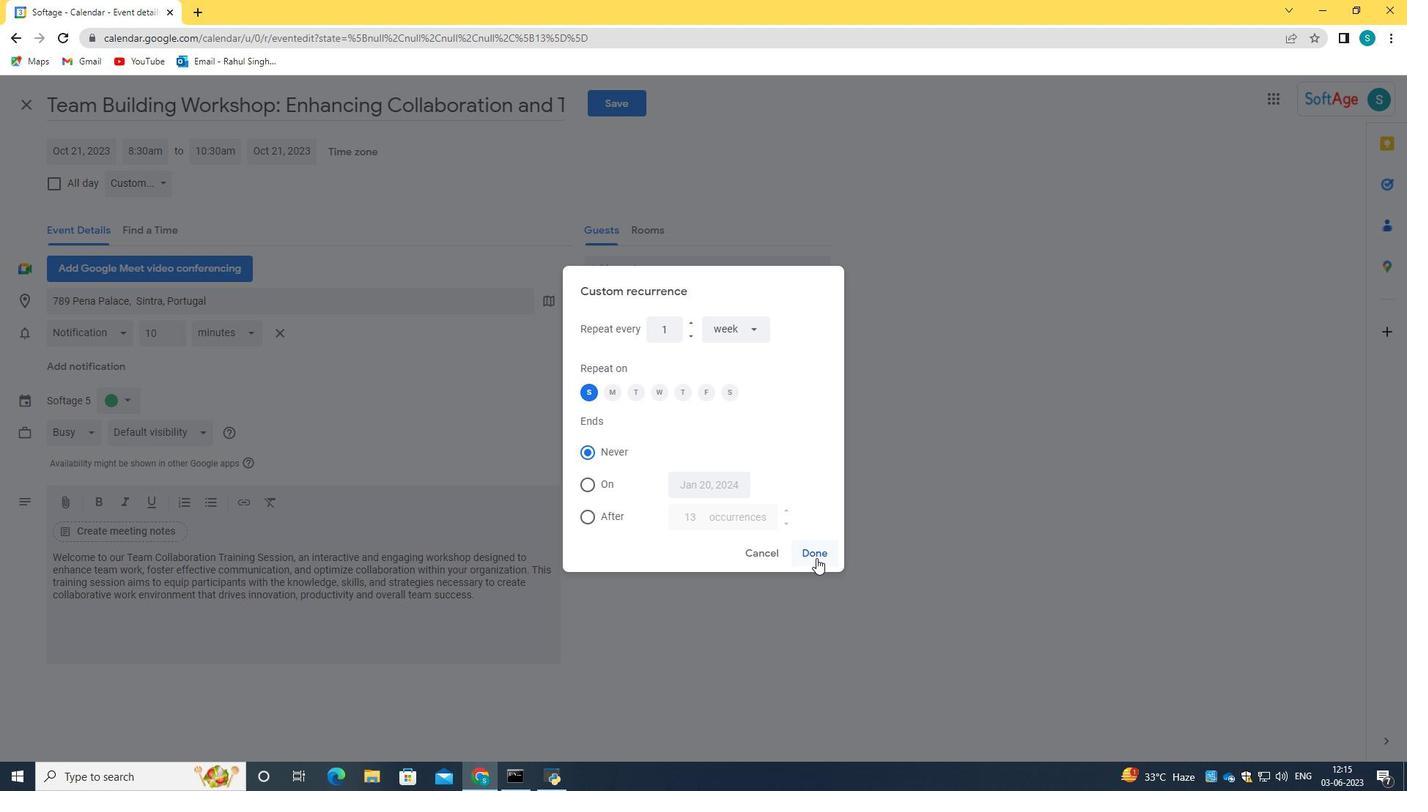 
Action: Mouse moved to (167, 184)
Screenshot: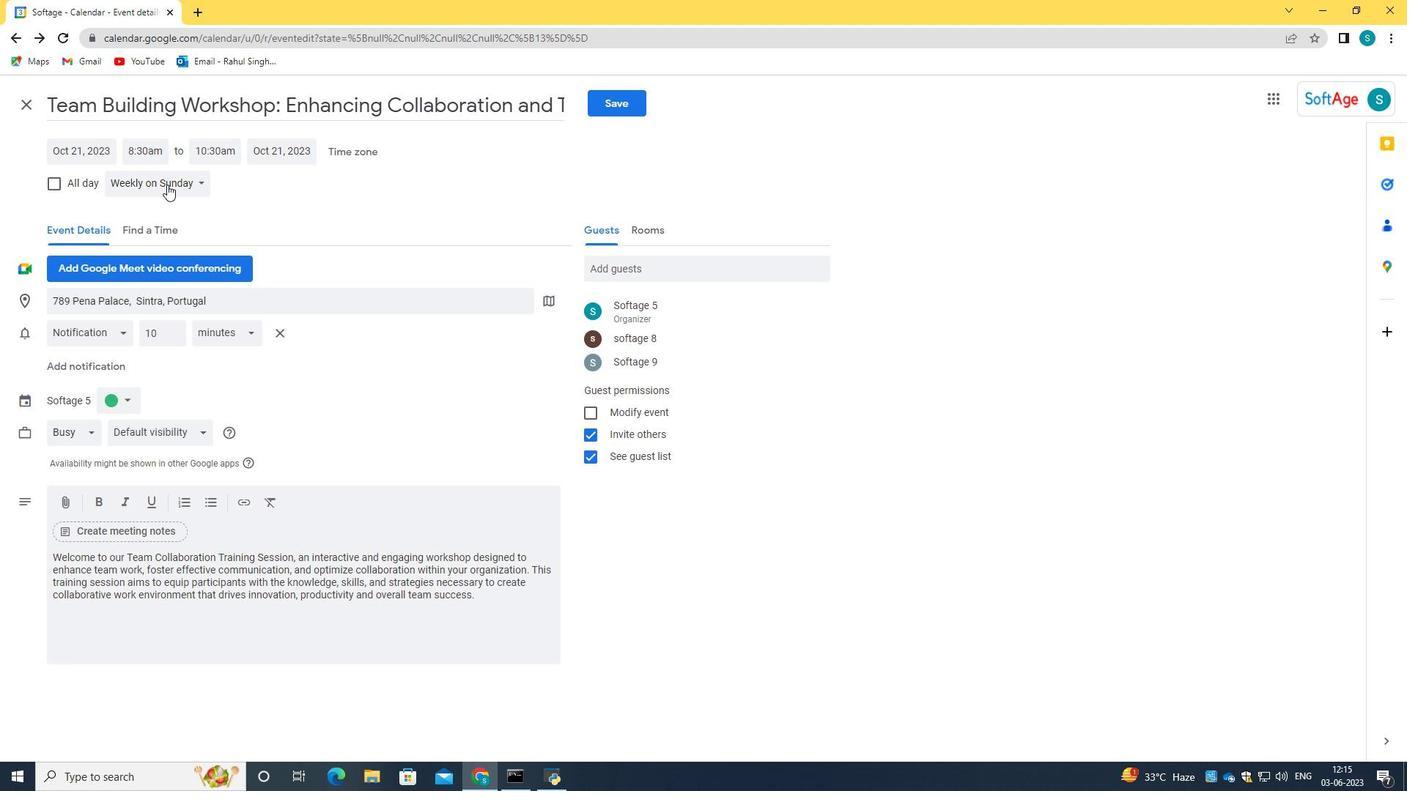 
Action: Mouse pressed left at (167, 184)
Screenshot: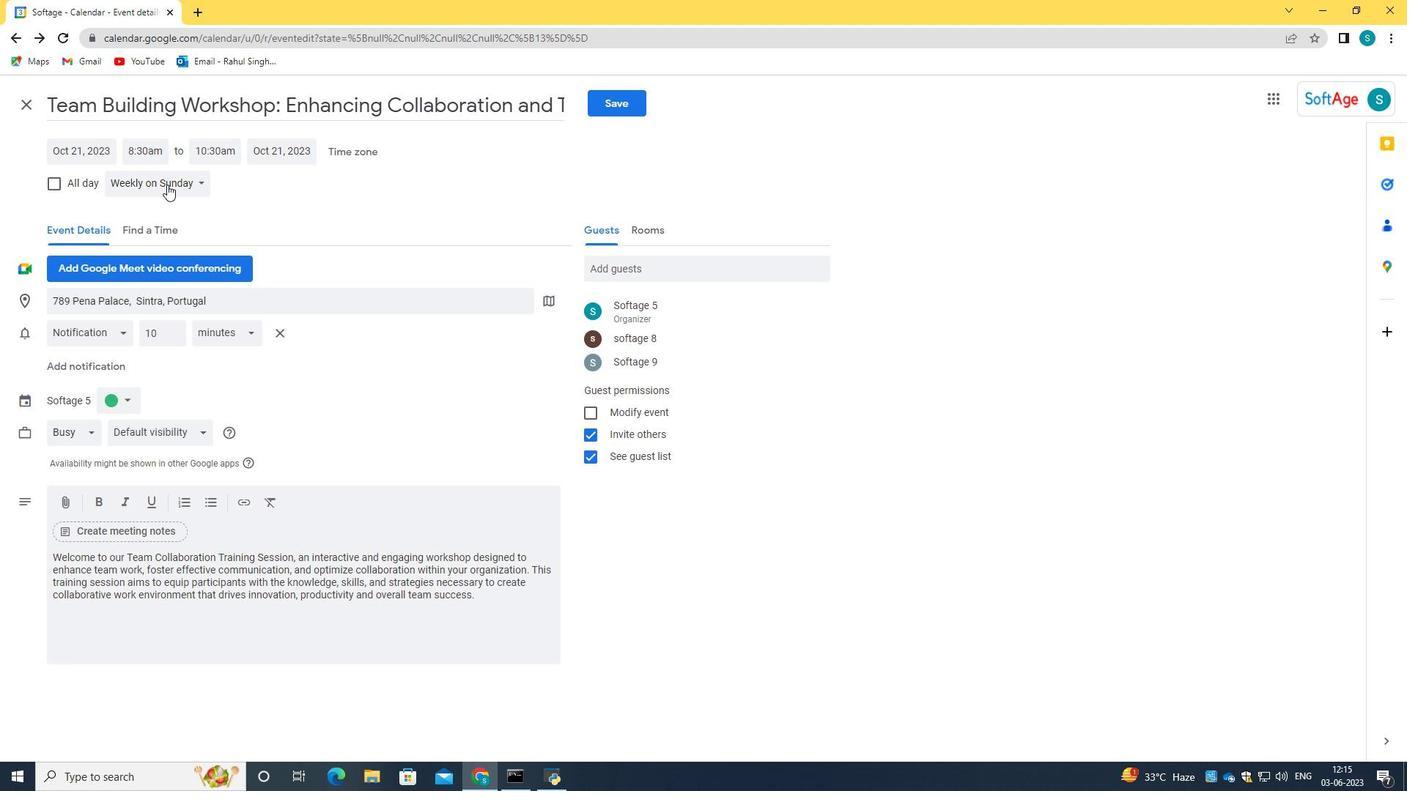 
Action: Mouse moved to (187, 263)
Screenshot: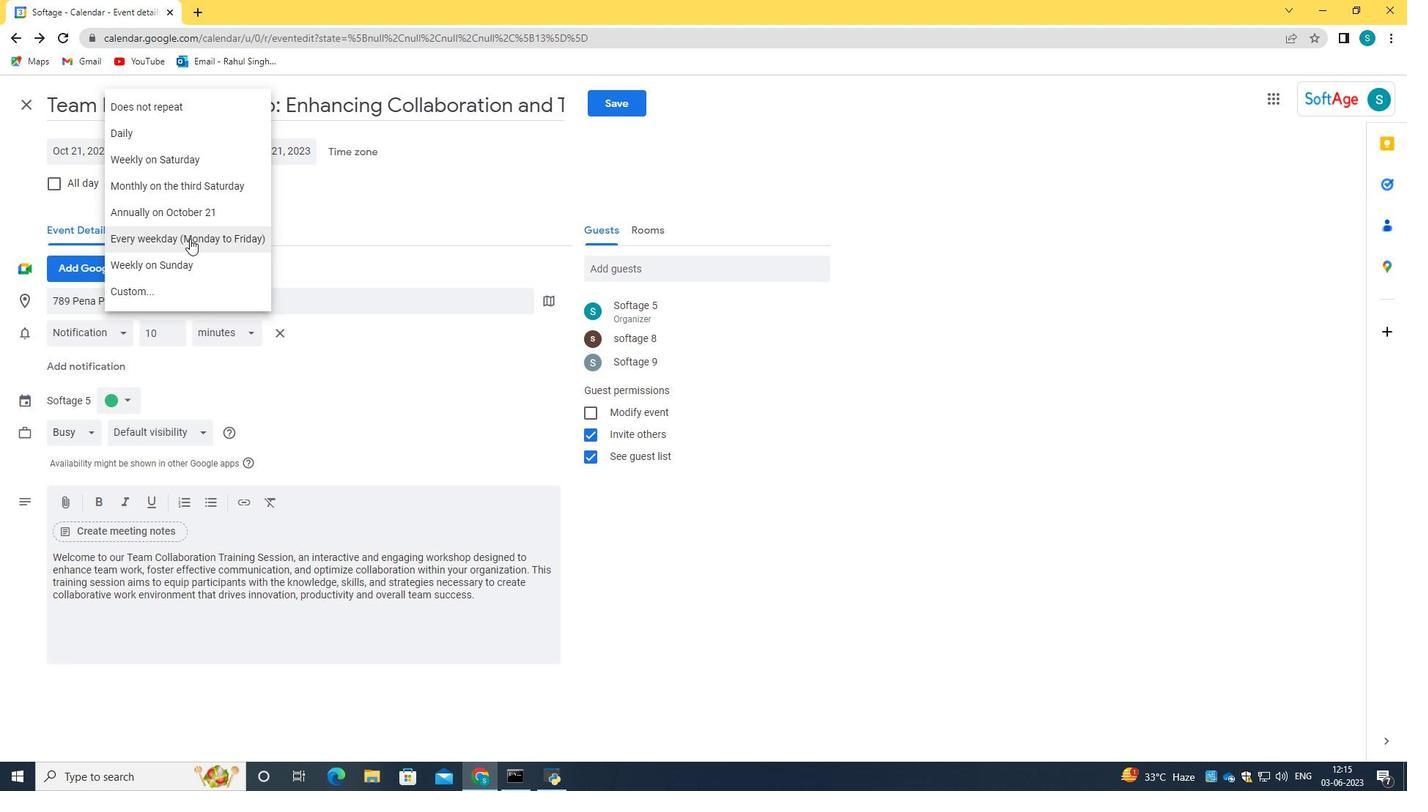 
Action: Mouse pressed left at (187, 263)
Screenshot: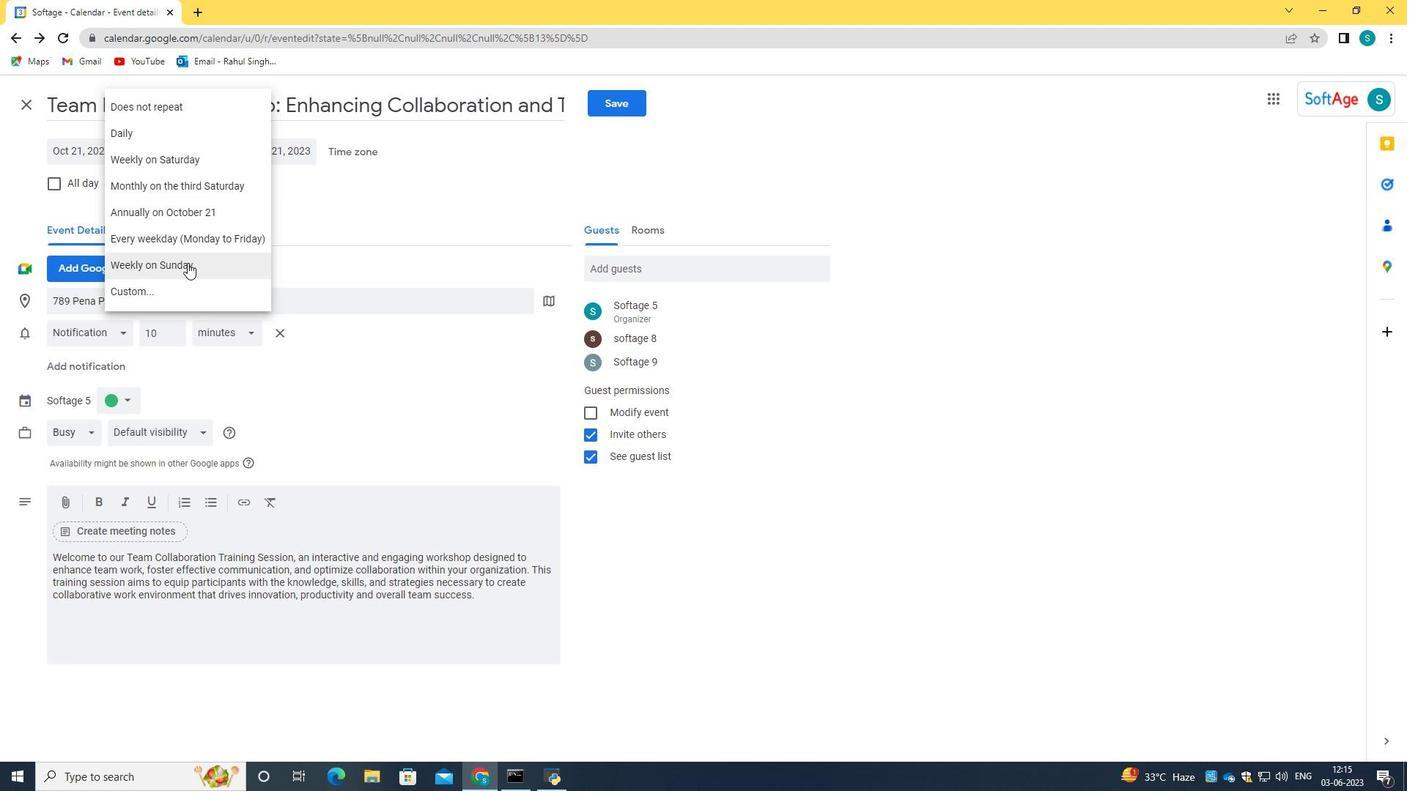 
Action: Mouse moved to (624, 109)
Screenshot: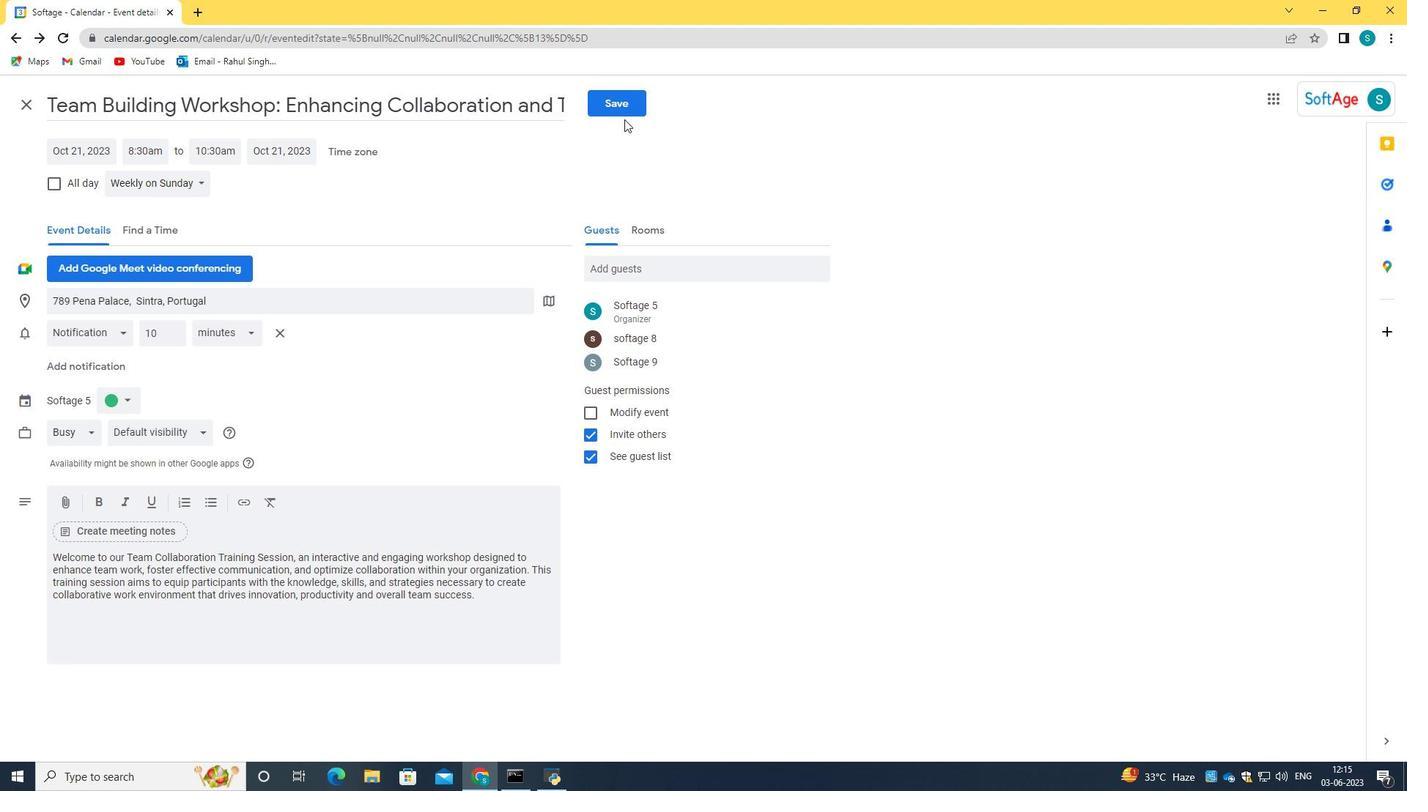 
Action: Mouse pressed left at (624, 109)
Screenshot: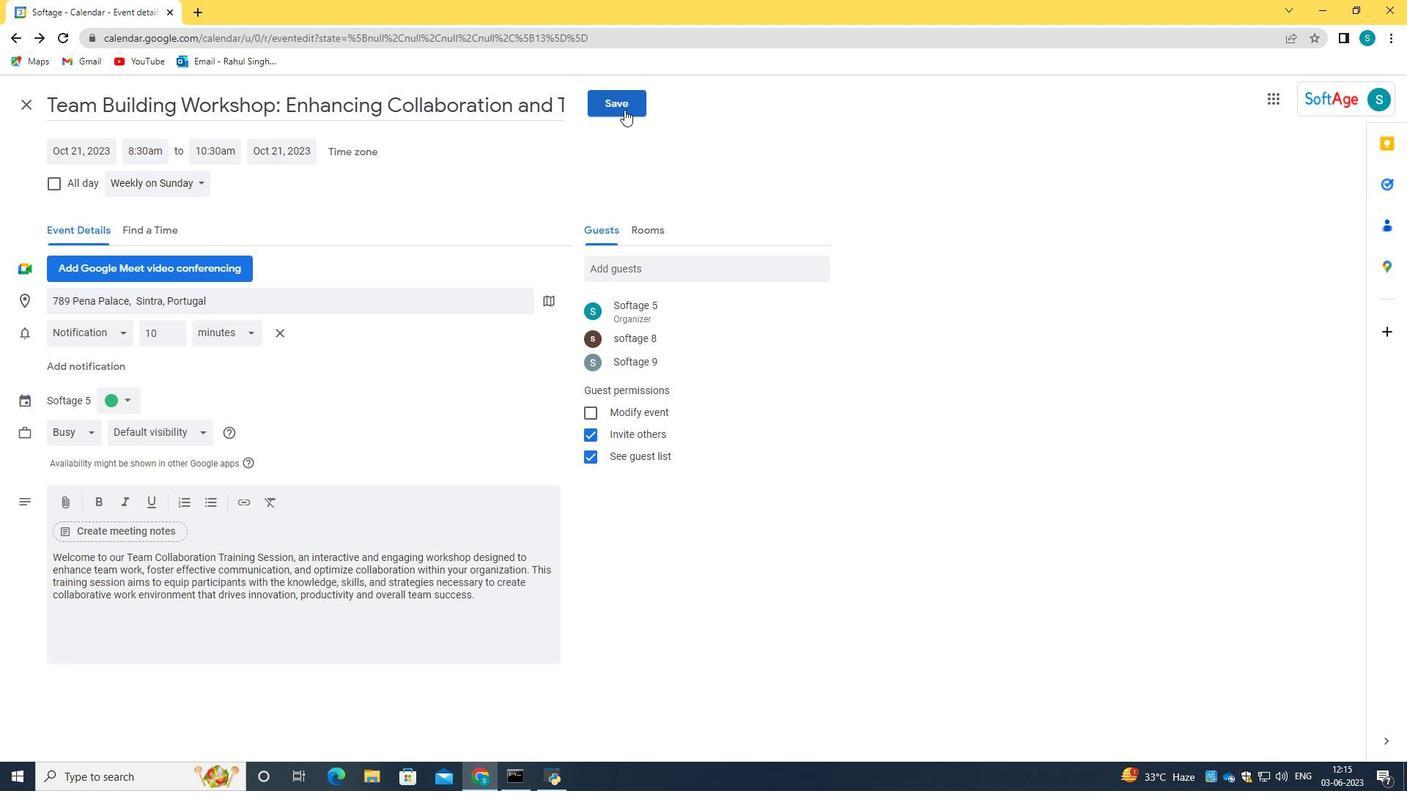 
Action: Mouse moved to (835, 458)
Screenshot: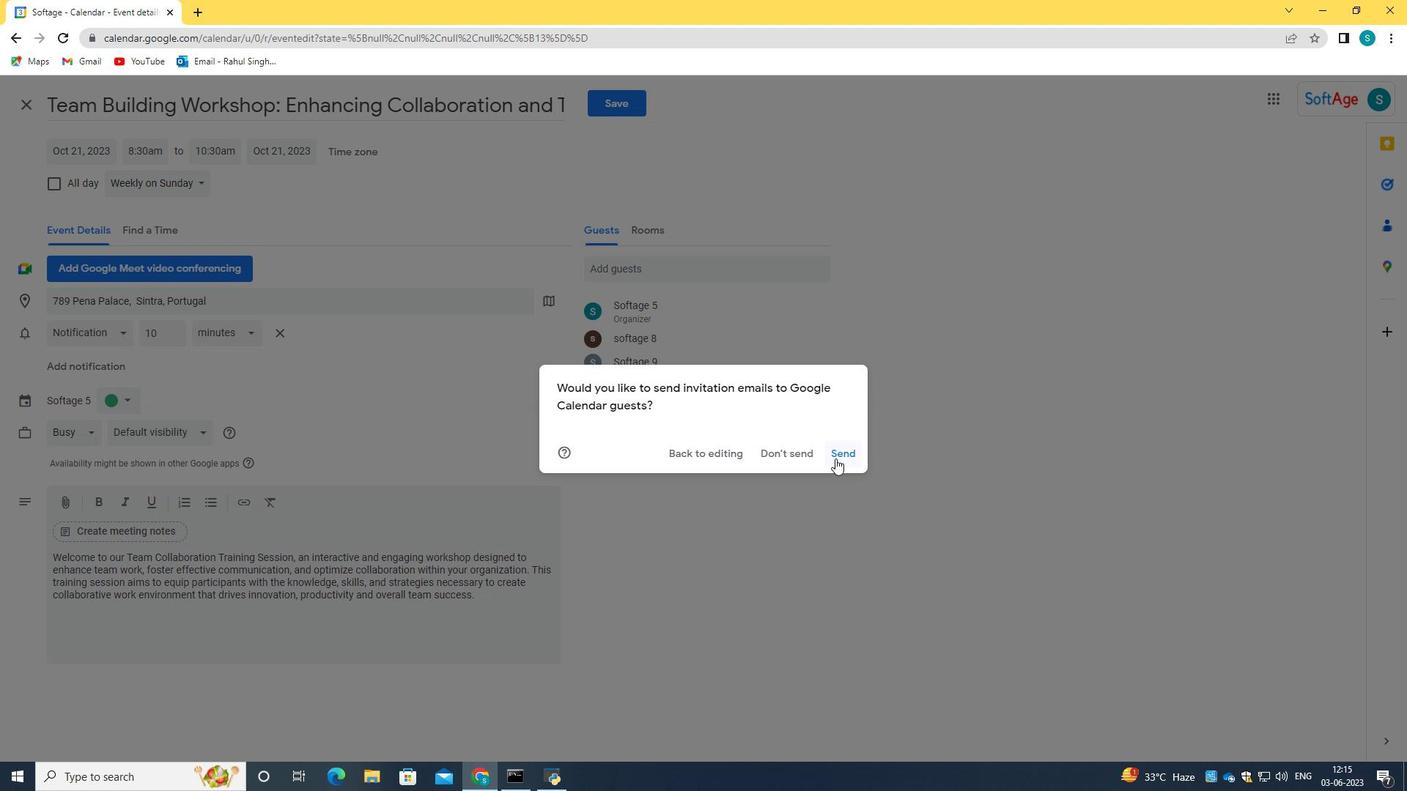 
Action: Mouse pressed left at (835, 458)
Screenshot: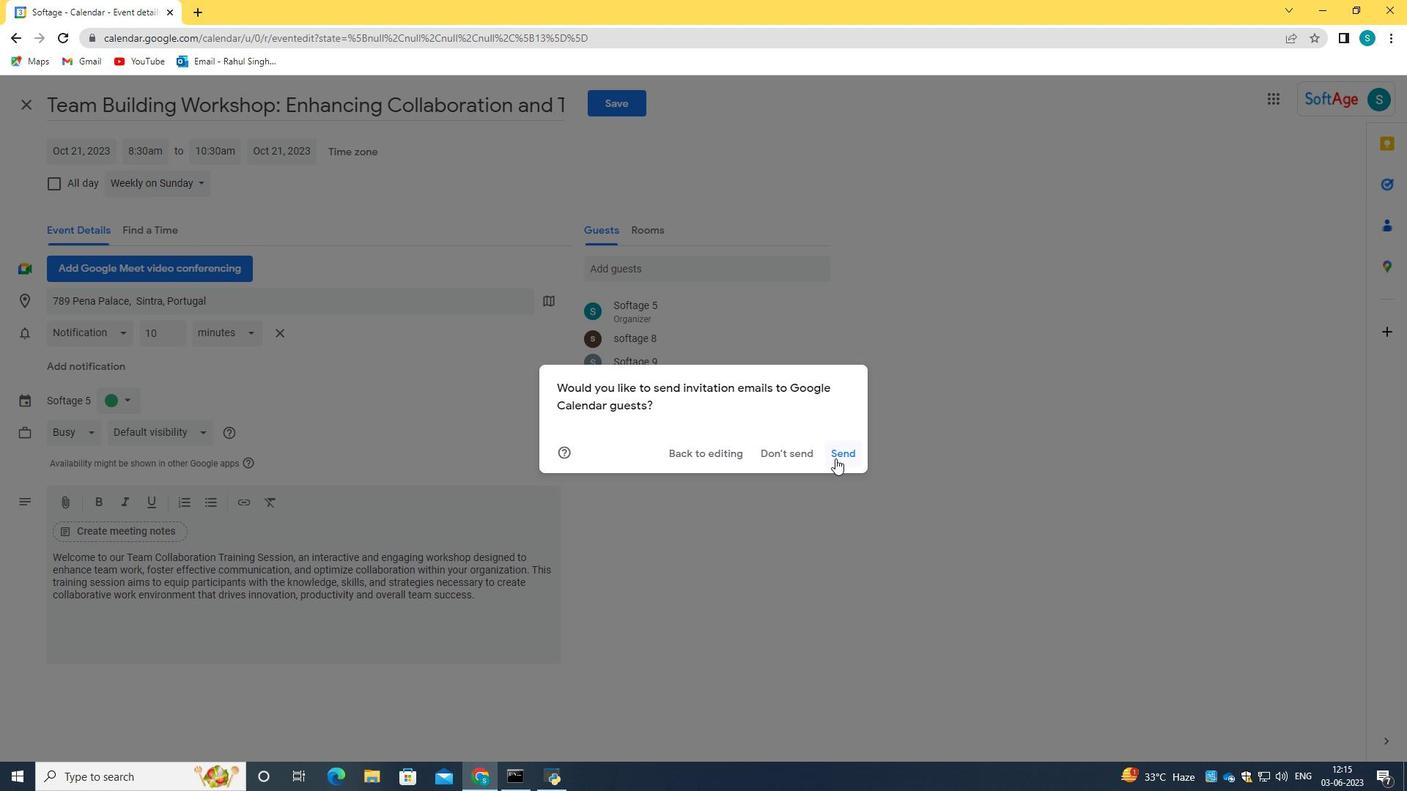 
